 Task: Find connections with filter location Sarrià-Sant Gervasi with filter topic #retailwith filter profile language French with filter current company Dunnhumby with filter school Easwari Engineering College with filter industry Wholesale Petroleum and Petroleum Products with filter service category Insurance with filter keywords title Founder
Action: Mouse moved to (165, 248)
Screenshot: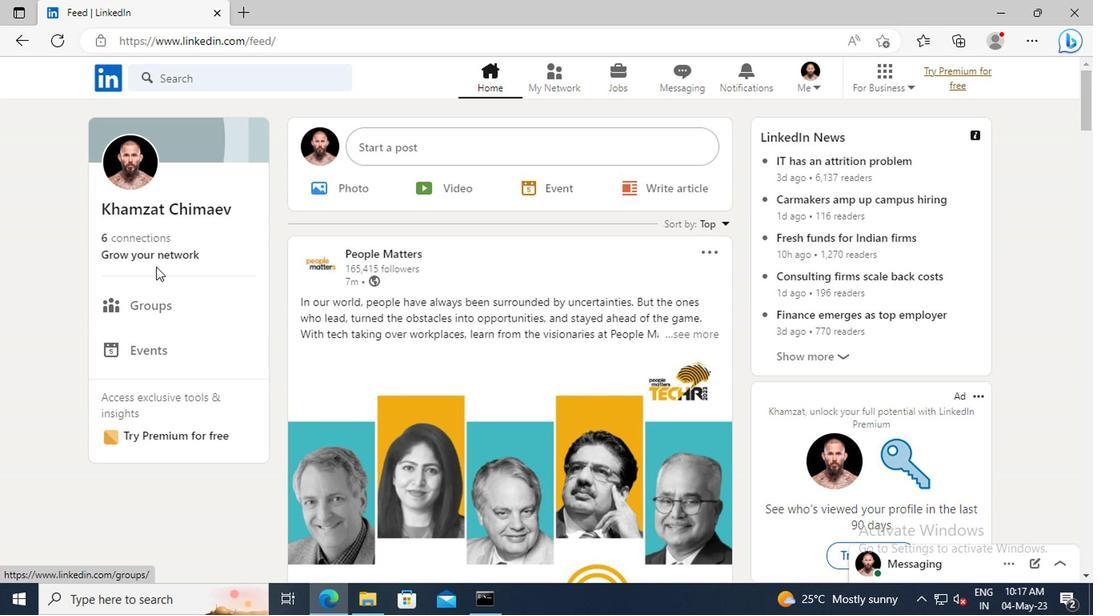 
Action: Mouse pressed left at (165, 248)
Screenshot: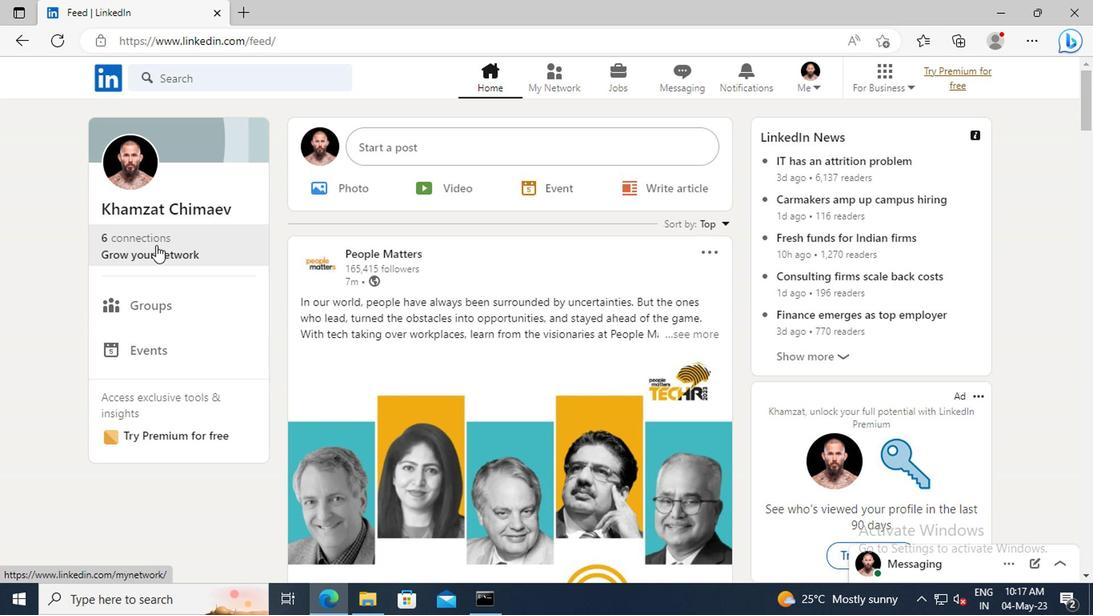 
Action: Mouse moved to (173, 176)
Screenshot: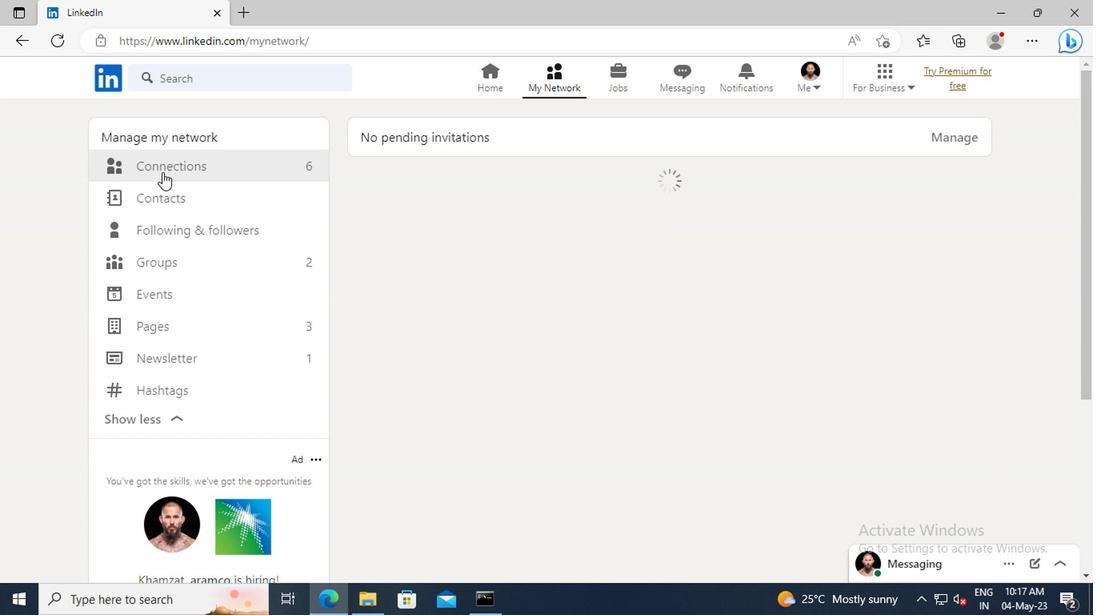 
Action: Mouse pressed left at (173, 176)
Screenshot: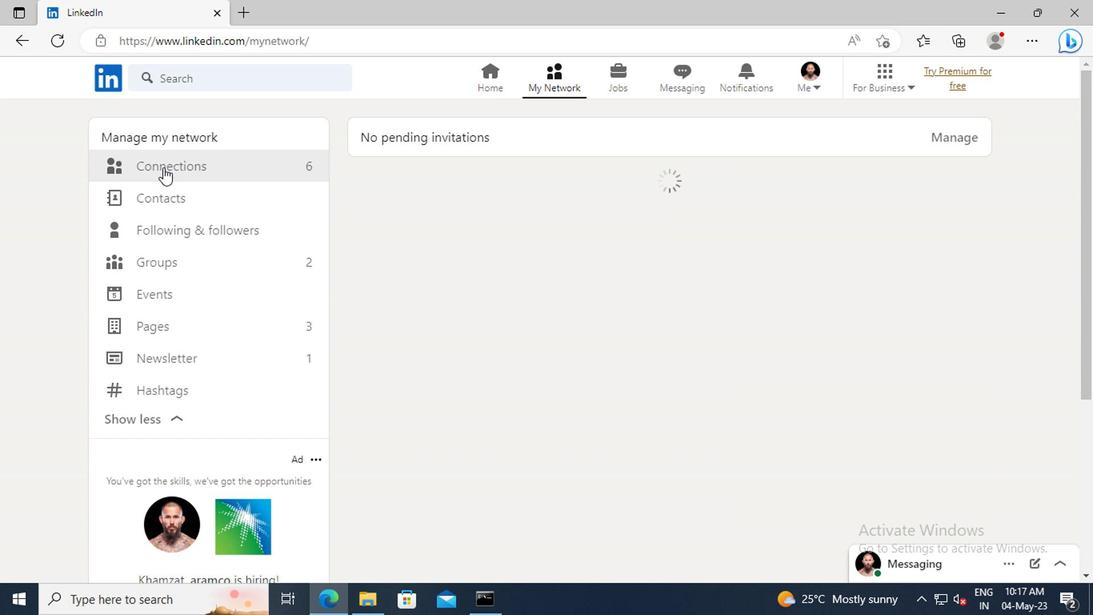 
Action: Mouse moved to (637, 179)
Screenshot: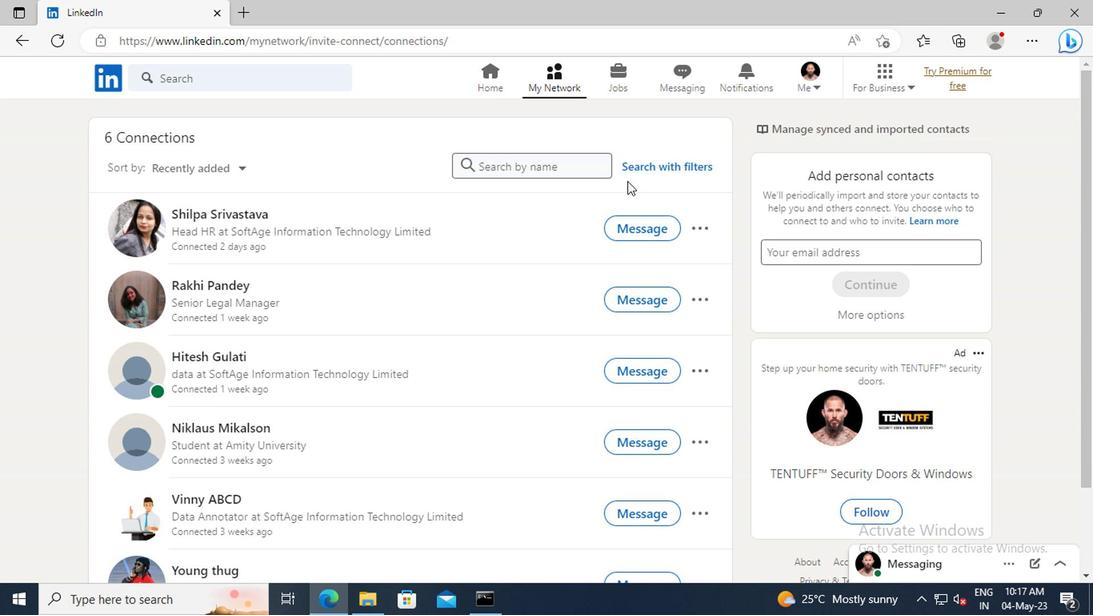 
Action: Mouse pressed left at (637, 179)
Screenshot: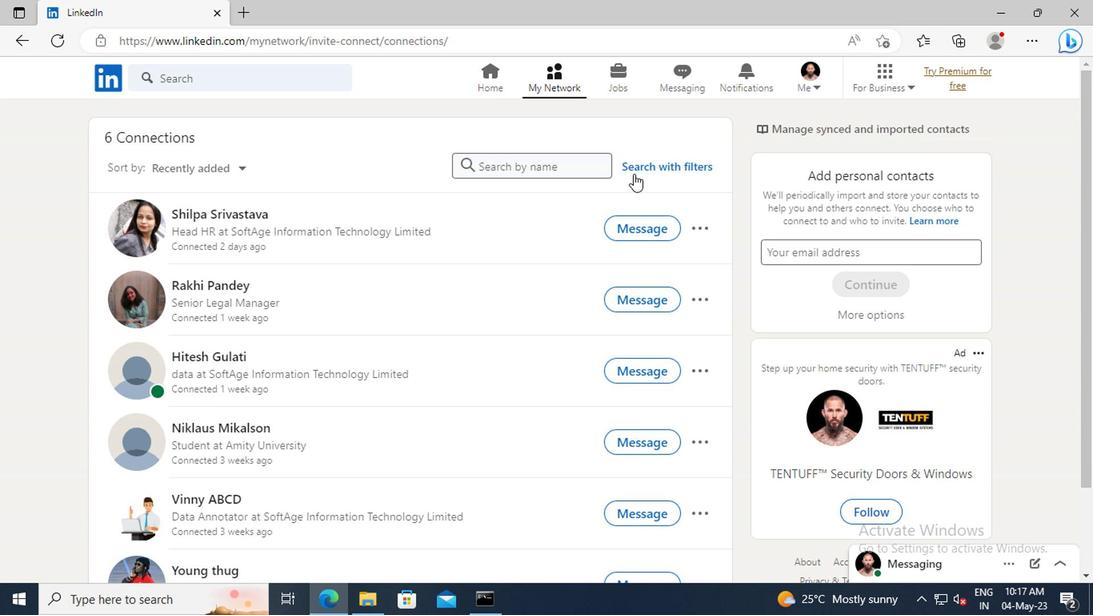 
Action: Mouse moved to (603, 136)
Screenshot: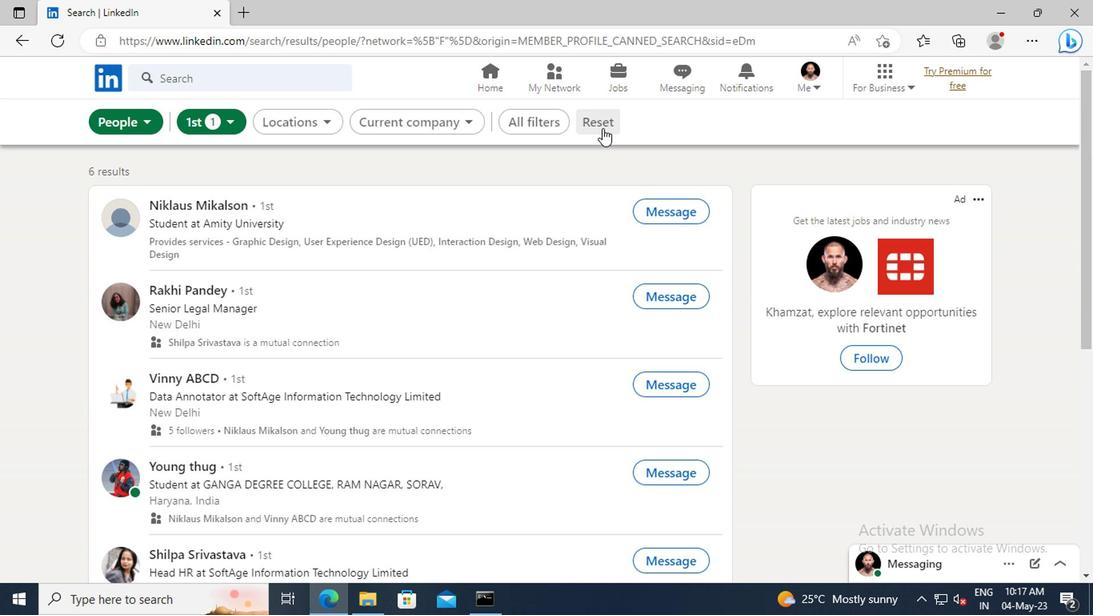 
Action: Mouse pressed left at (603, 136)
Screenshot: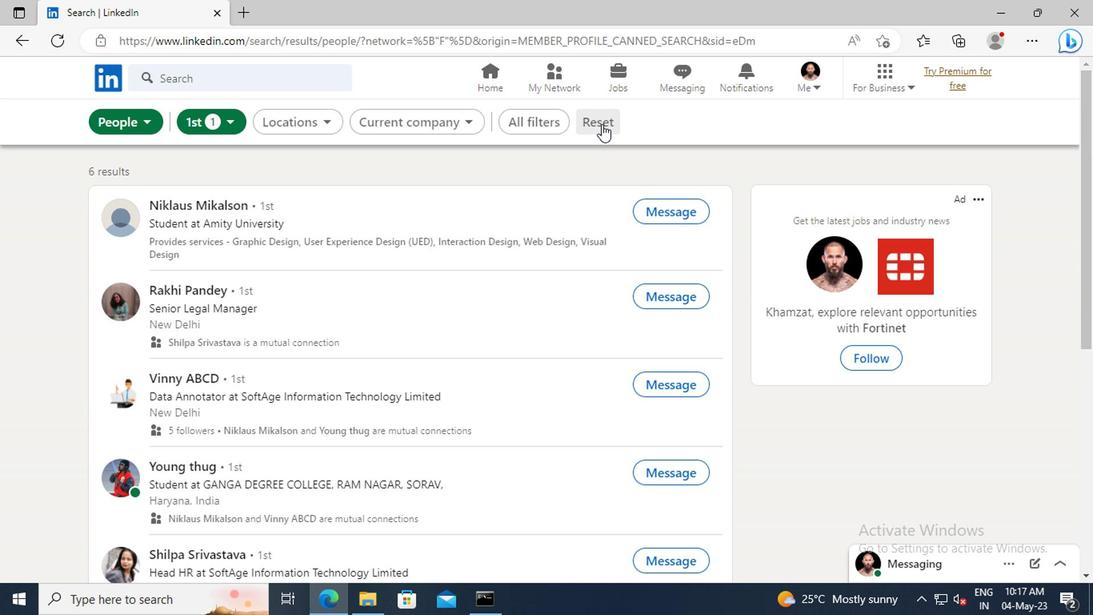 
Action: Mouse moved to (583, 135)
Screenshot: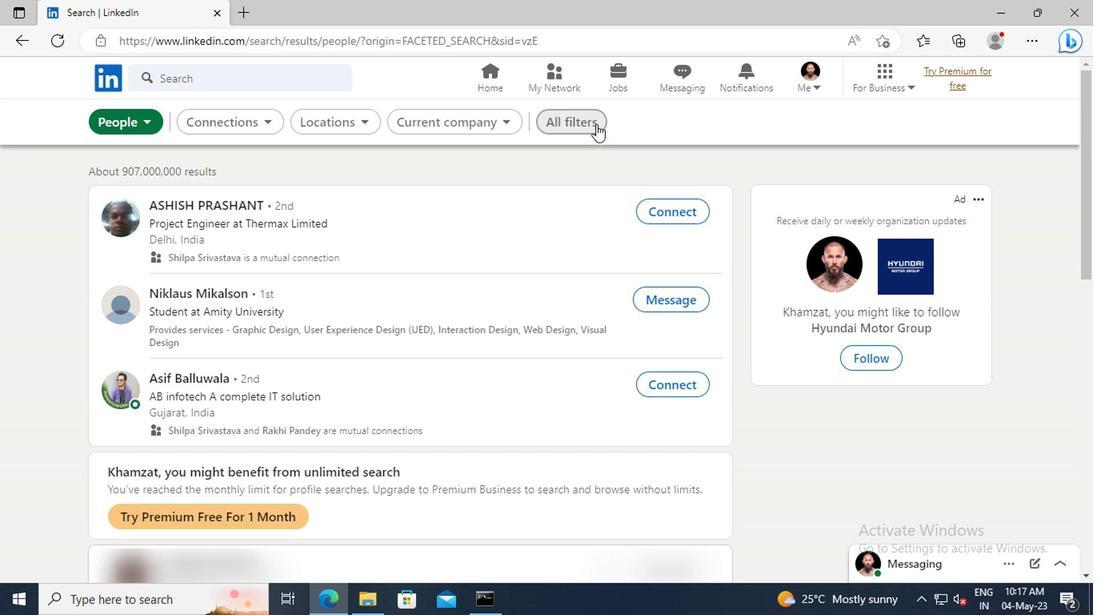
Action: Mouse pressed left at (583, 135)
Screenshot: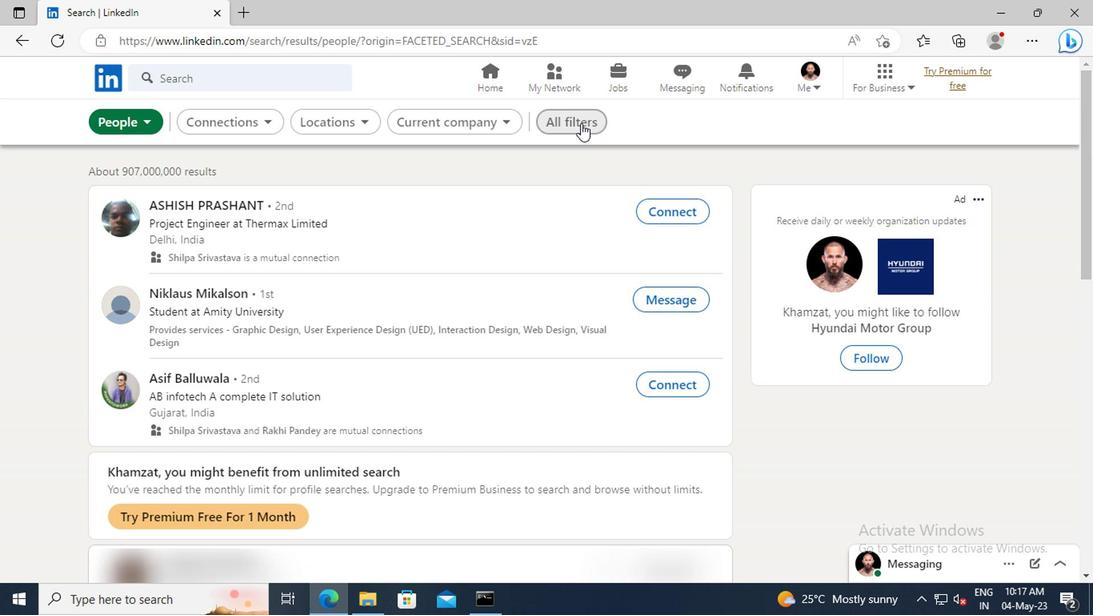 
Action: Mouse moved to (881, 335)
Screenshot: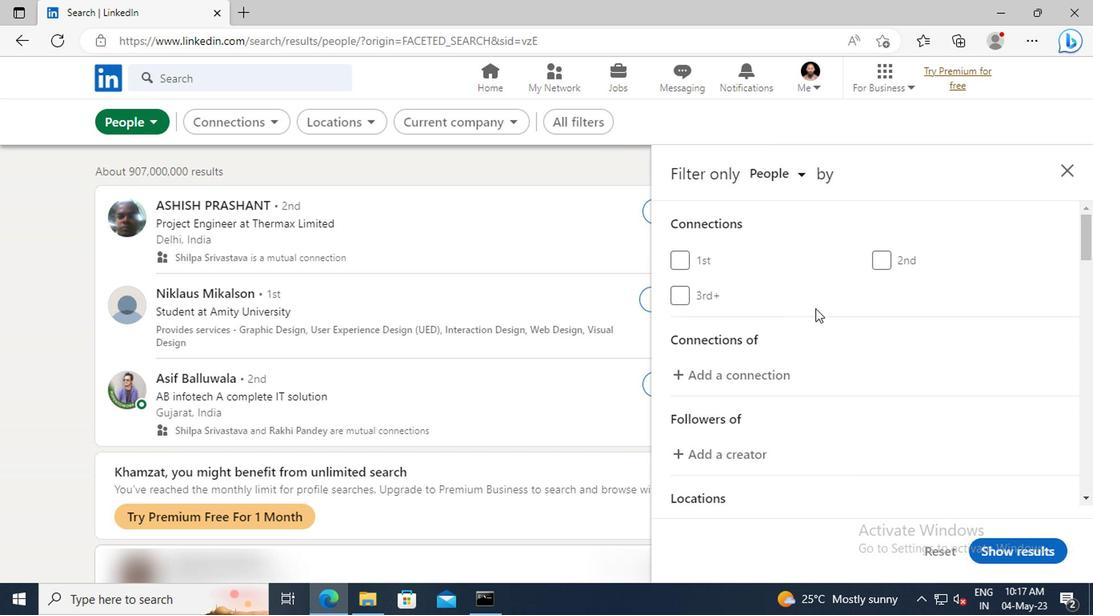 
Action: Mouse scrolled (881, 334) with delta (0, -1)
Screenshot: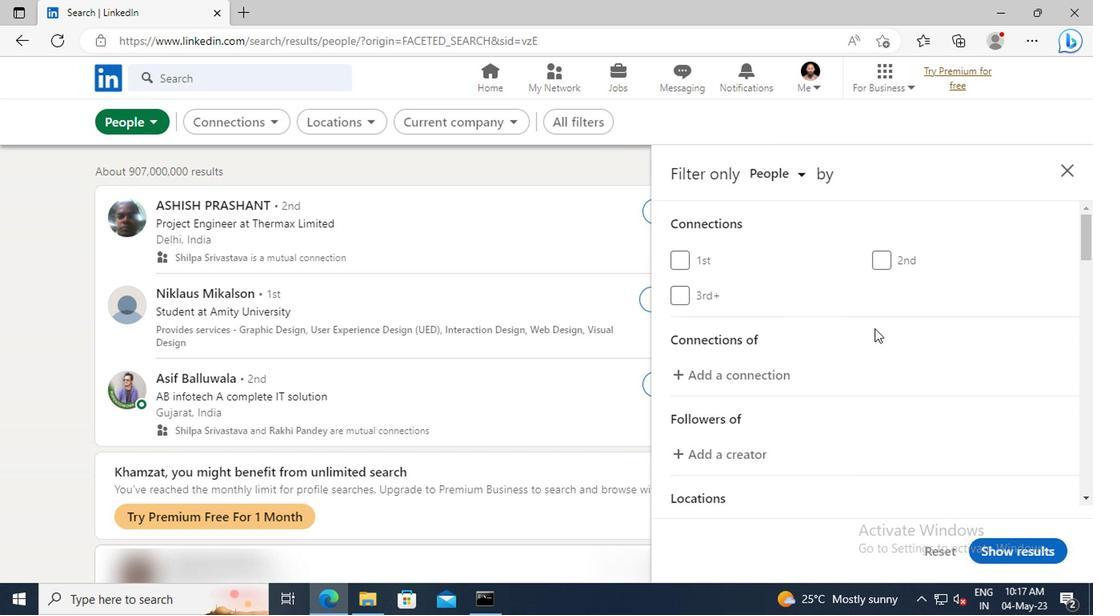 
Action: Mouse scrolled (881, 334) with delta (0, -1)
Screenshot: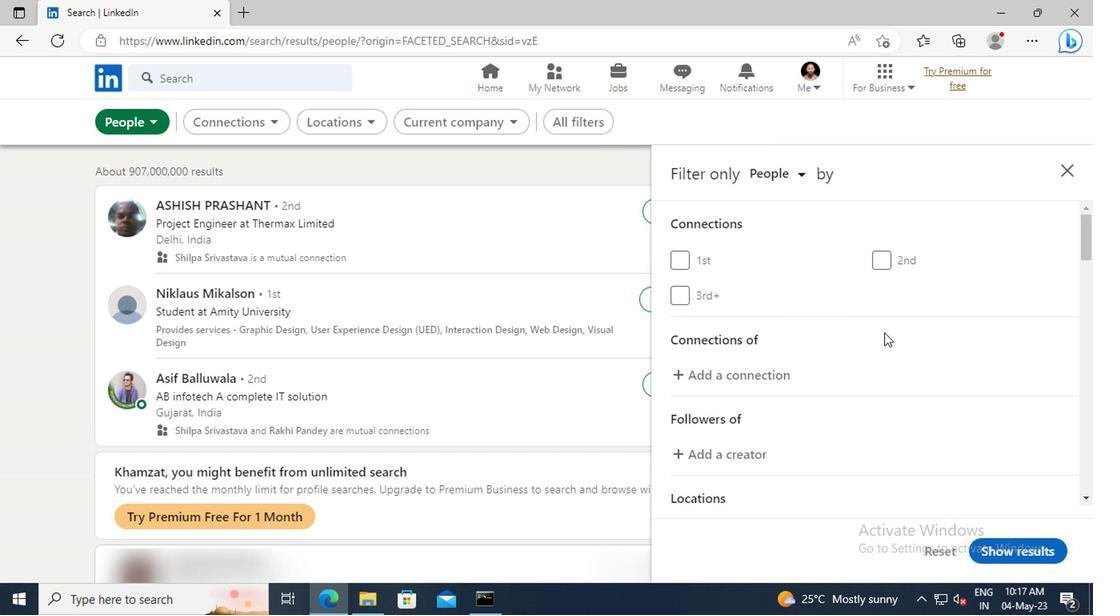 
Action: Mouse scrolled (881, 334) with delta (0, -1)
Screenshot: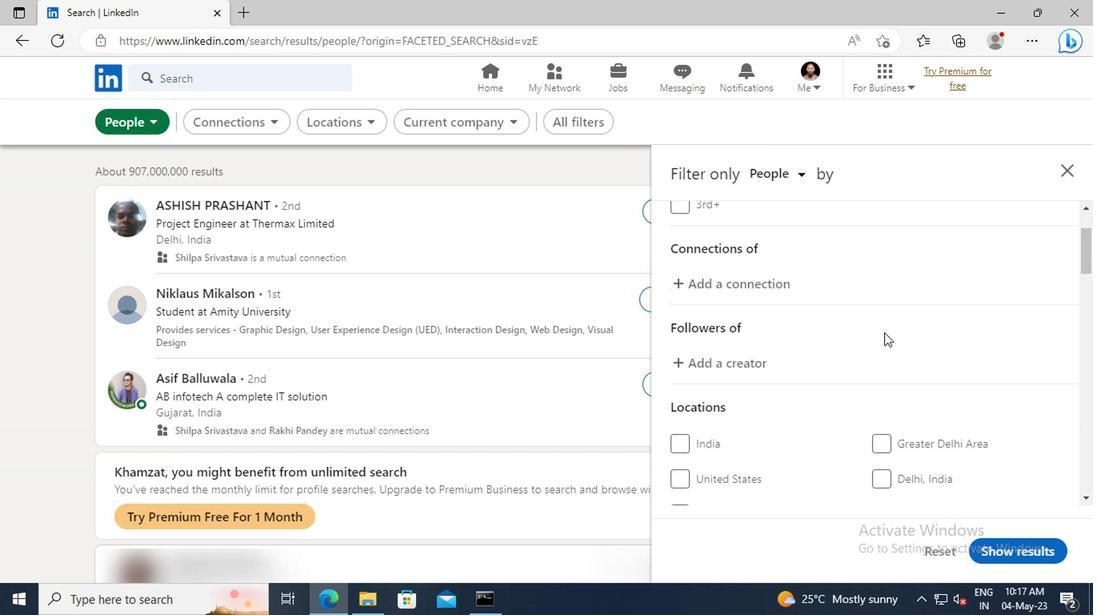 
Action: Mouse scrolled (881, 334) with delta (0, -1)
Screenshot: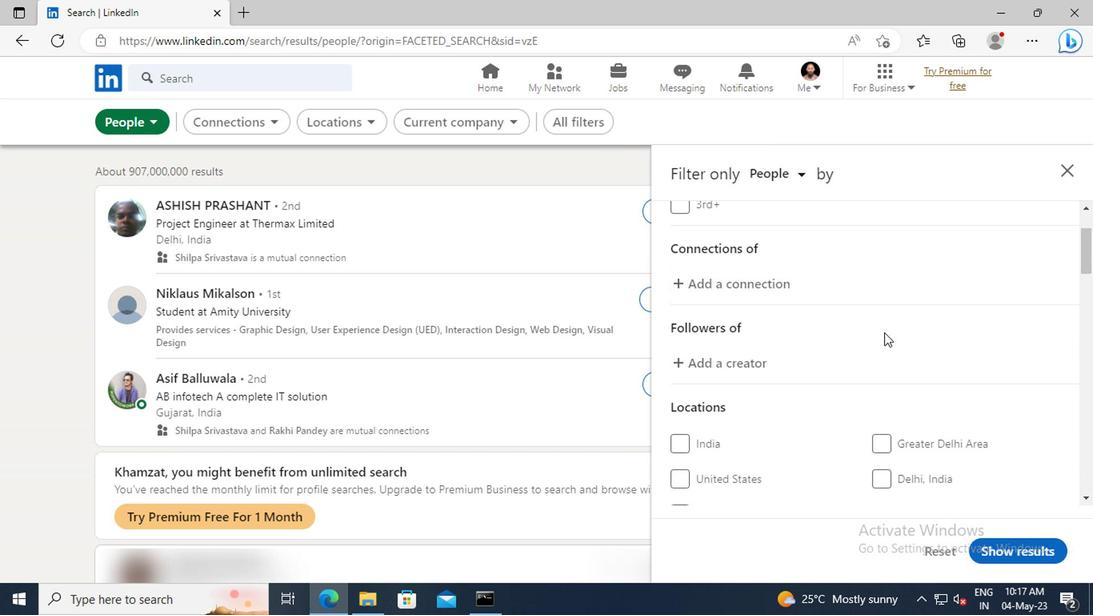 
Action: Mouse scrolled (881, 334) with delta (0, -1)
Screenshot: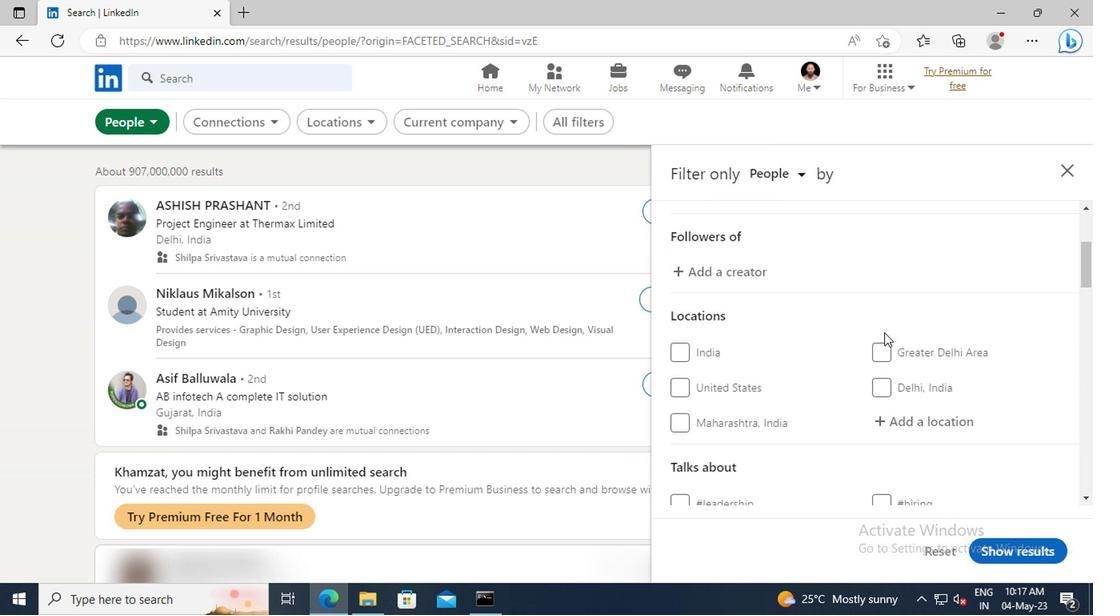 
Action: Mouse moved to (892, 375)
Screenshot: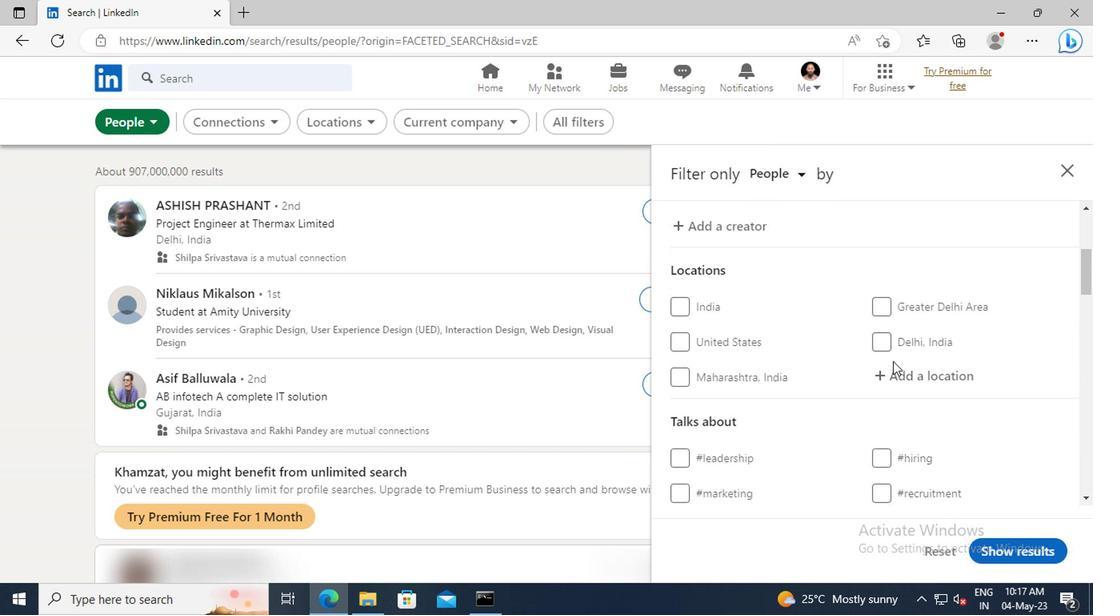 
Action: Mouse pressed left at (892, 375)
Screenshot: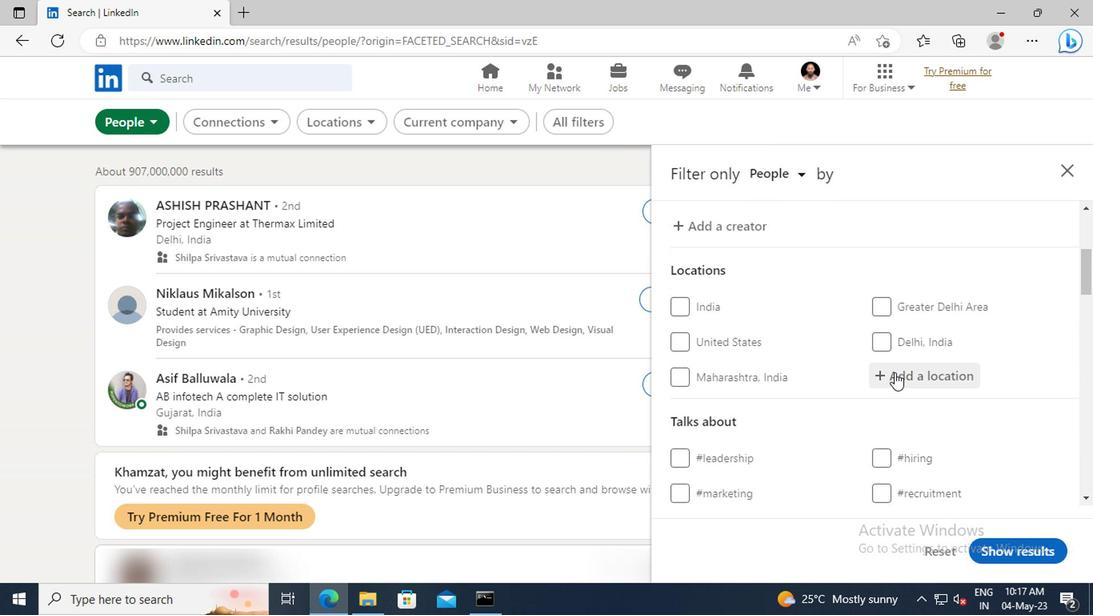 
Action: Key pressed <Key.shift>SARRIA-<Key.shift>SANT<Key.space><Key.shift>GERVASI<Key.enter>
Screenshot: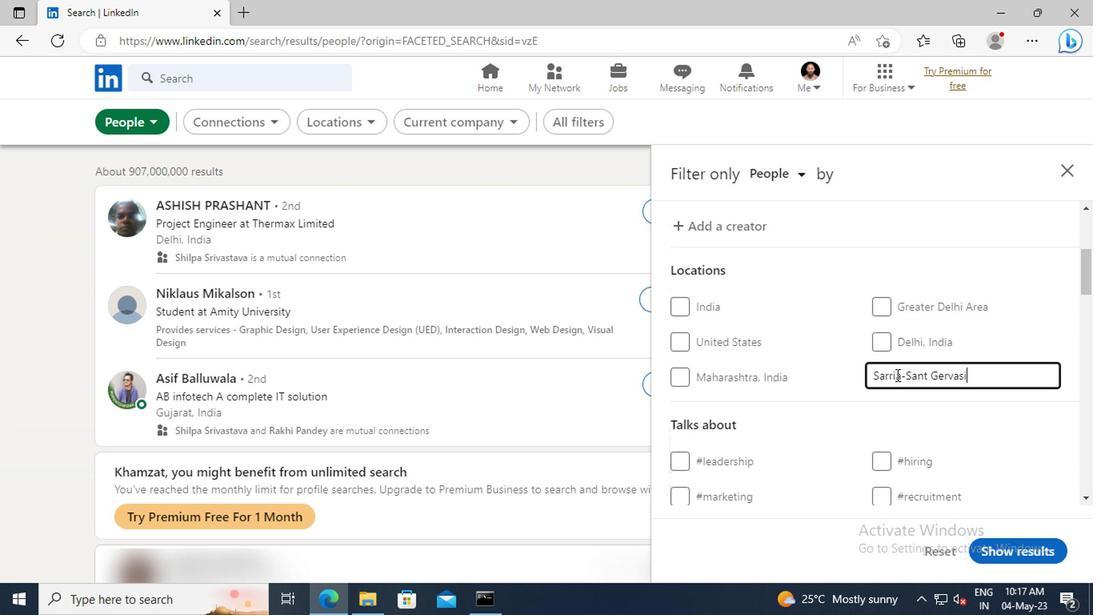 
Action: Mouse scrolled (892, 374) with delta (0, -1)
Screenshot: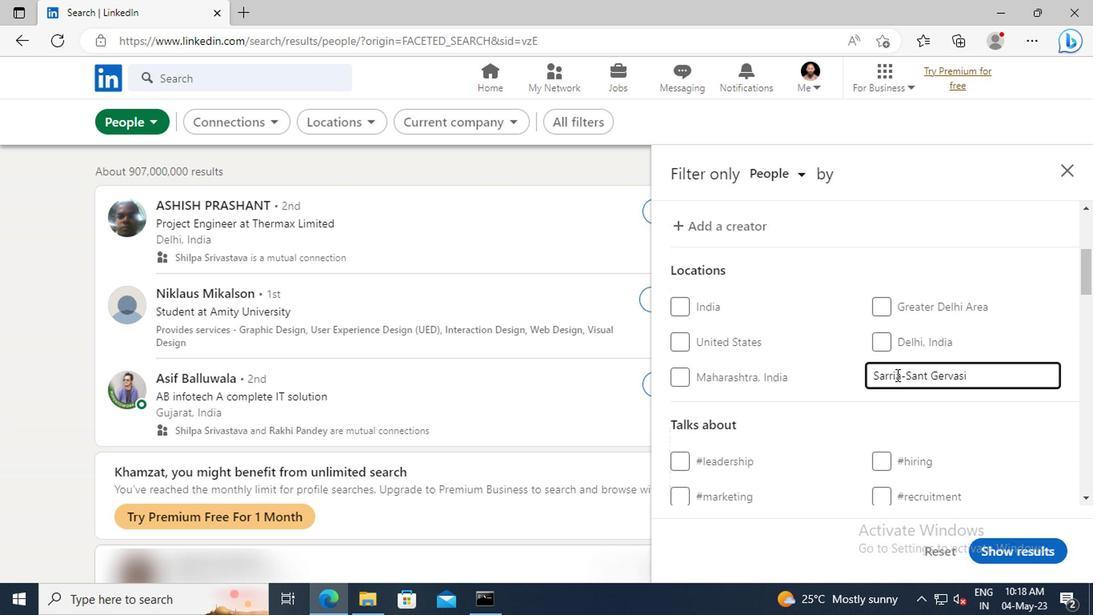 
Action: Mouse scrolled (892, 374) with delta (0, -1)
Screenshot: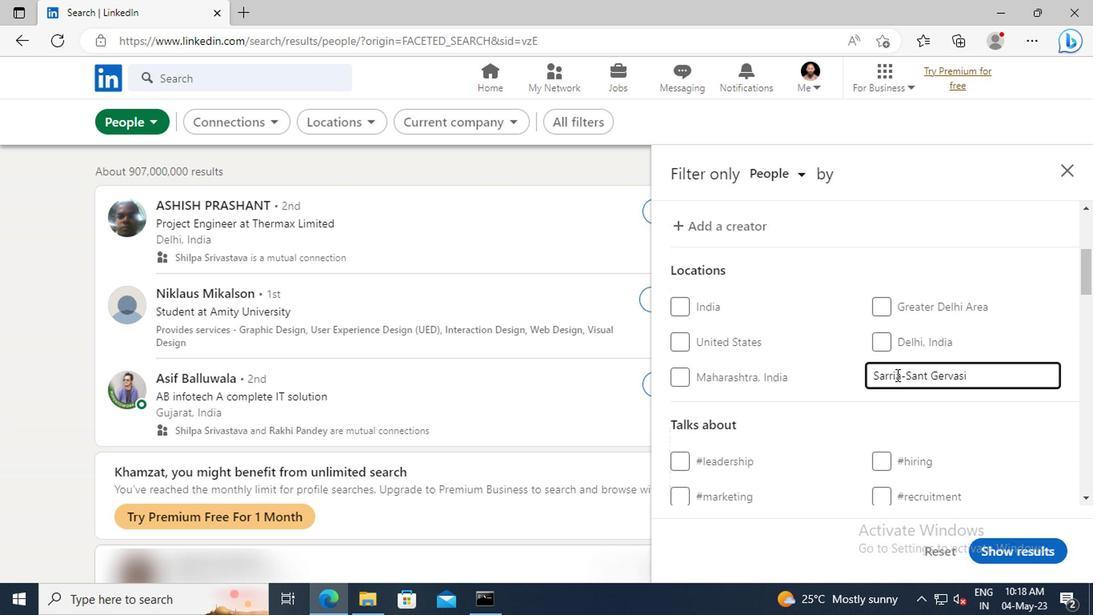
Action: Mouse scrolled (892, 374) with delta (0, -1)
Screenshot: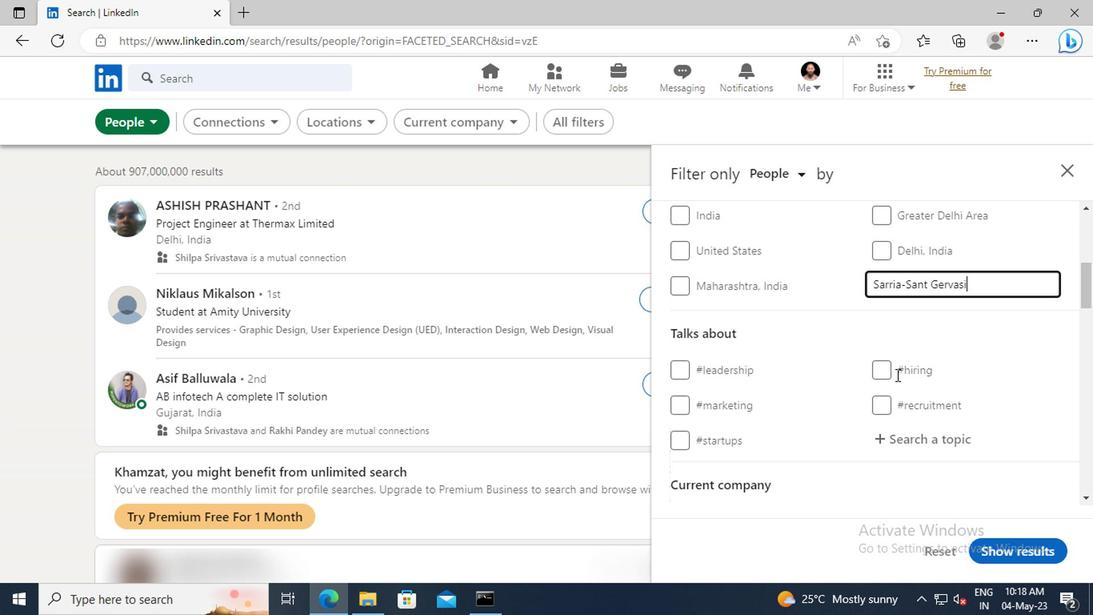 
Action: Mouse moved to (900, 393)
Screenshot: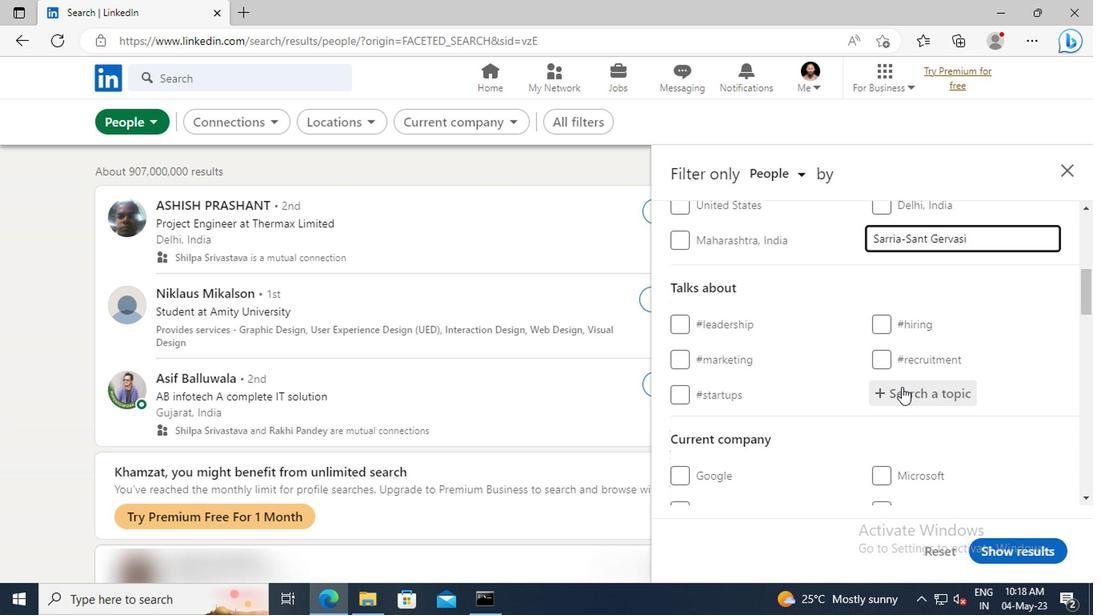 
Action: Mouse pressed left at (900, 393)
Screenshot: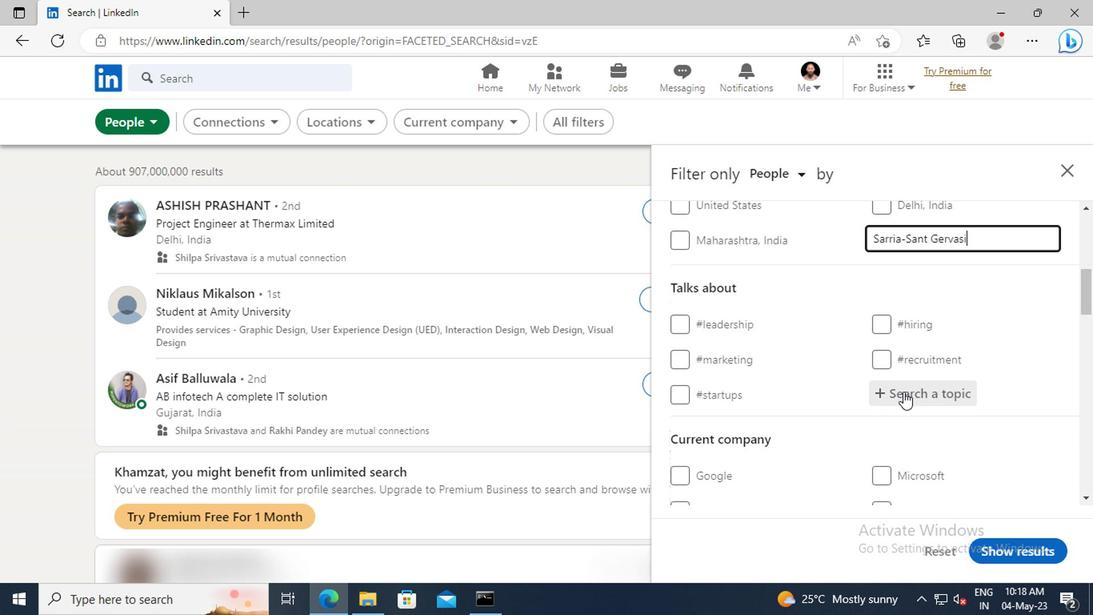 
Action: Mouse moved to (900, 394)
Screenshot: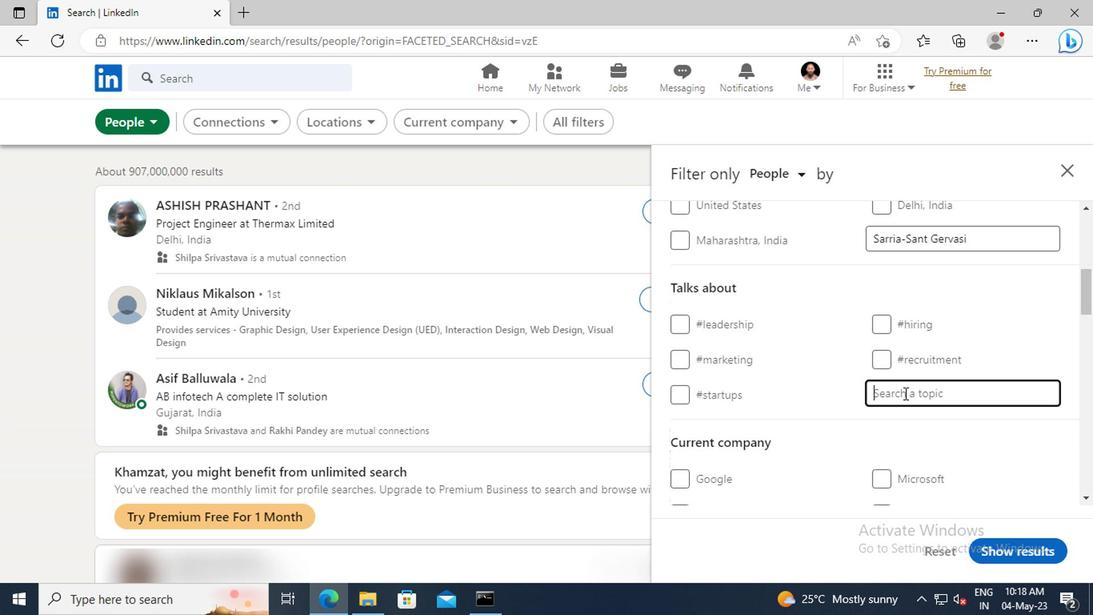 
Action: Key pressed RET
Screenshot: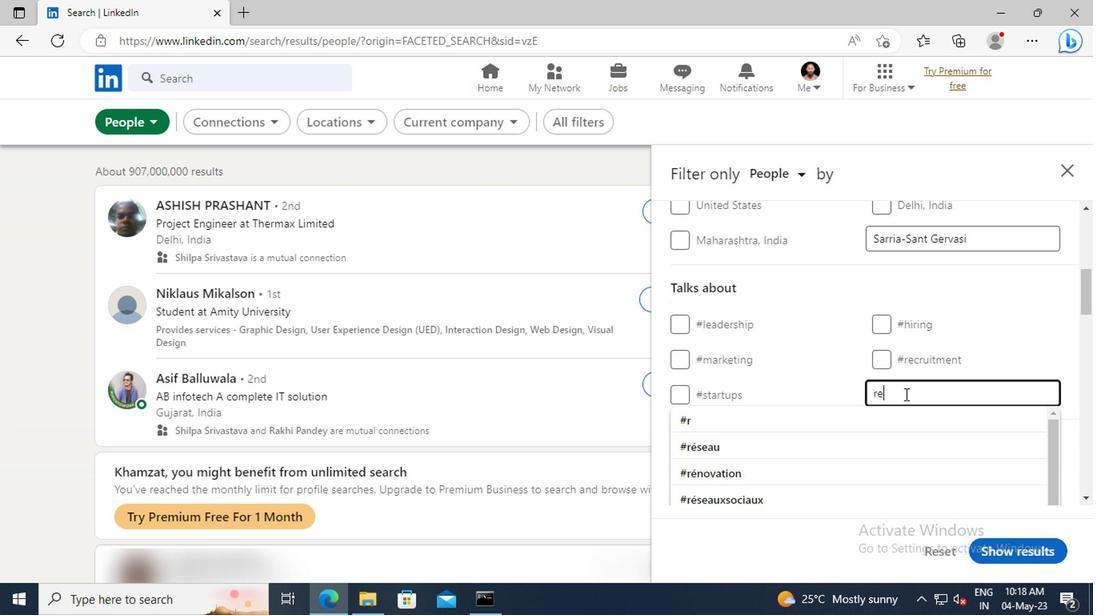 
Action: Mouse moved to (910, 411)
Screenshot: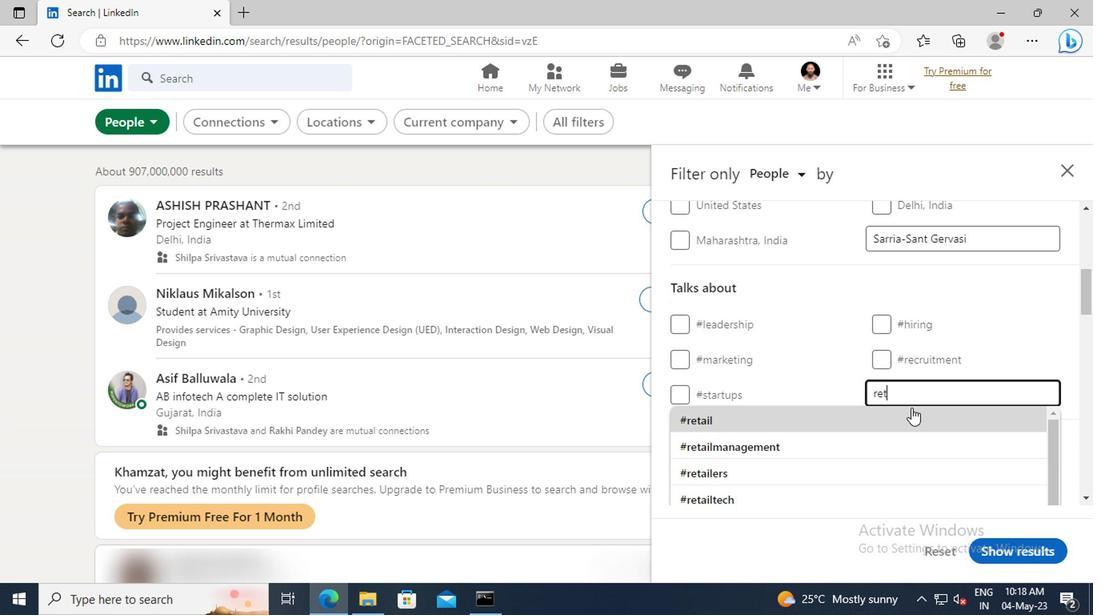 
Action: Mouse pressed left at (910, 411)
Screenshot: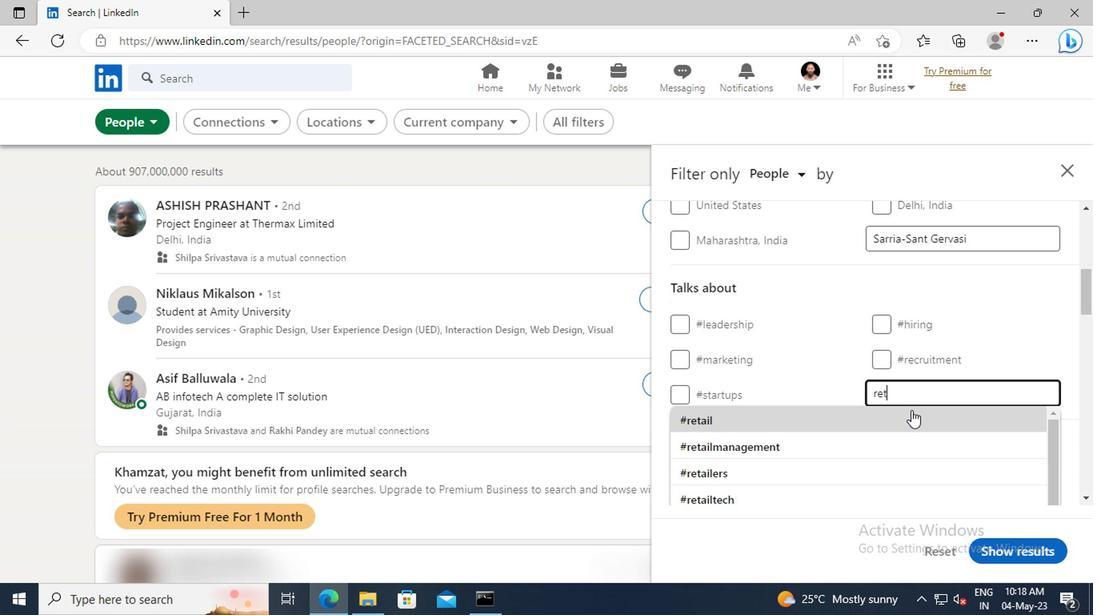 
Action: Mouse scrolled (910, 411) with delta (0, 0)
Screenshot: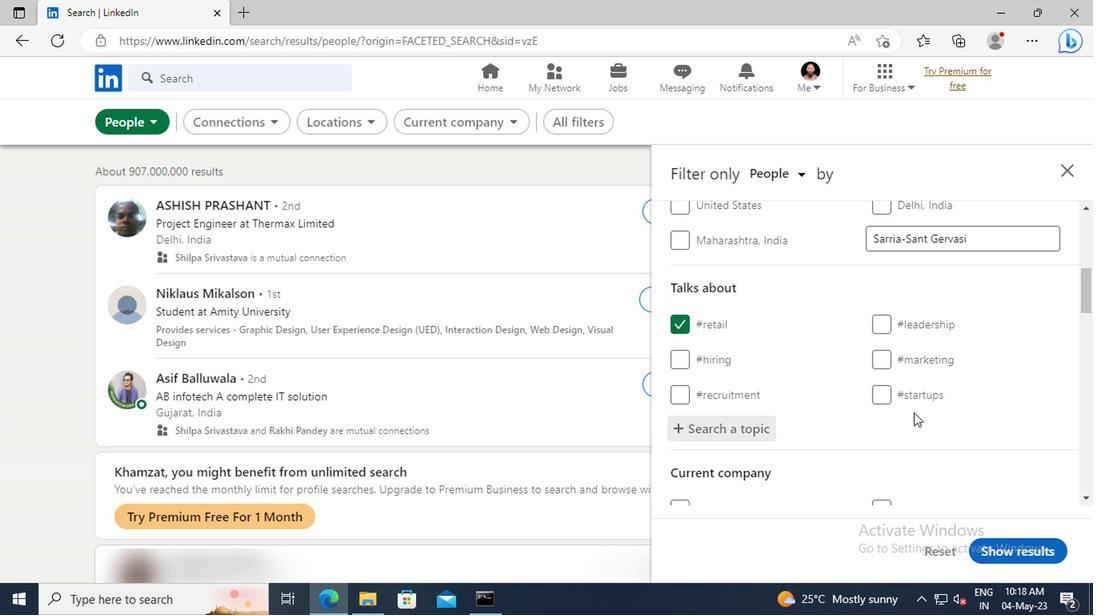 
Action: Mouse scrolled (910, 411) with delta (0, 0)
Screenshot: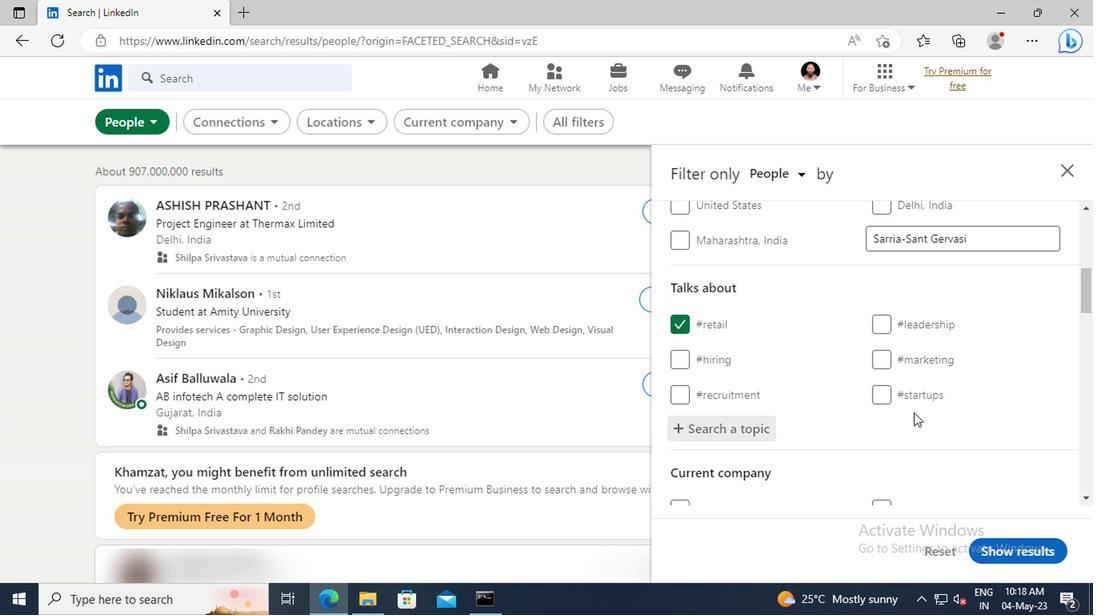 
Action: Mouse scrolled (910, 411) with delta (0, 0)
Screenshot: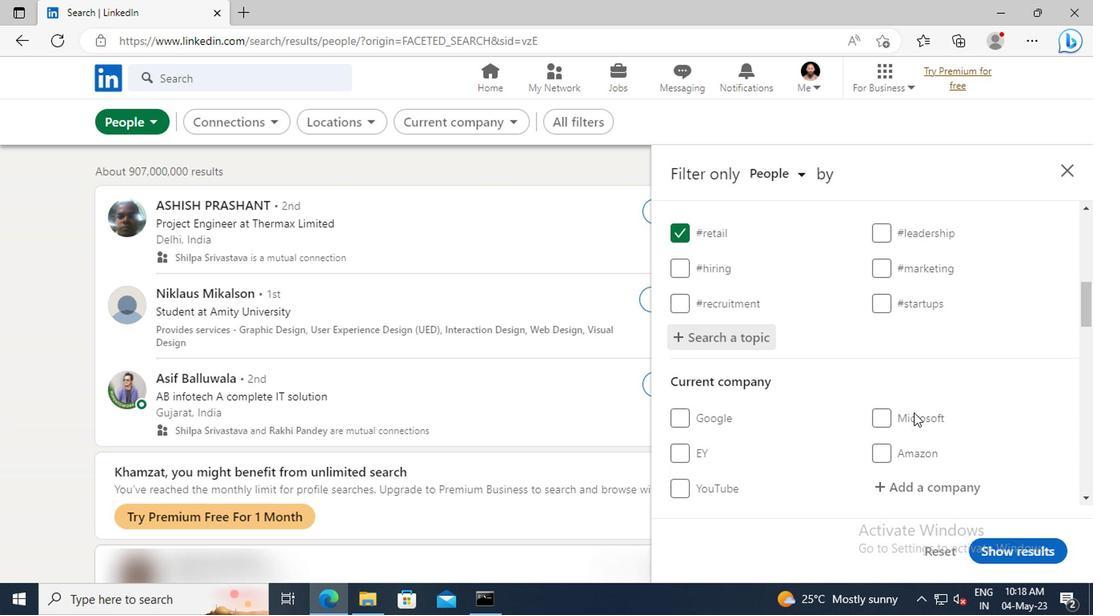 
Action: Mouse scrolled (910, 411) with delta (0, 0)
Screenshot: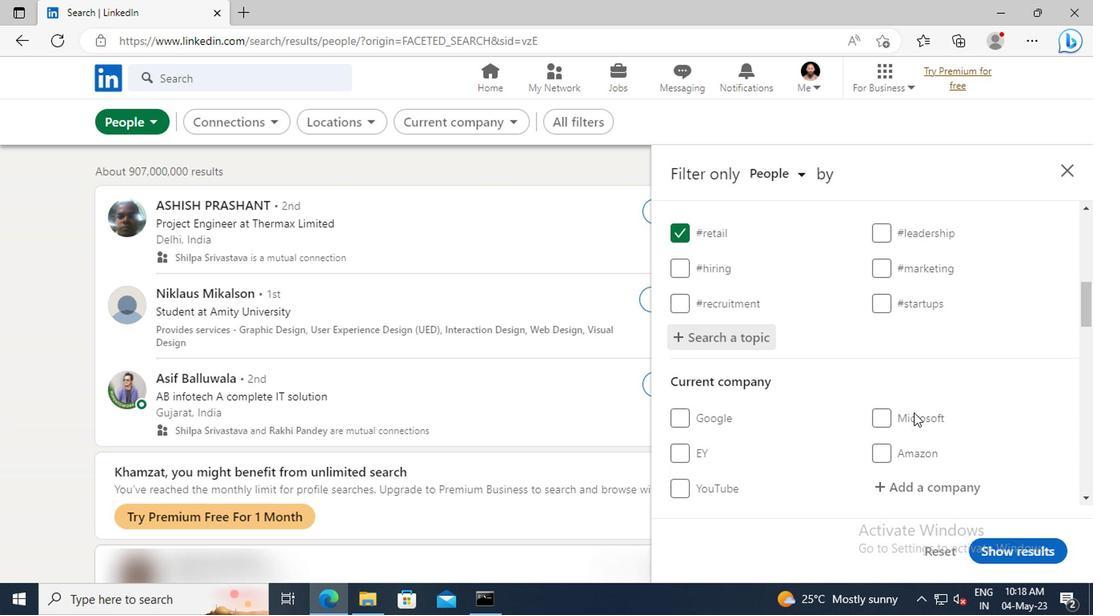 
Action: Mouse moved to (904, 379)
Screenshot: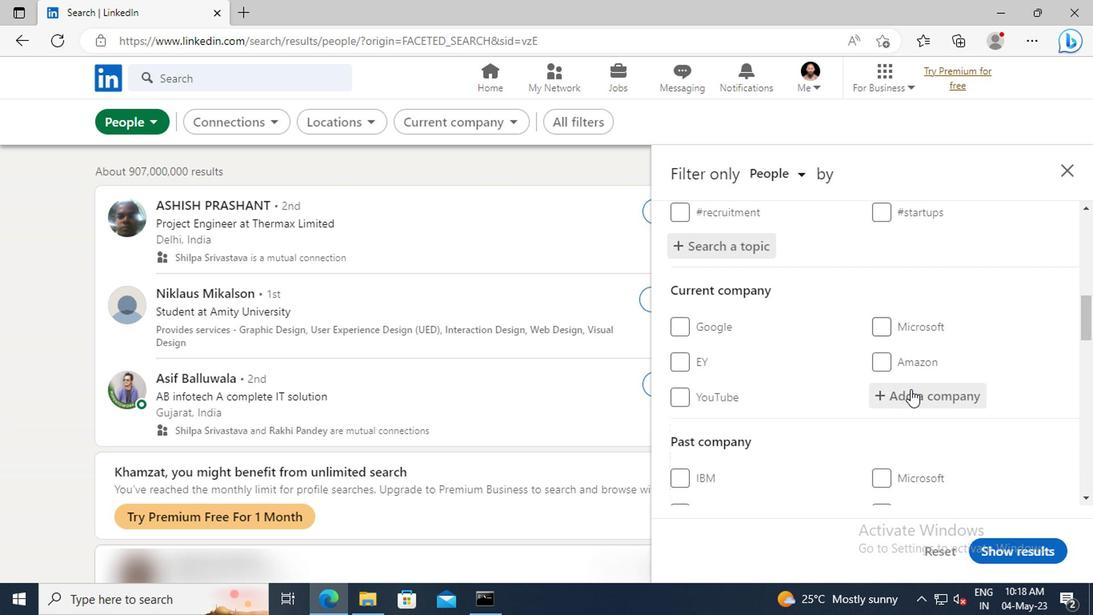 
Action: Mouse scrolled (904, 378) with delta (0, -1)
Screenshot: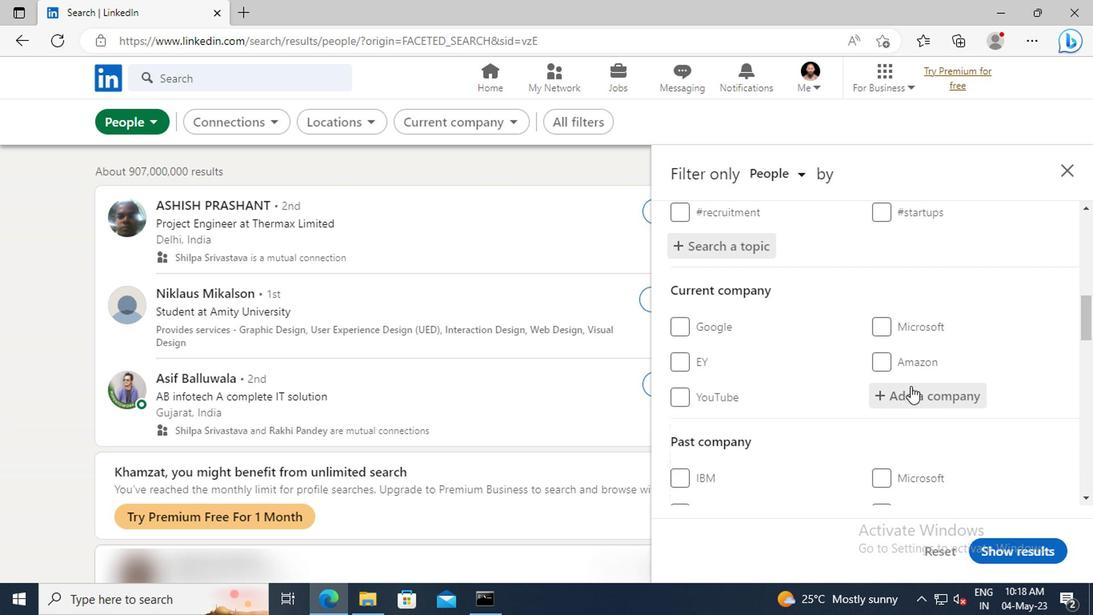 
Action: Mouse moved to (904, 379)
Screenshot: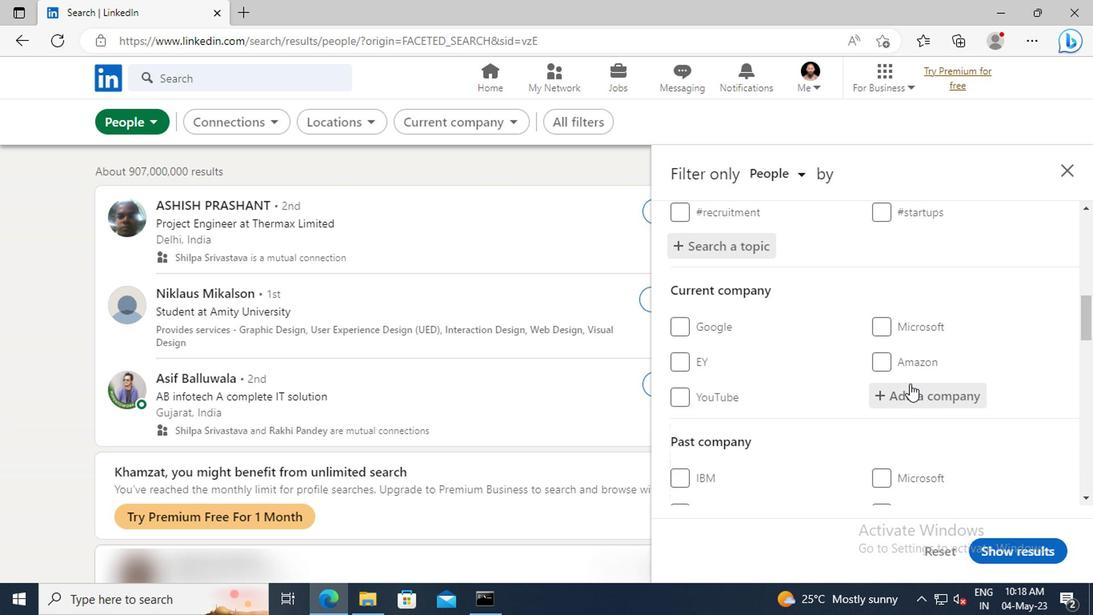 
Action: Mouse scrolled (904, 378) with delta (0, -1)
Screenshot: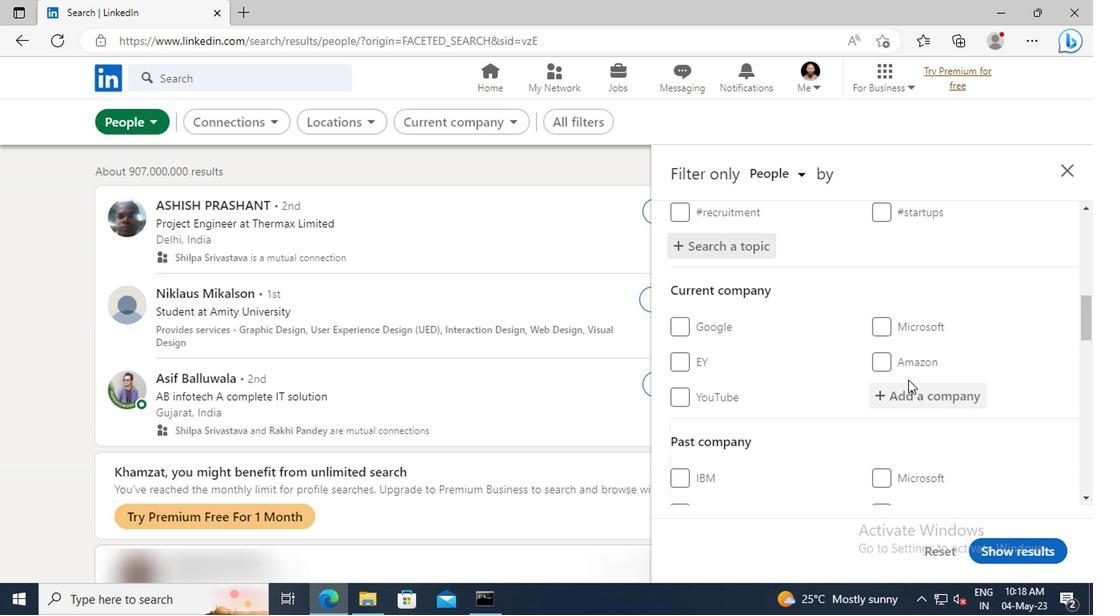 
Action: Mouse moved to (904, 378)
Screenshot: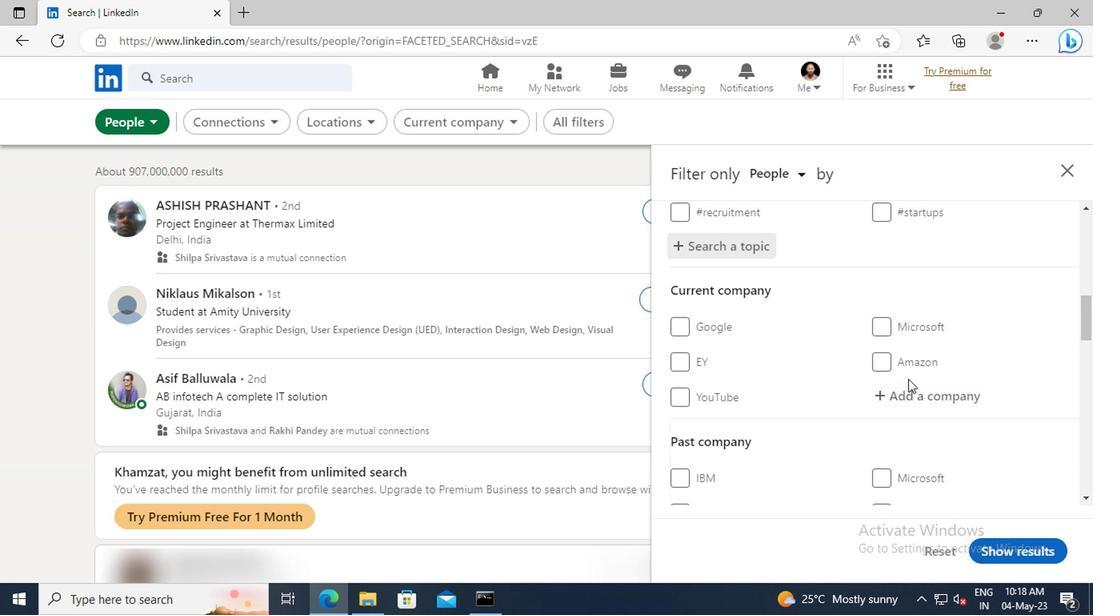 
Action: Mouse scrolled (904, 377) with delta (0, -1)
Screenshot: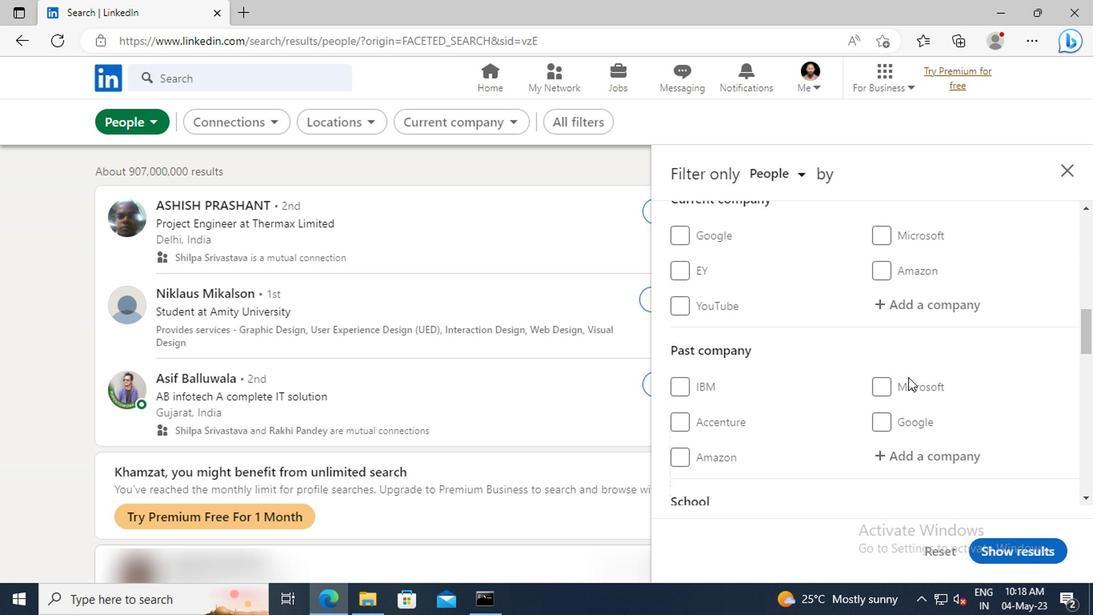 
Action: Mouse scrolled (904, 377) with delta (0, -1)
Screenshot: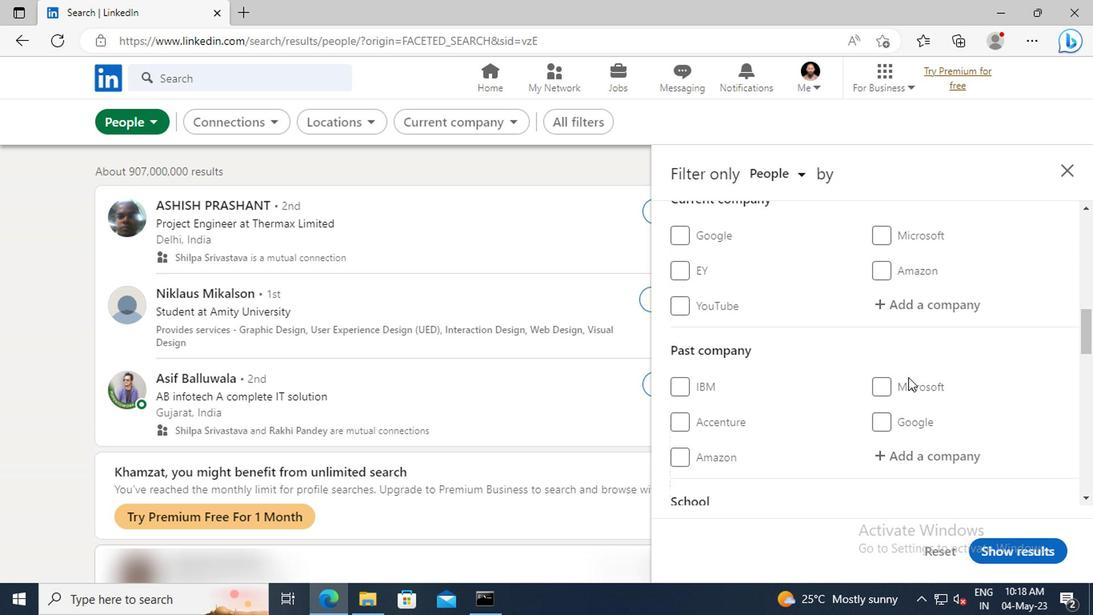 
Action: Mouse scrolled (904, 377) with delta (0, -1)
Screenshot: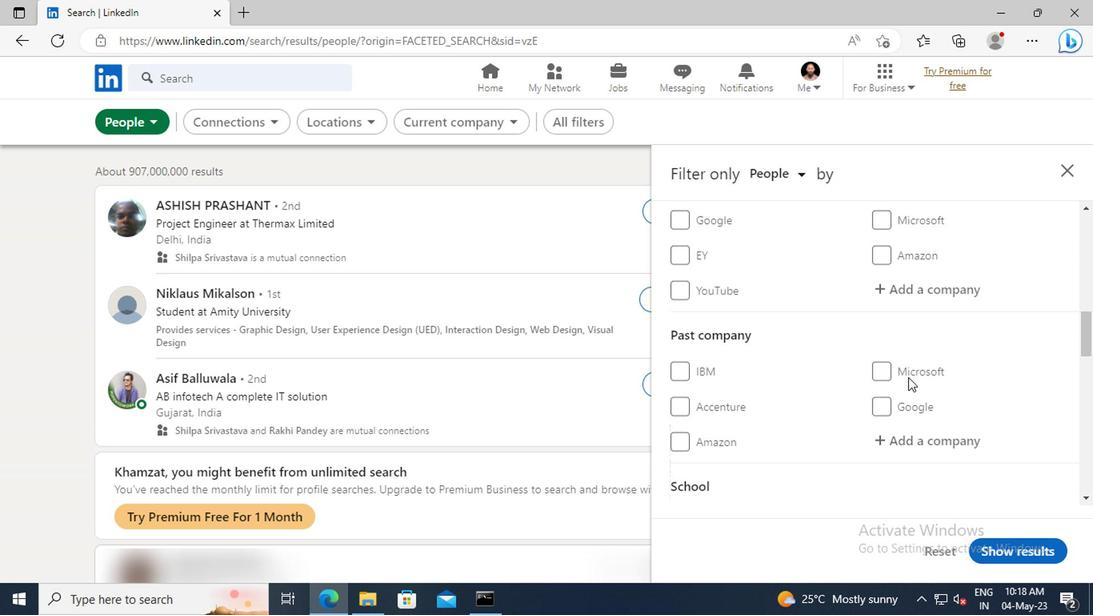 
Action: Mouse scrolled (904, 377) with delta (0, -1)
Screenshot: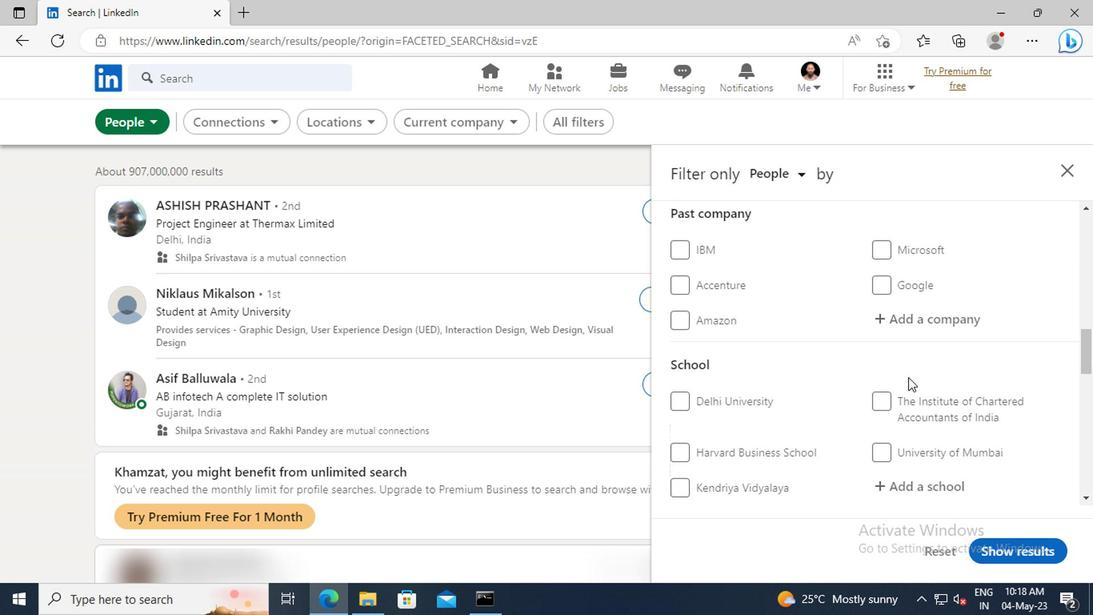 
Action: Mouse scrolled (904, 377) with delta (0, -1)
Screenshot: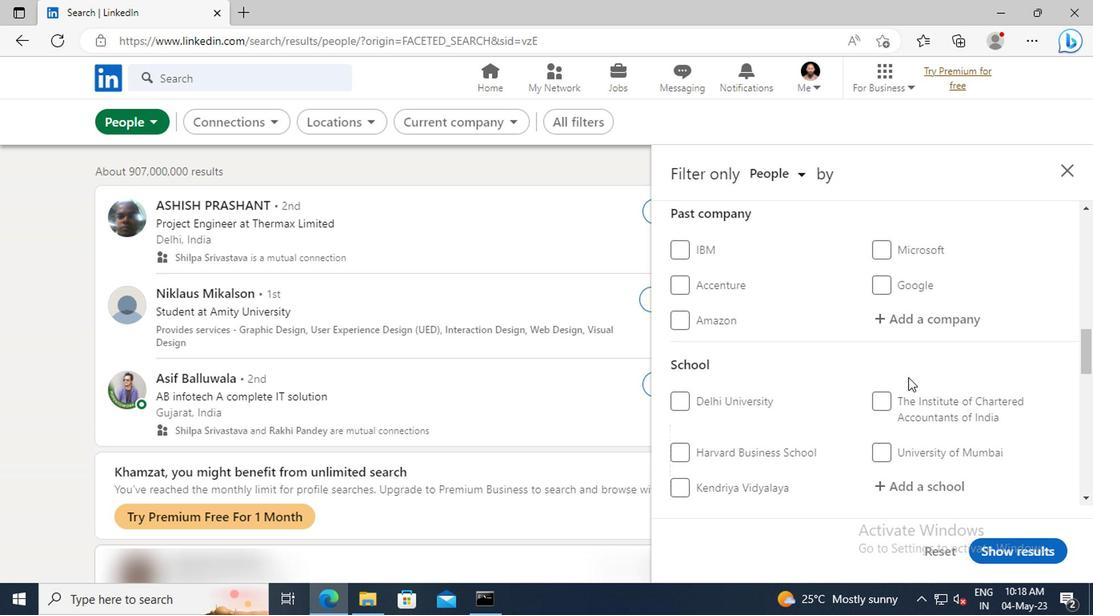 
Action: Mouse scrolled (904, 377) with delta (0, -1)
Screenshot: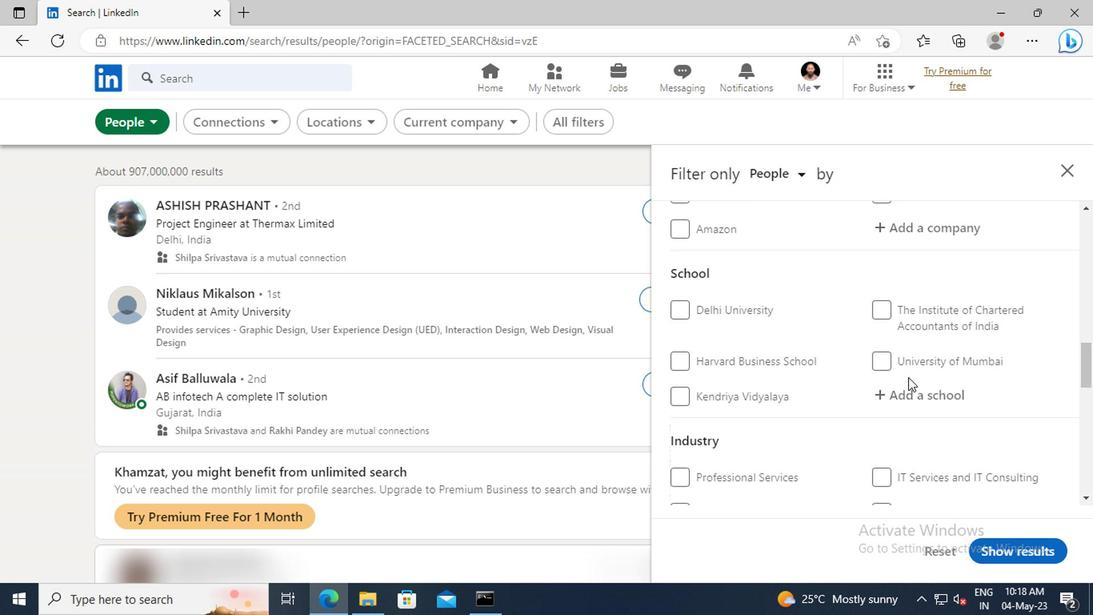 
Action: Mouse scrolled (904, 377) with delta (0, -1)
Screenshot: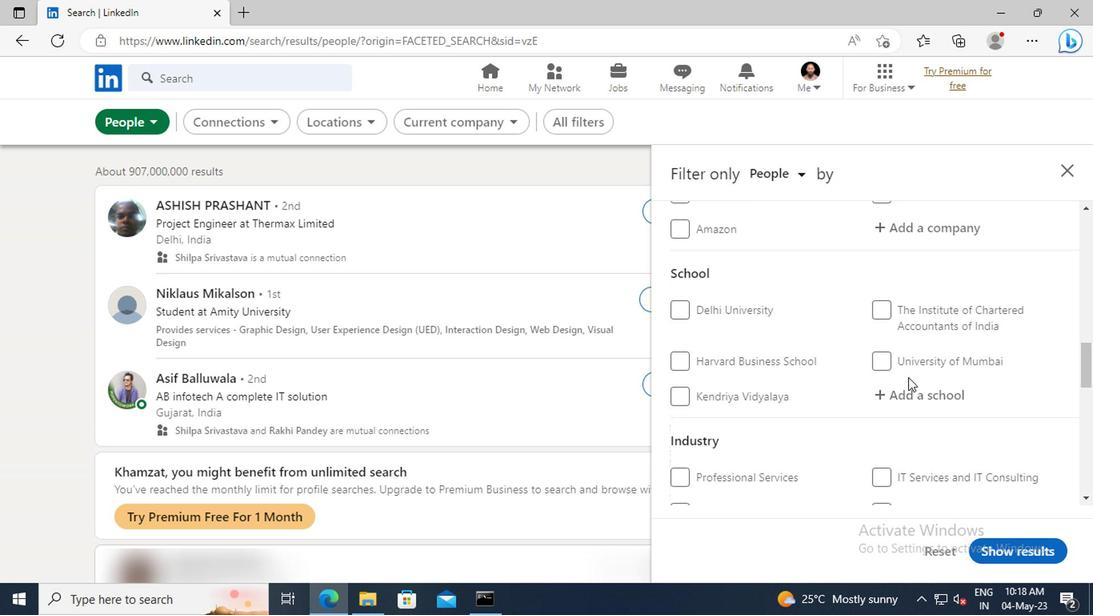 
Action: Mouse scrolled (904, 377) with delta (0, -1)
Screenshot: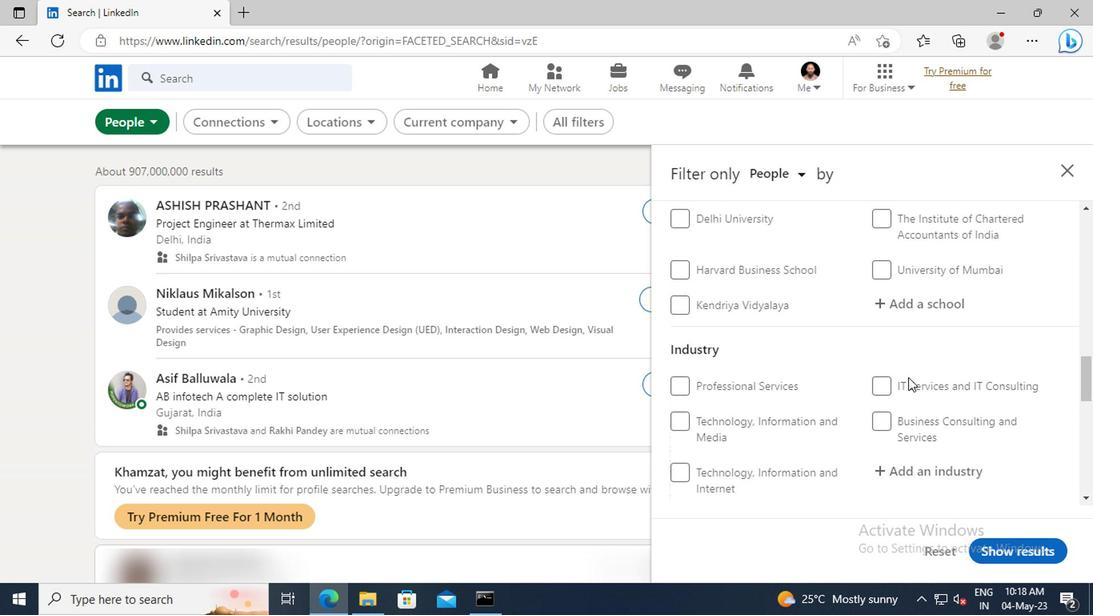 
Action: Mouse scrolled (904, 377) with delta (0, -1)
Screenshot: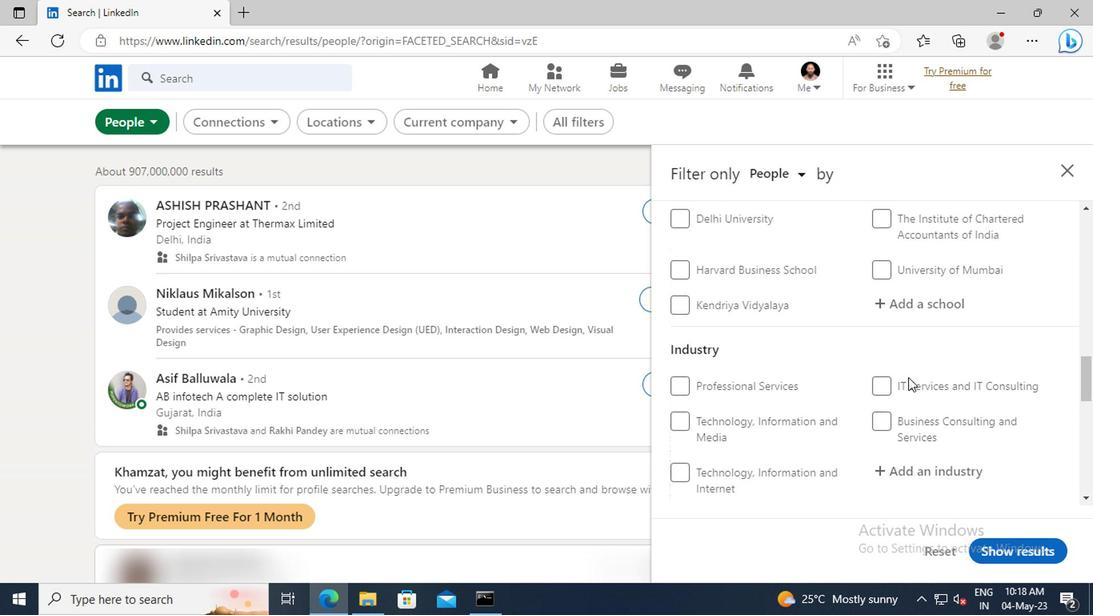 
Action: Mouse scrolled (904, 377) with delta (0, -1)
Screenshot: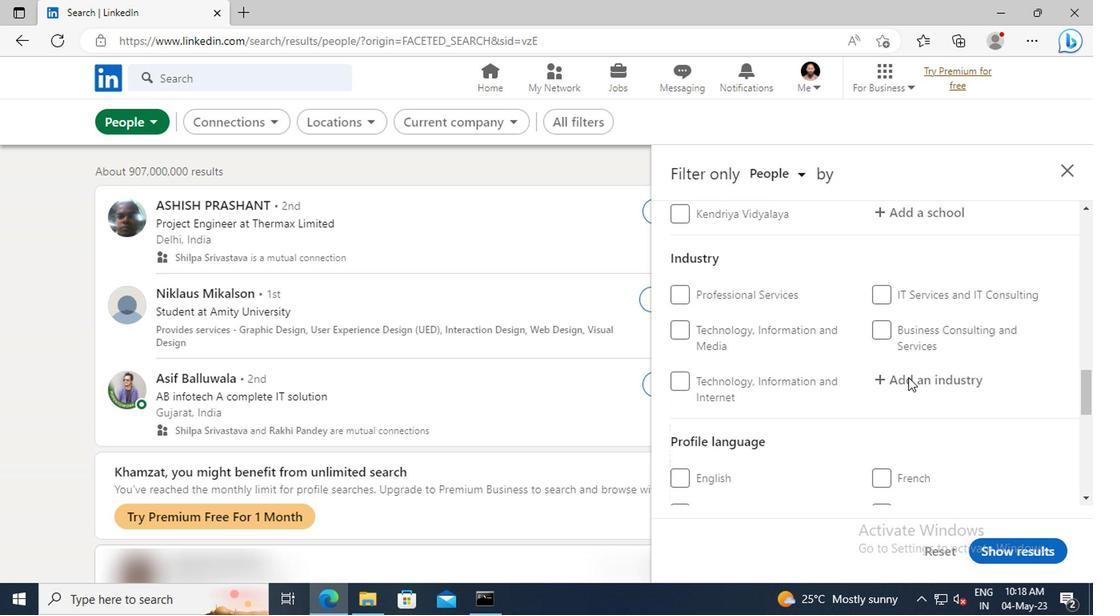 
Action: Mouse scrolled (904, 377) with delta (0, -1)
Screenshot: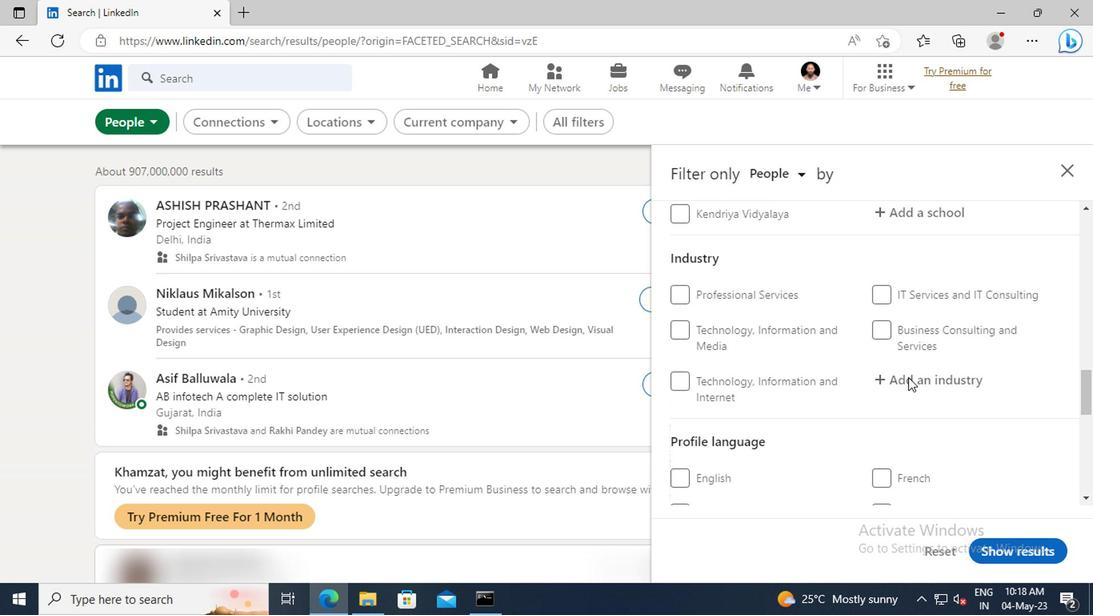 
Action: Mouse moved to (882, 388)
Screenshot: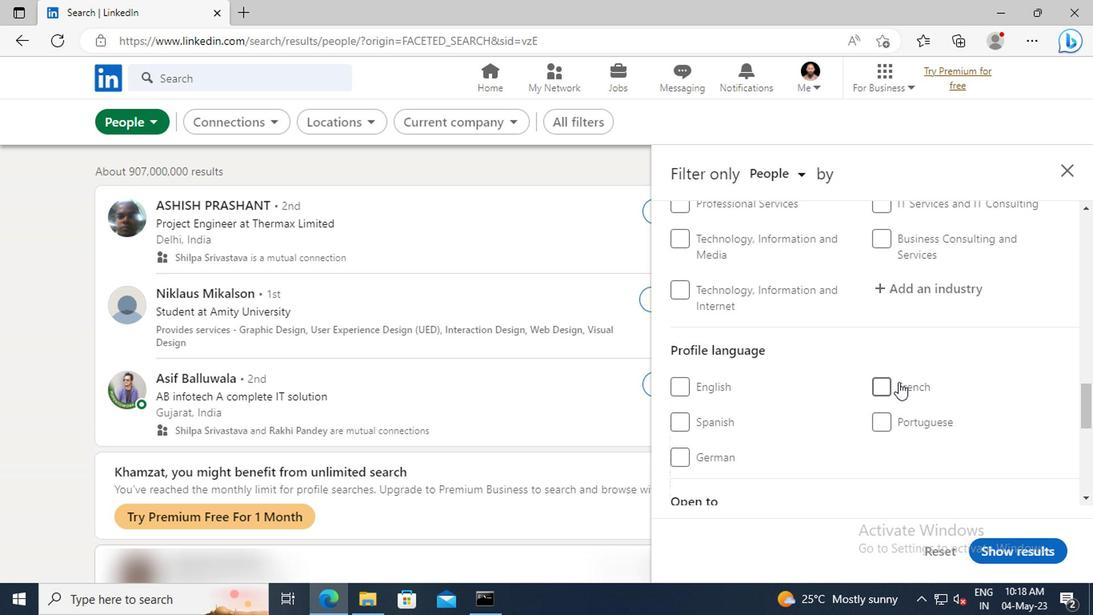 
Action: Mouse pressed left at (882, 388)
Screenshot: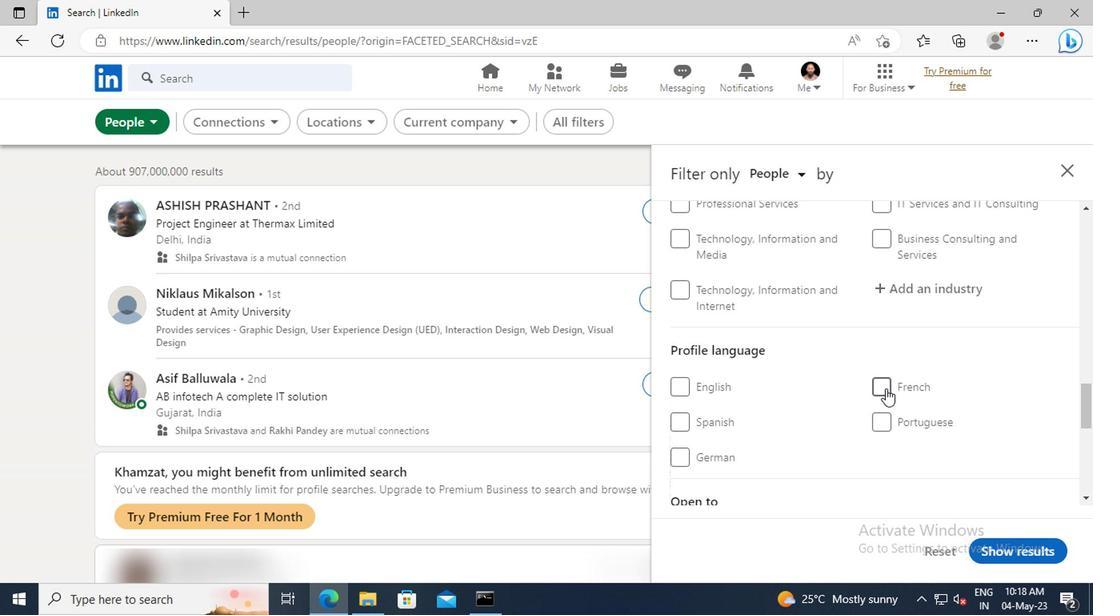 
Action: Mouse moved to (892, 349)
Screenshot: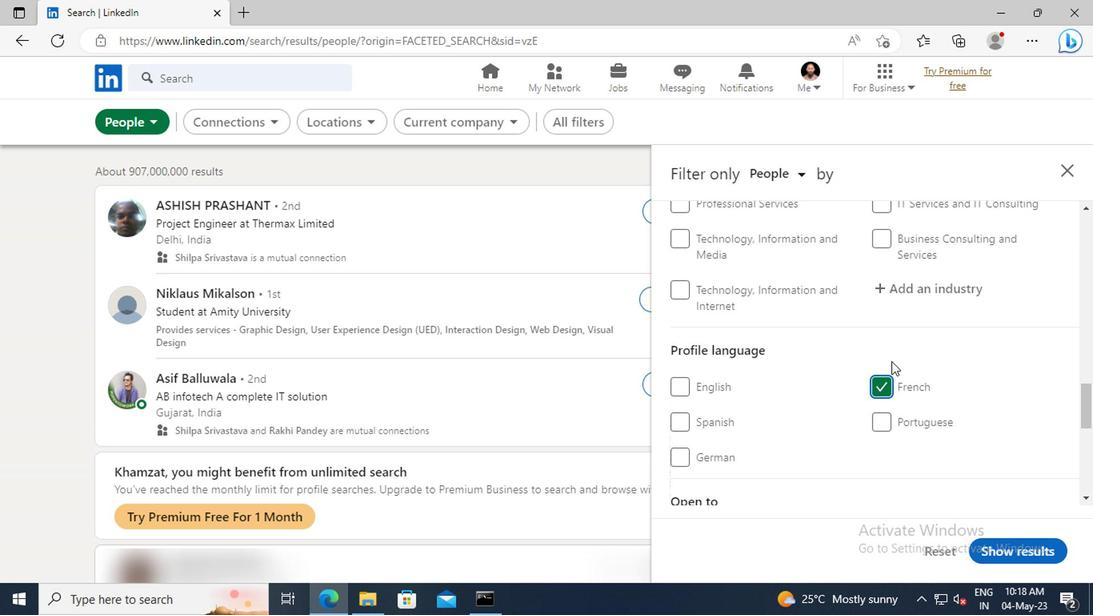 
Action: Mouse scrolled (892, 349) with delta (0, 0)
Screenshot: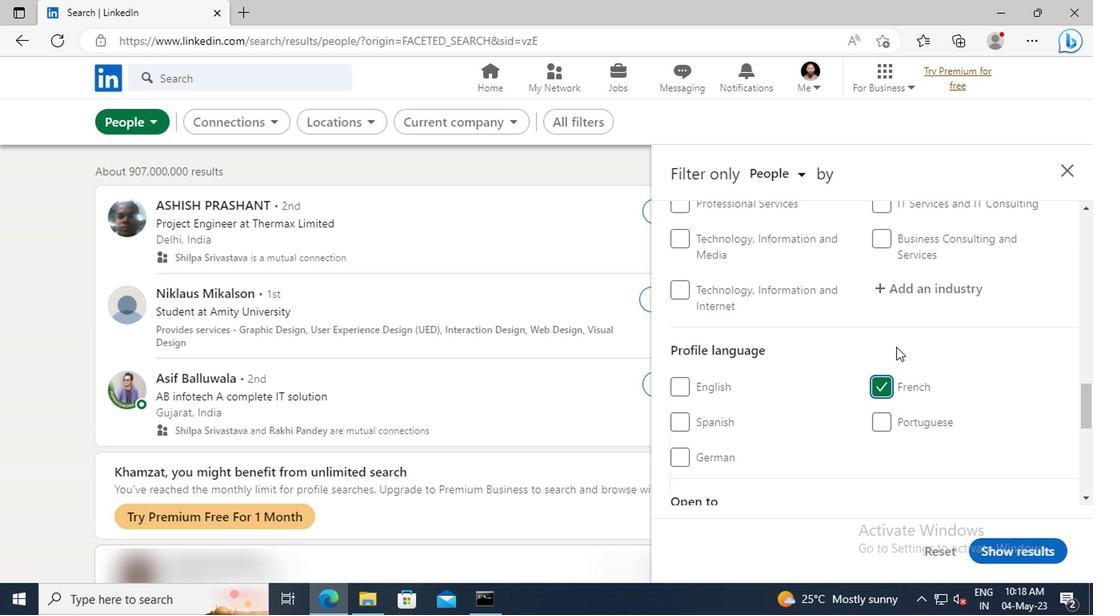 
Action: Mouse scrolled (892, 349) with delta (0, 0)
Screenshot: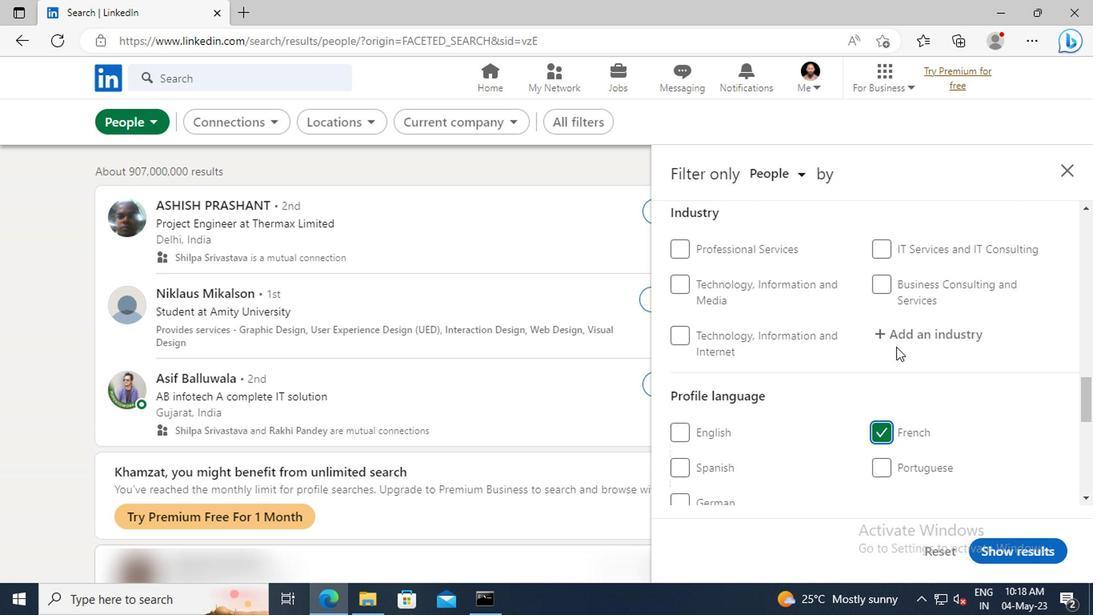 
Action: Mouse scrolled (892, 349) with delta (0, 0)
Screenshot: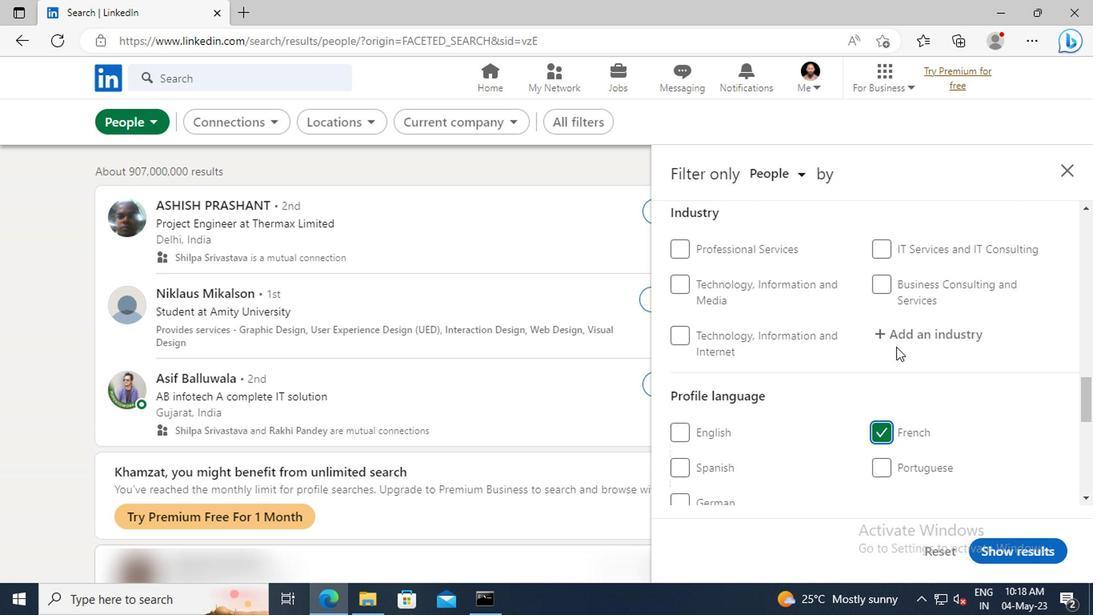 
Action: Mouse scrolled (892, 349) with delta (0, 0)
Screenshot: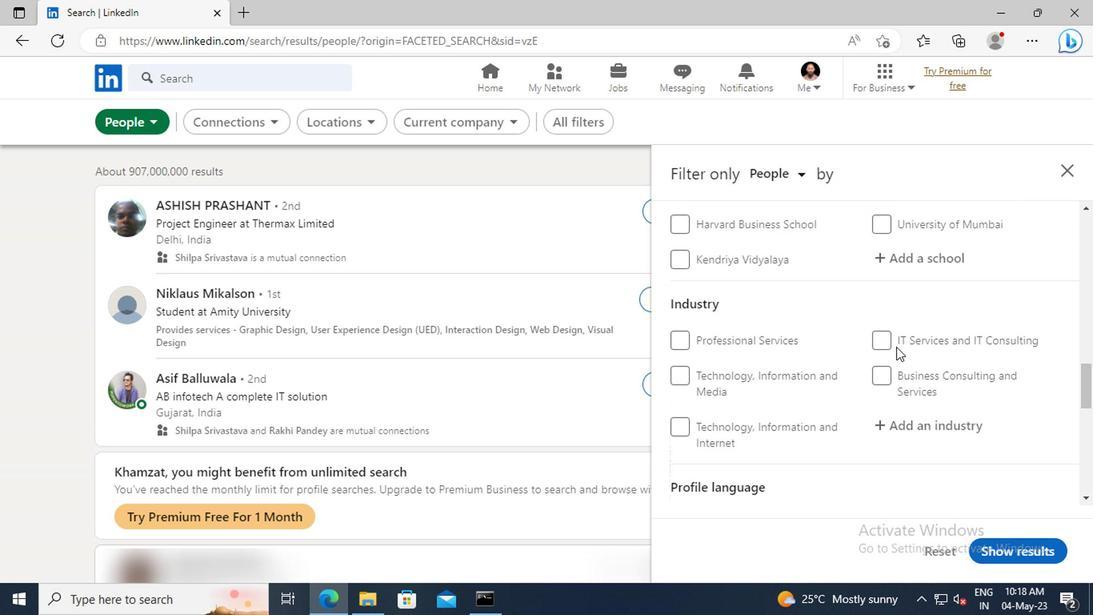 
Action: Mouse scrolled (892, 349) with delta (0, 0)
Screenshot: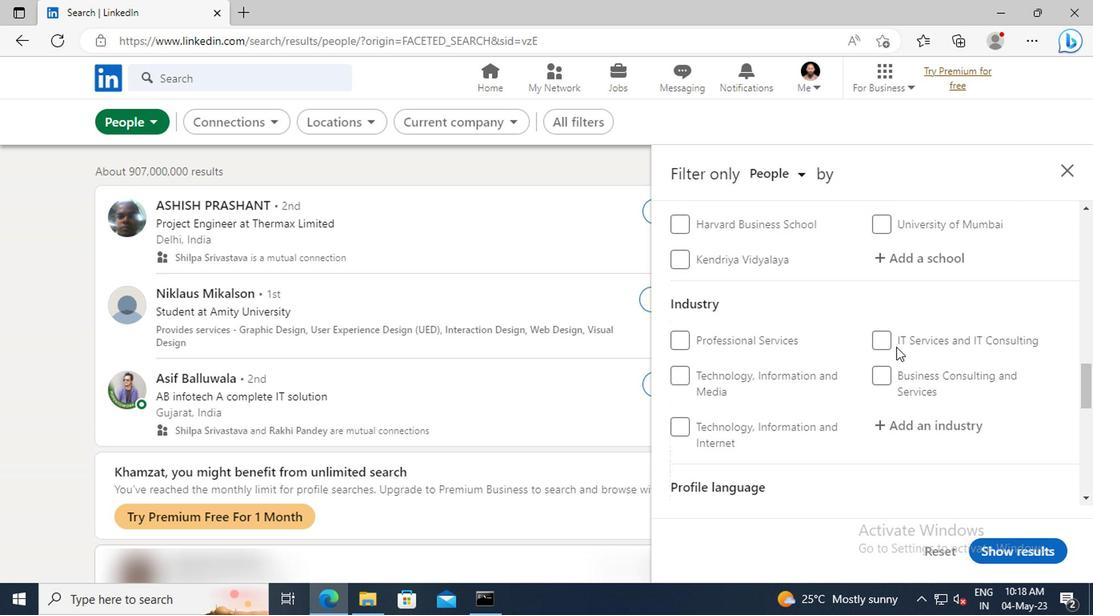 
Action: Mouse scrolled (892, 349) with delta (0, 0)
Screenshot: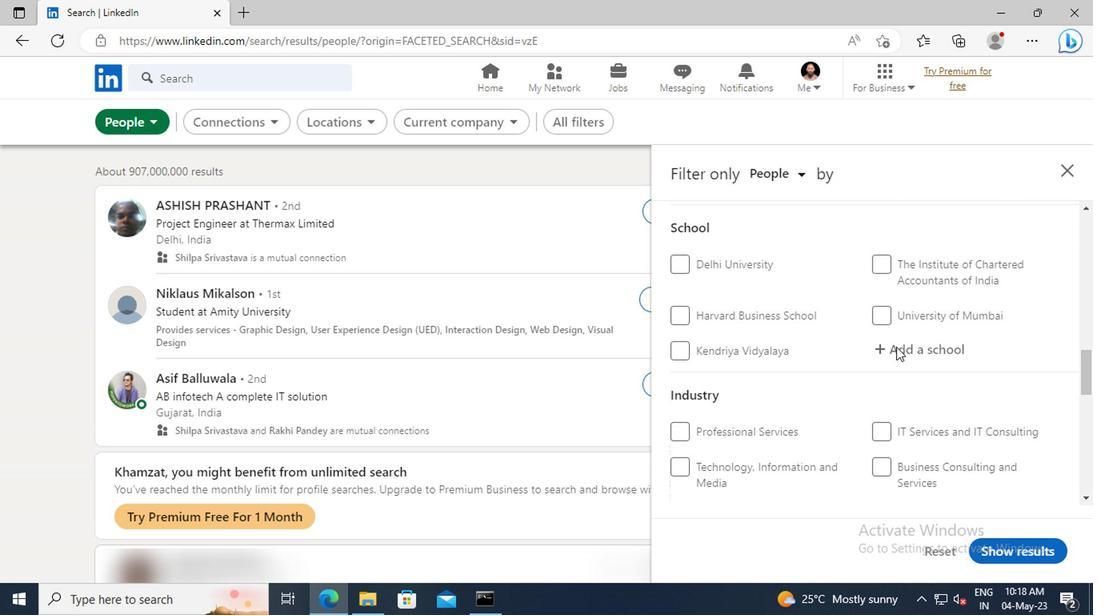 
Action: Mouse scrolled (892, 349) with delta (0, 0)
Screenshot: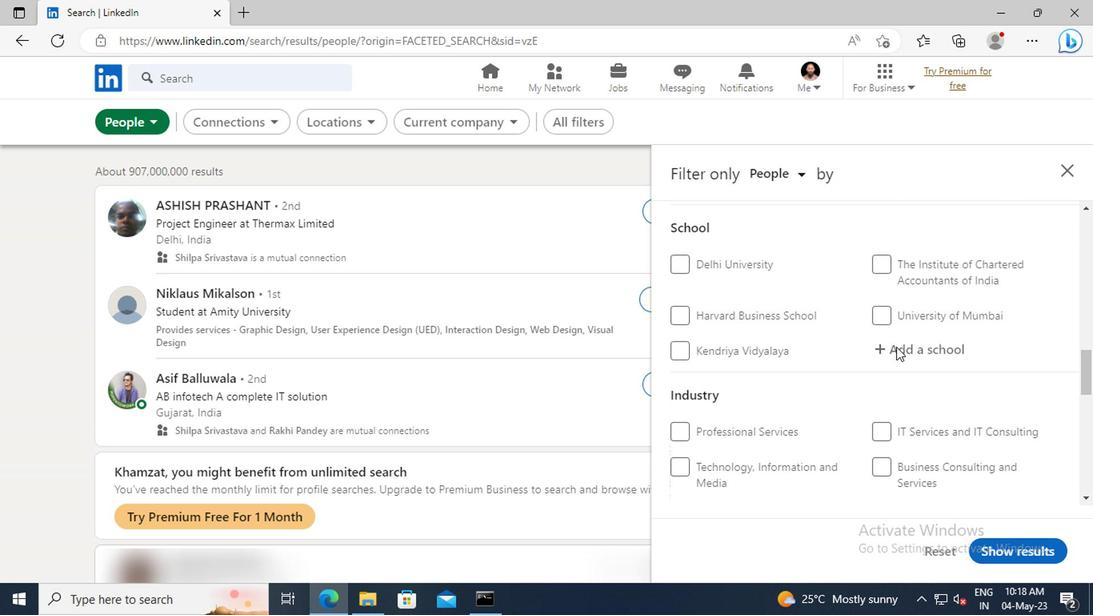 
Action: Mouse scrolled (892, 349) with delta (0, 0)
Screenshot: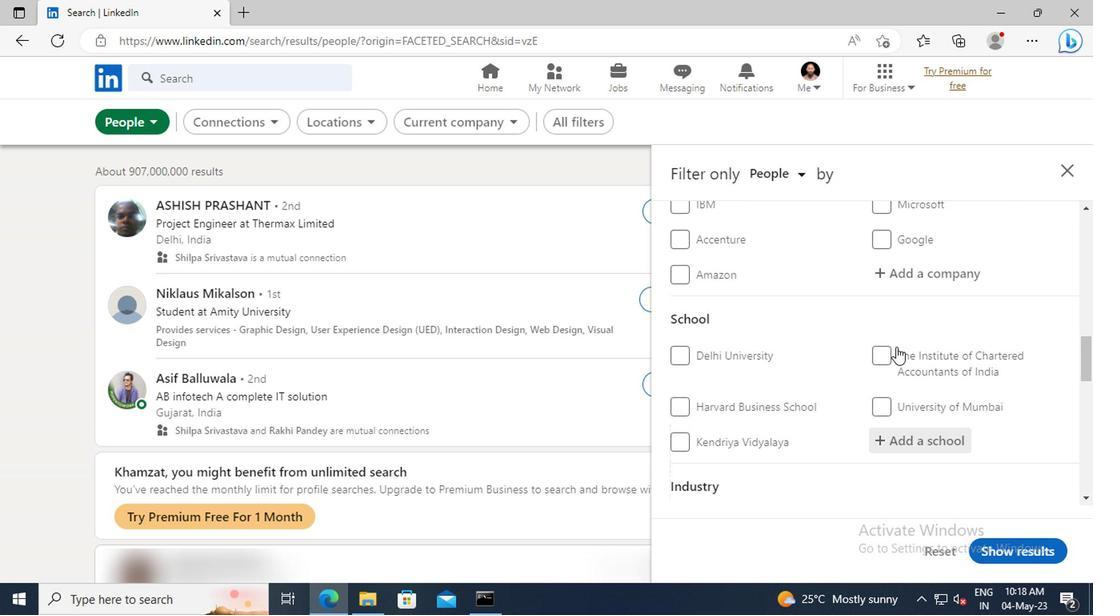
Action: Mouse scrolled (892, 349) with delta (0, 0)
Screenshot: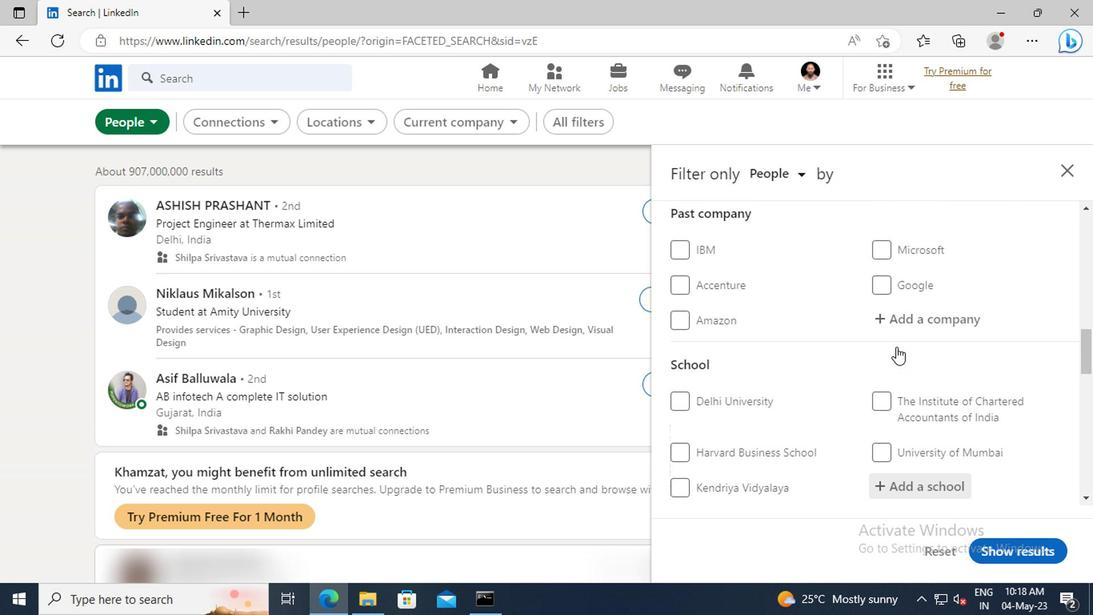 
Action: Mouse scrolled (892, 349) with delta (0, 0)
Screenshot: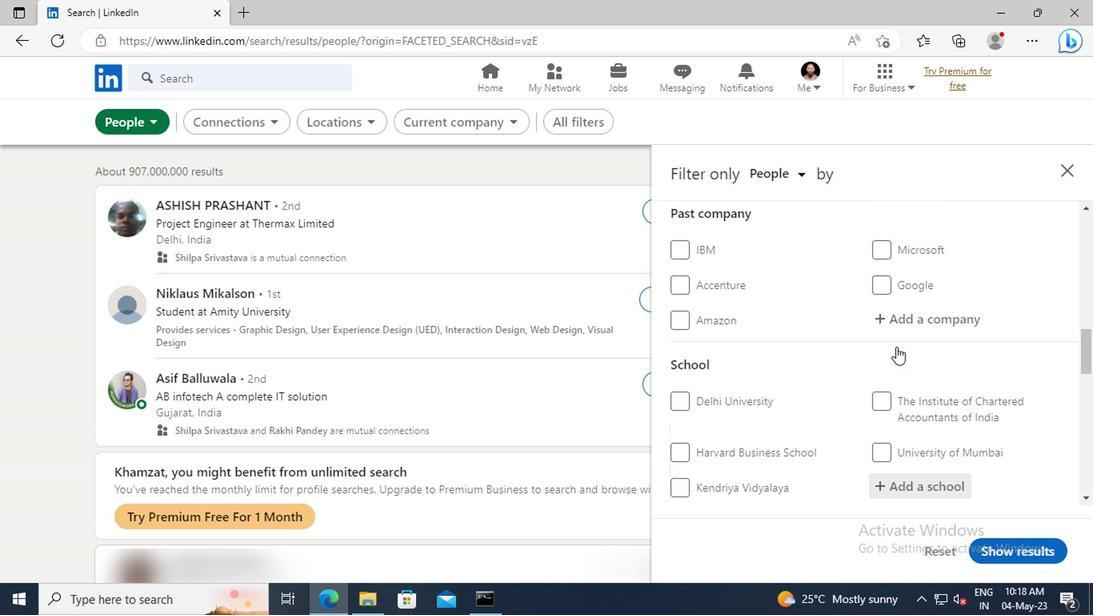 
Action: Mouse scrolled (892, 349) with delta (0, 0)
Screenshot: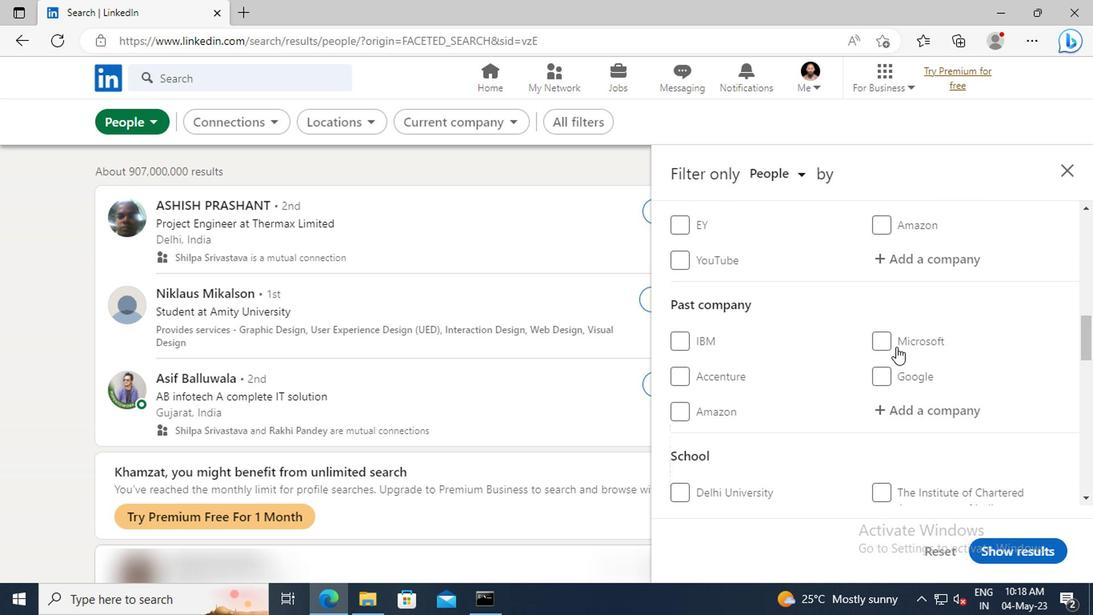 
Action: Mouse scrolled (892, 349) with delta (0, 0)
Screenshot: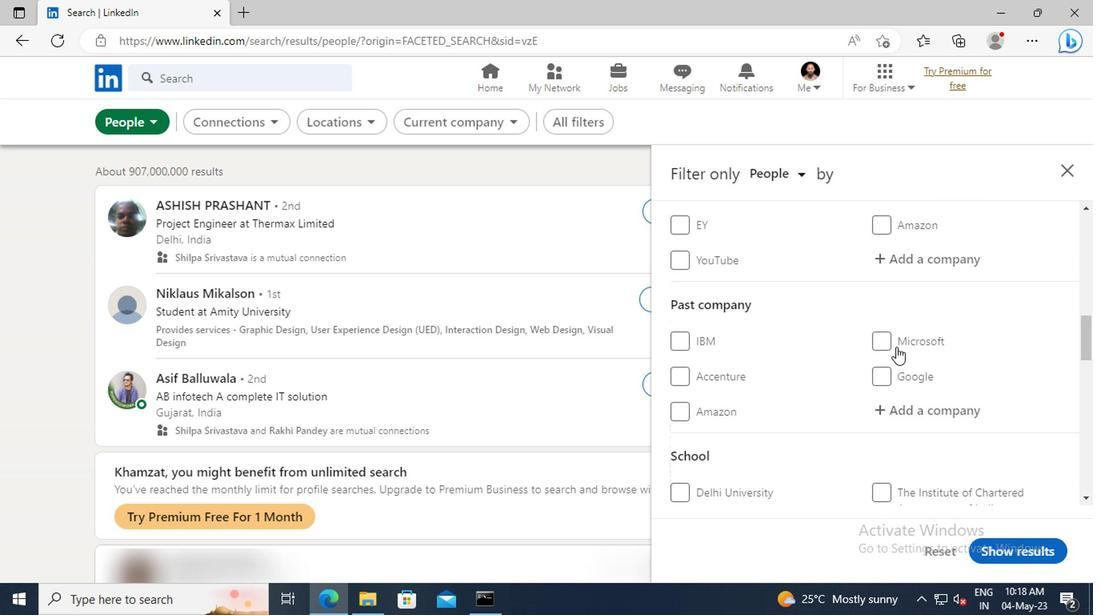 
Action: Mouse pressed left at (892, 349)
Screenshot: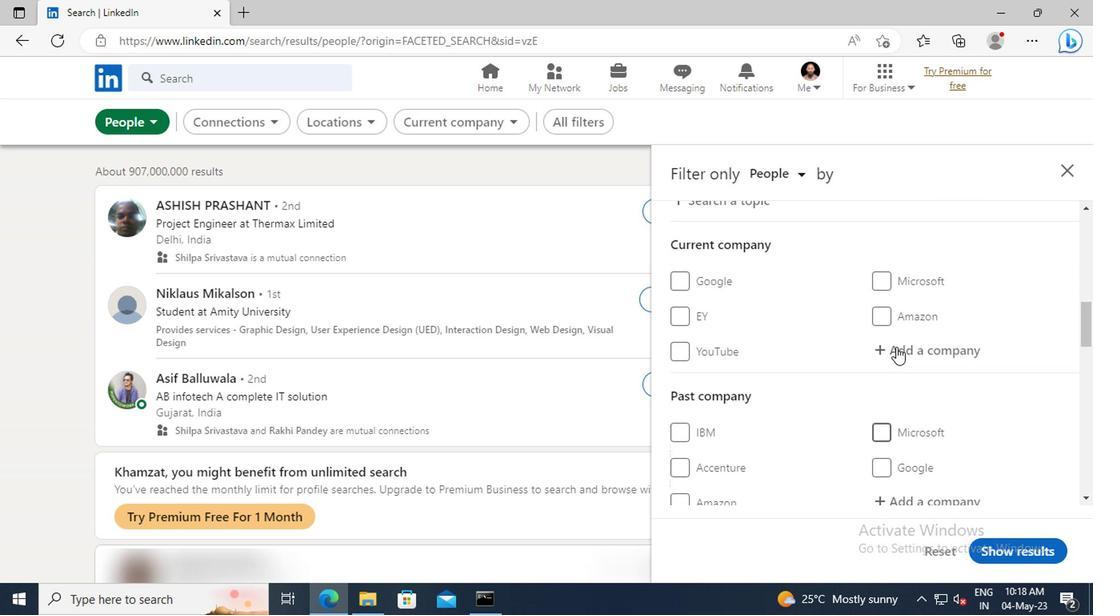 
Action: Key pressed <Key.shift>DUNNHU
Screenshot: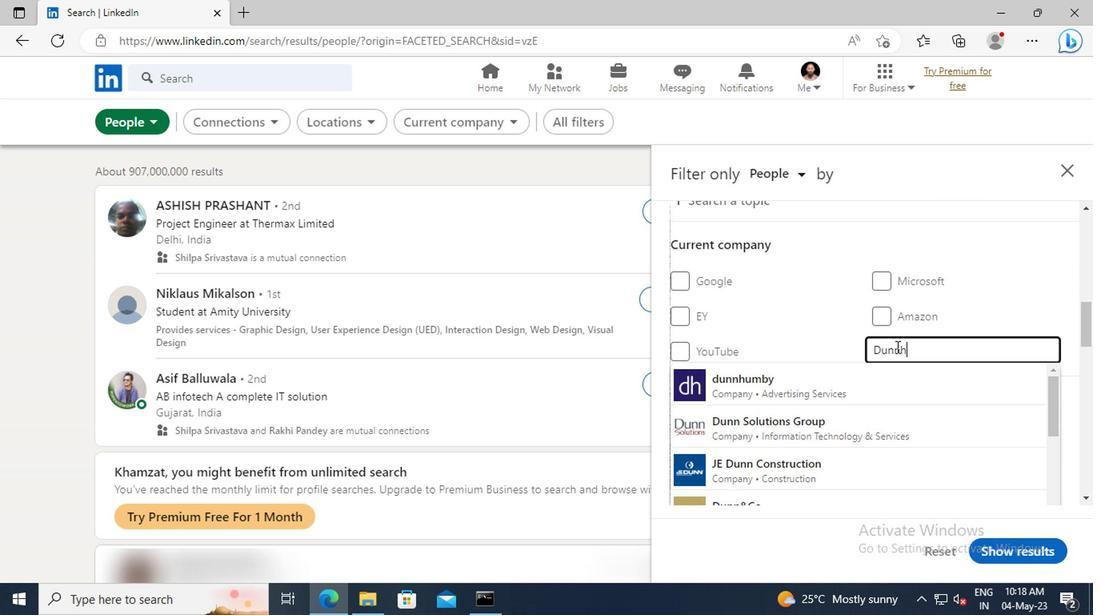 
Action: Mouse moved to (893, 375)
Screenshot: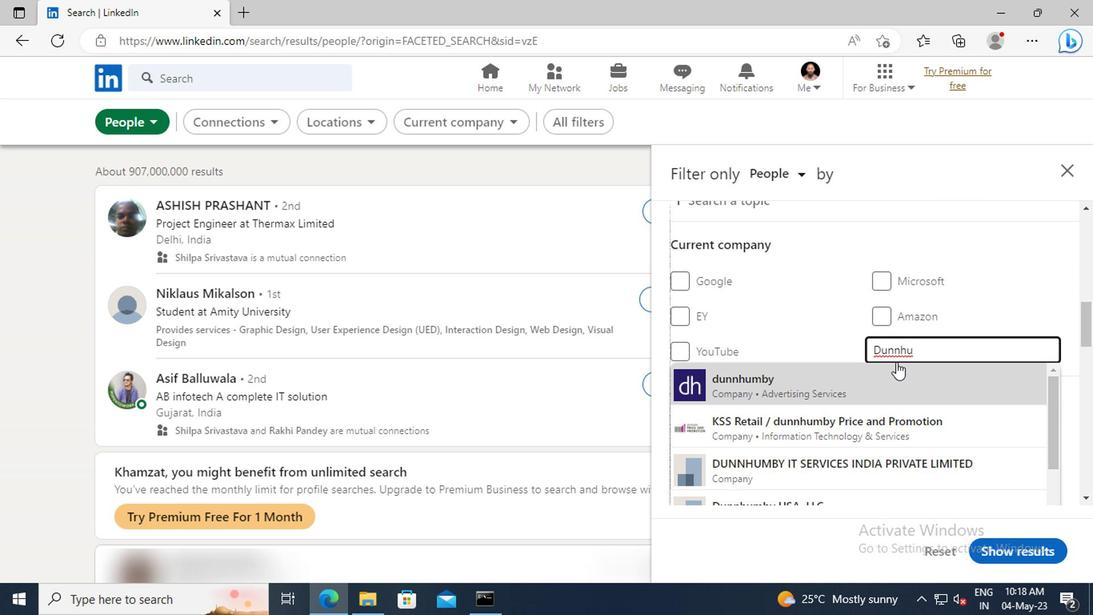 
Action: Mouse pressed left at (893, 375)
Screenshot: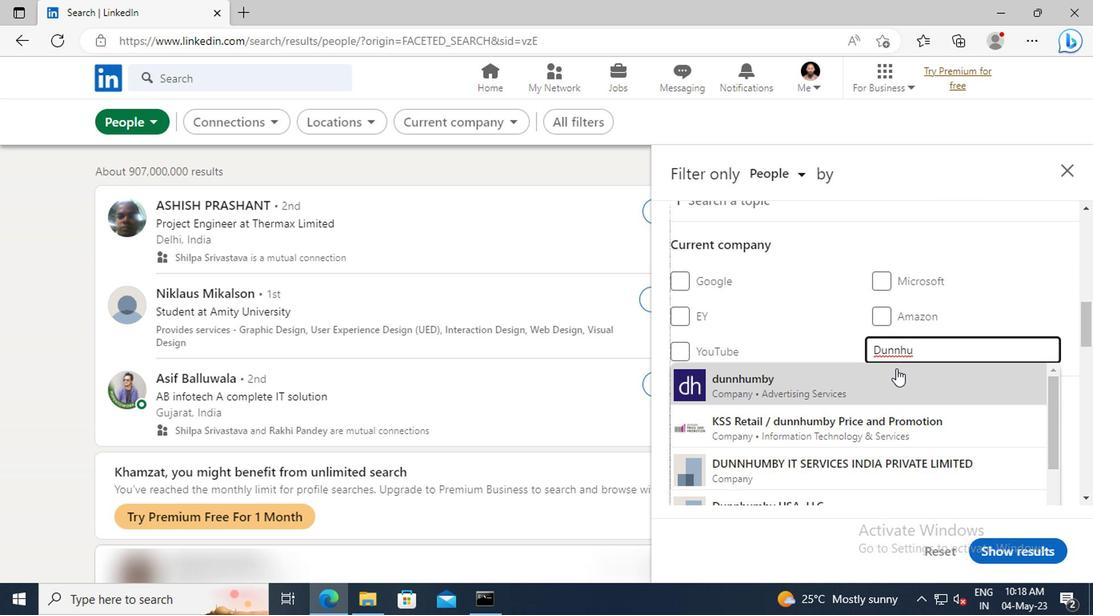
Action: Mouse scrolled (893, 374) with delta (0, -1)
Screenshot: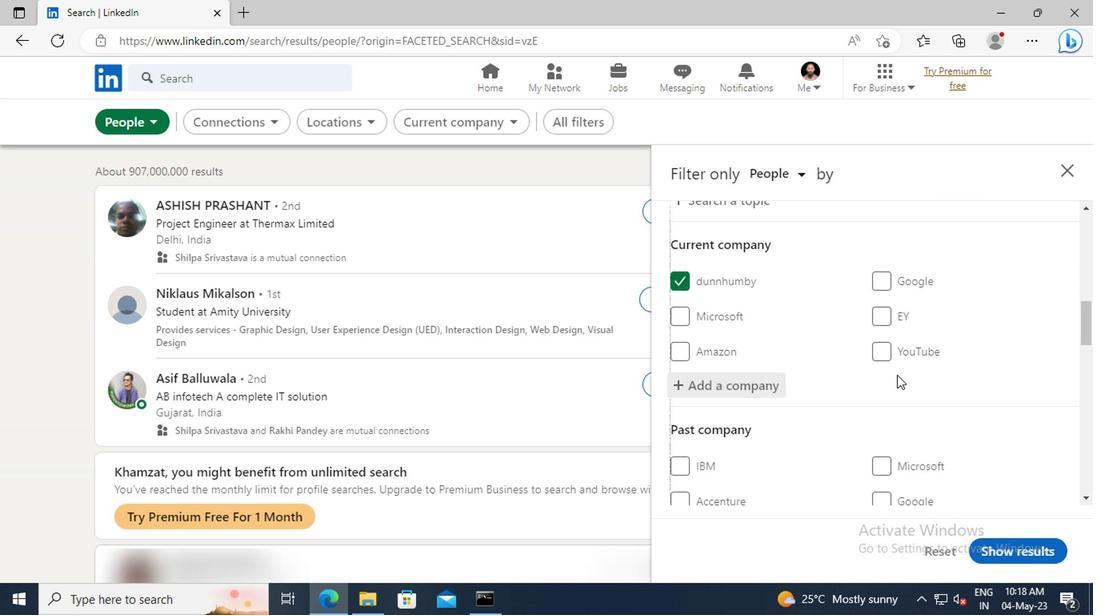 
Action: Mouse scrolled (893, 374) with delta (0, -1)
Screenshot: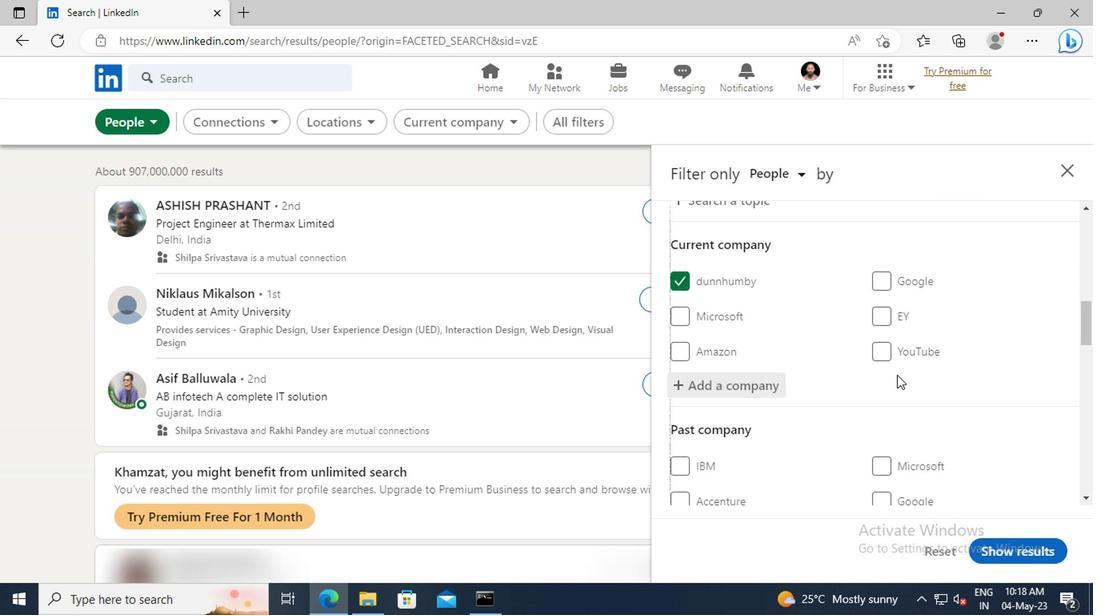 
Action: Mouse scrolled (893, 374) with delta (0, -1)
Screenshot: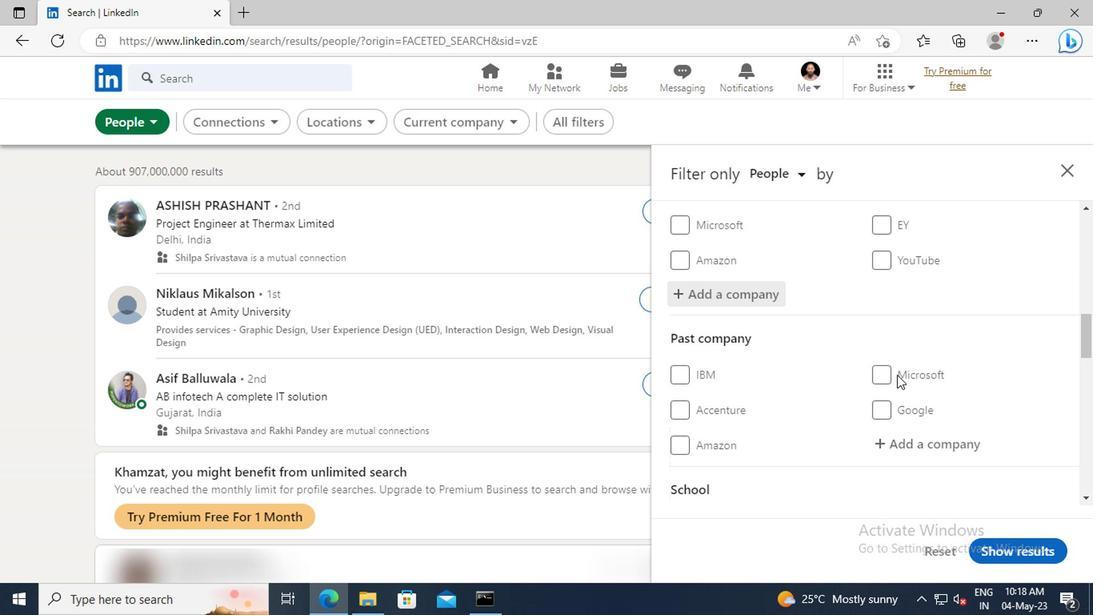 
Action: Mouse scrolled (893, 374) with delta (0, -1)
Screenshot: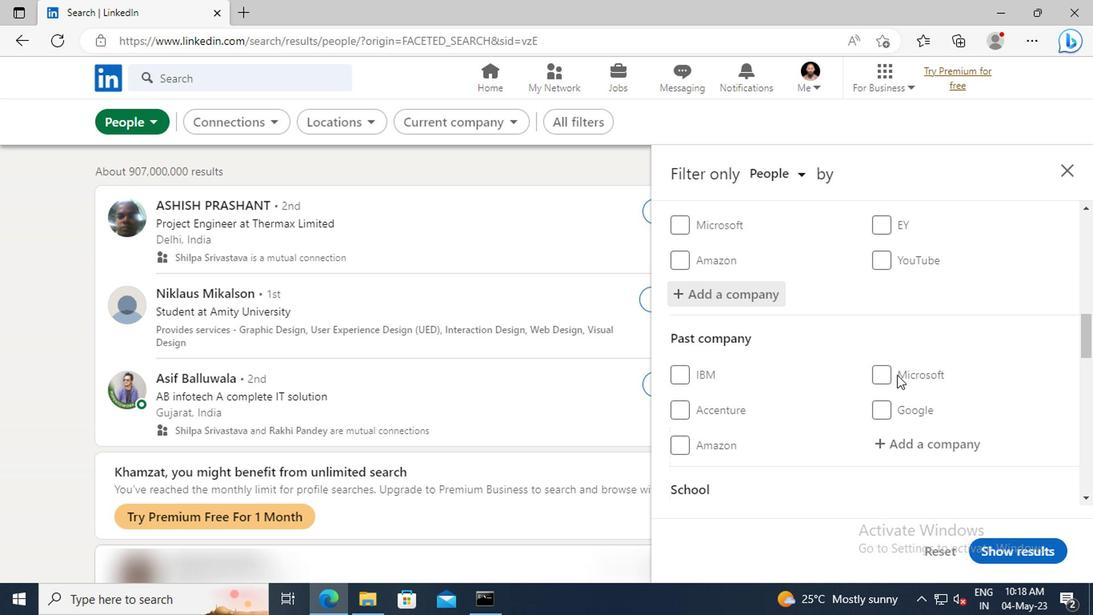 
Action: Mouse scrolled (893, 374) with delta (0, -1)
Screenshot: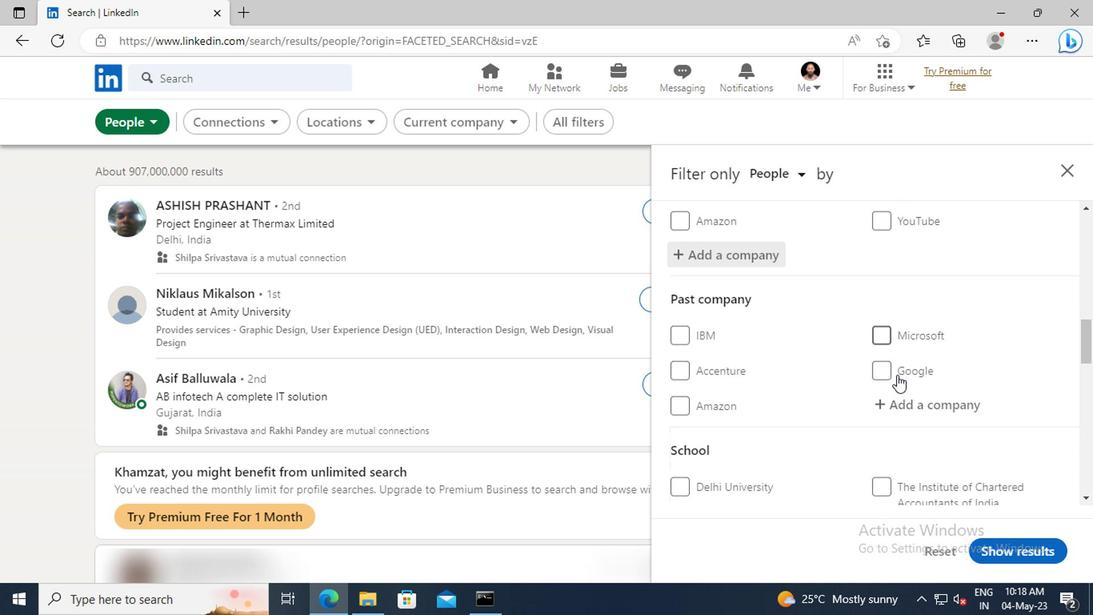 
Action: Mouse moved to (884, 359)
Screenshot: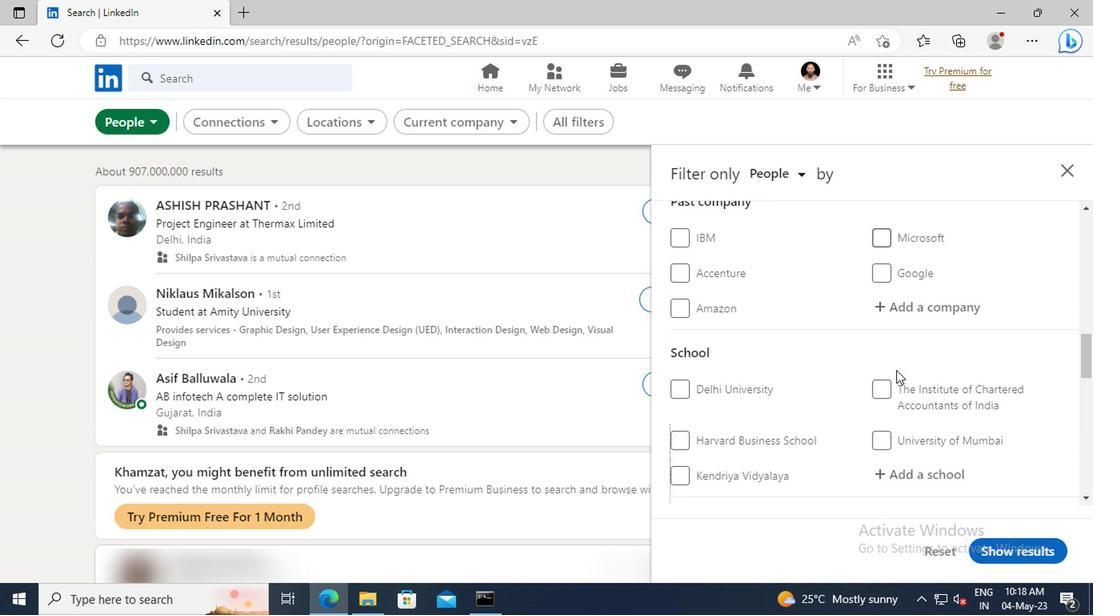 
Action: Mouse scrolled (884, 358) with delta (0, -1)
Screenshot: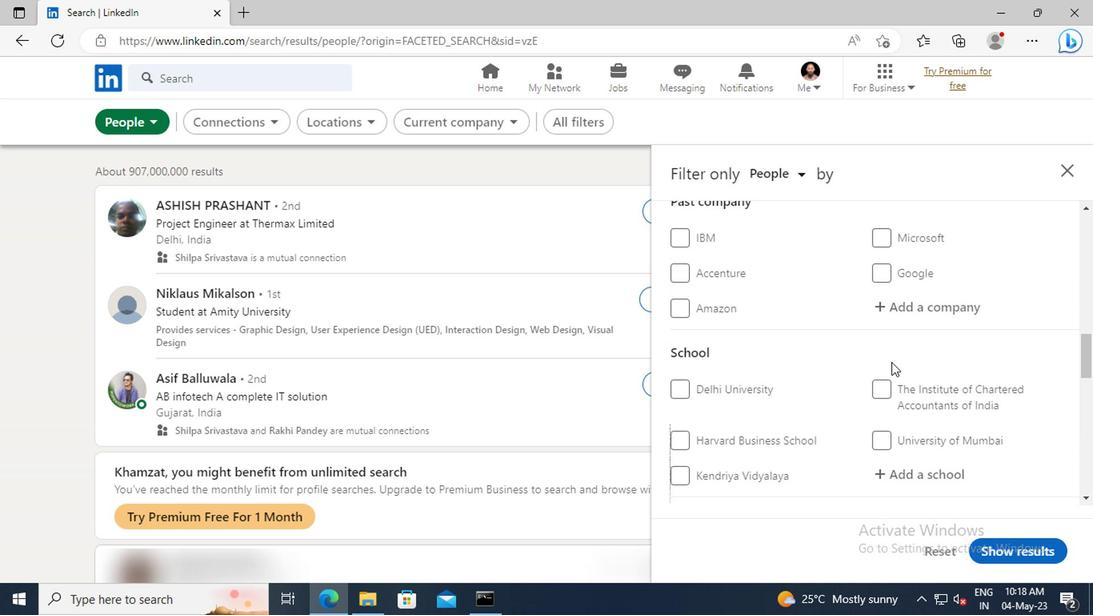 
Action: Mouse scrolled (884, 358) with delta (0, -1)
Screenshot: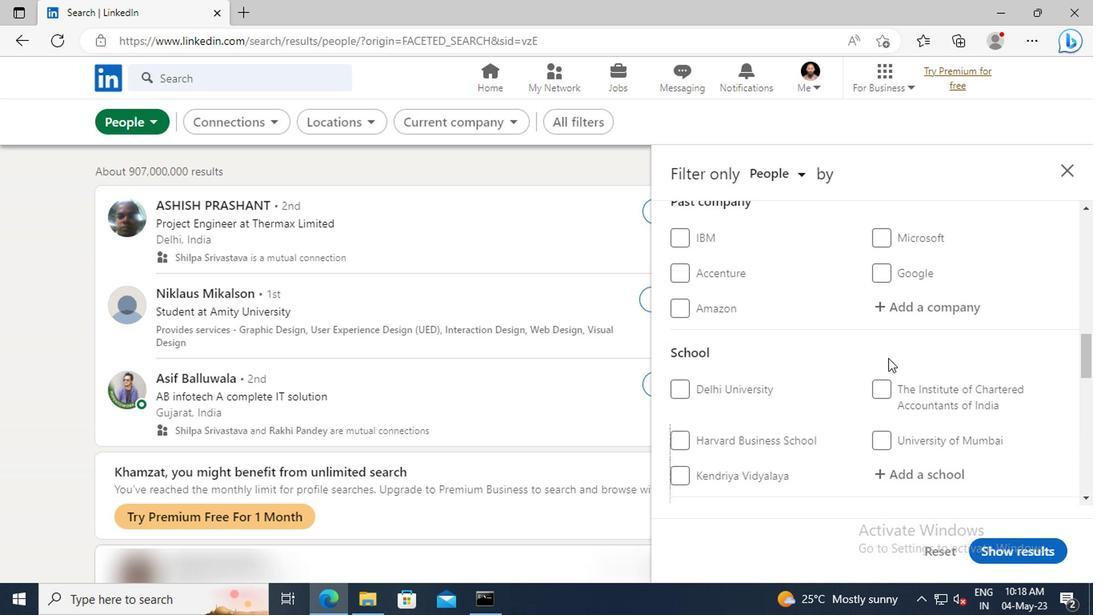 
Action: Mouse moved to (893, 382)
Screenshot: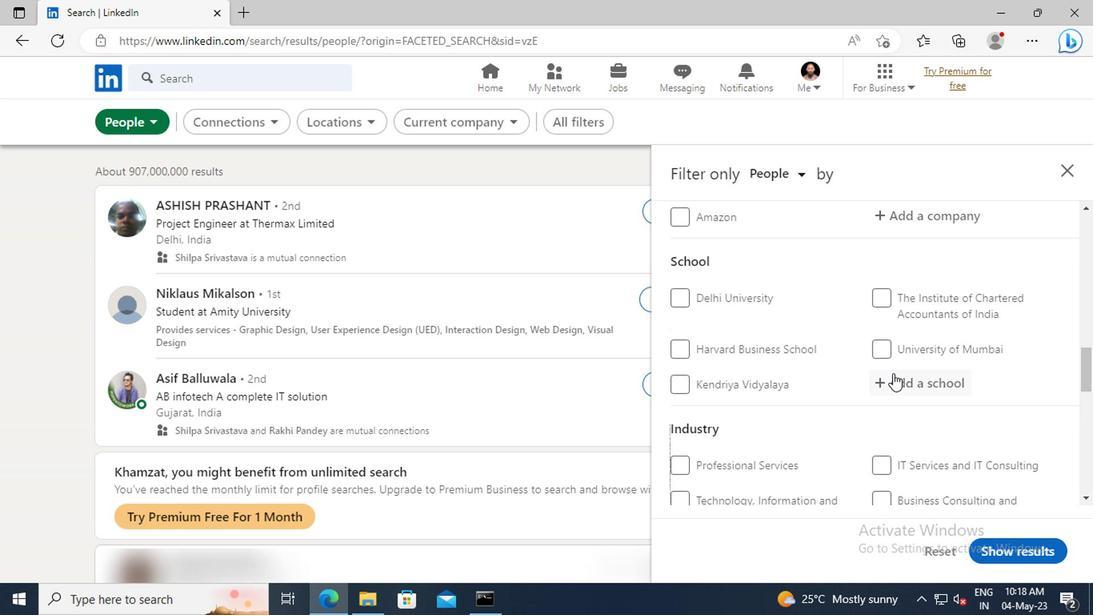 
Action: Mouse pressed left at (893, 382)
Screenshot: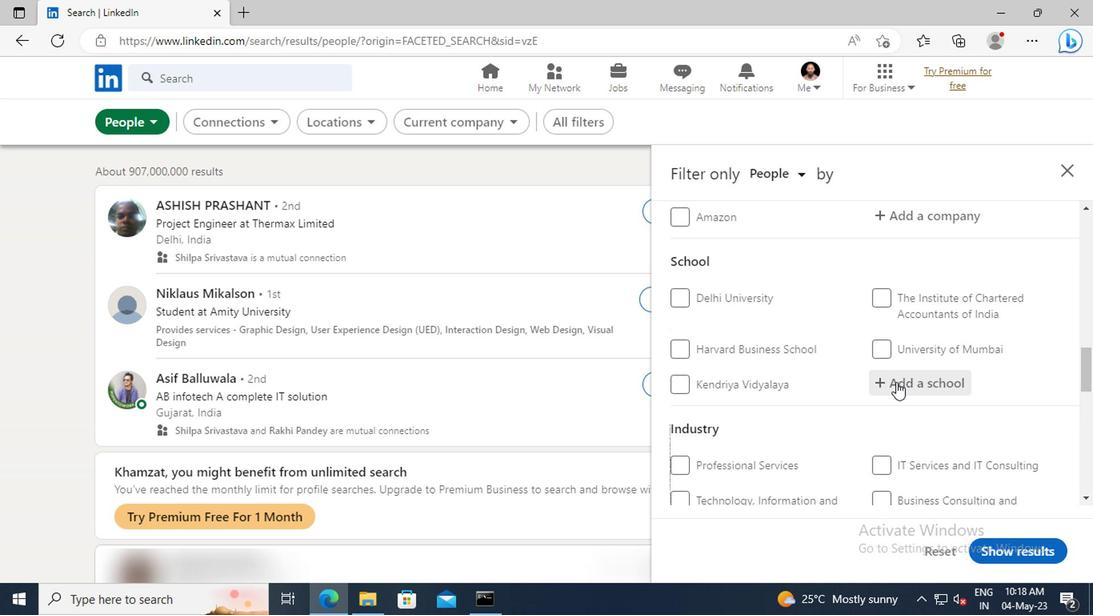 
Action: Key pressed <Key.shift>EASWARI<Key.space>
Screenshot: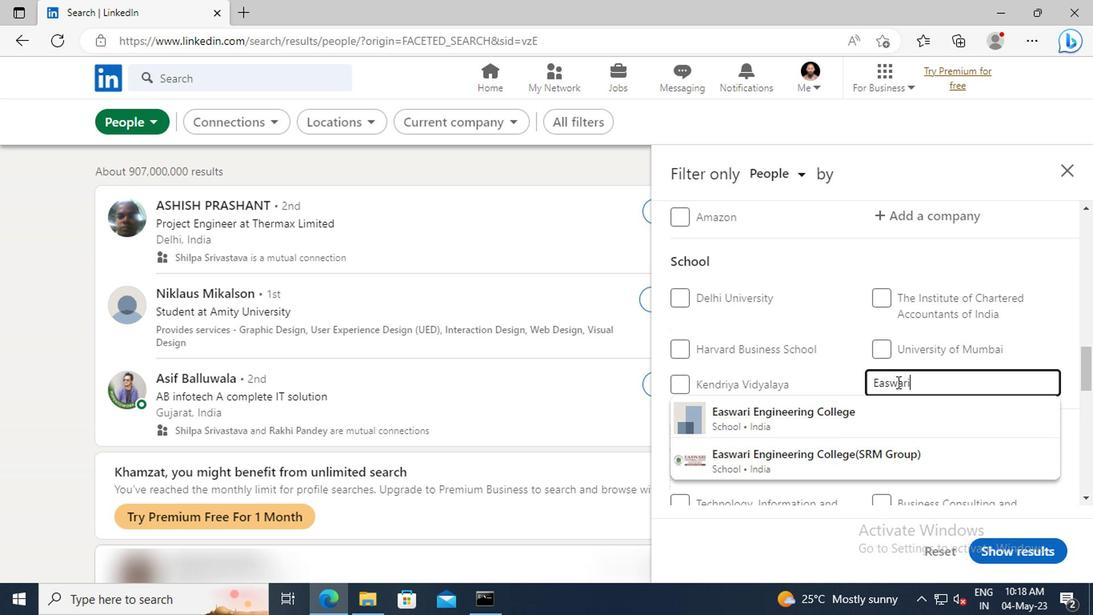 
Action: Mouse moved to (902, 413)
Screenshot: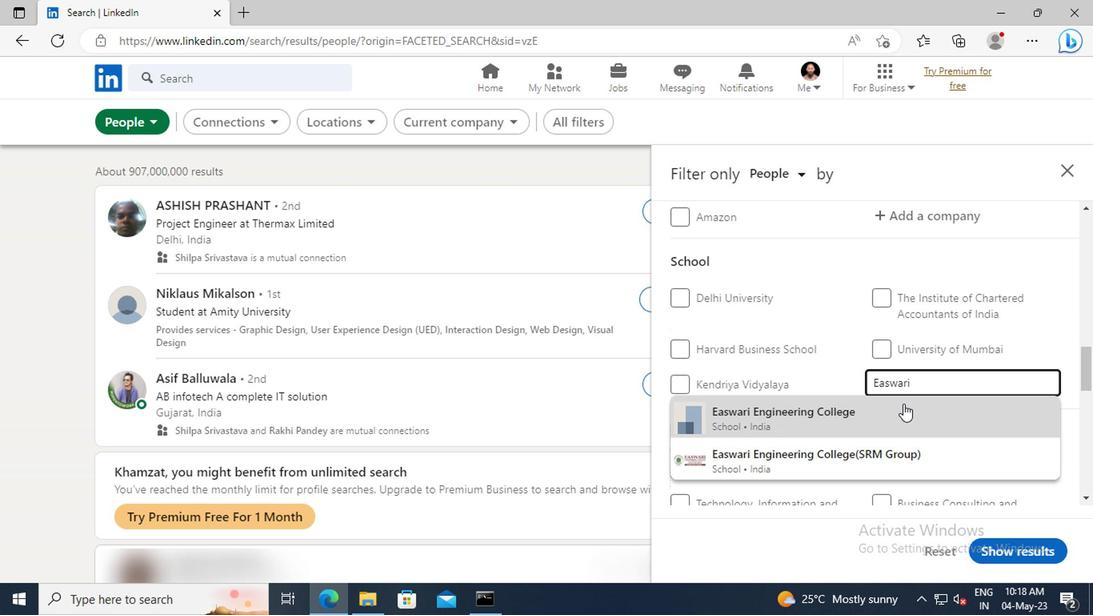
Action: Mouse pressed left at (902, 413)
Screenshot: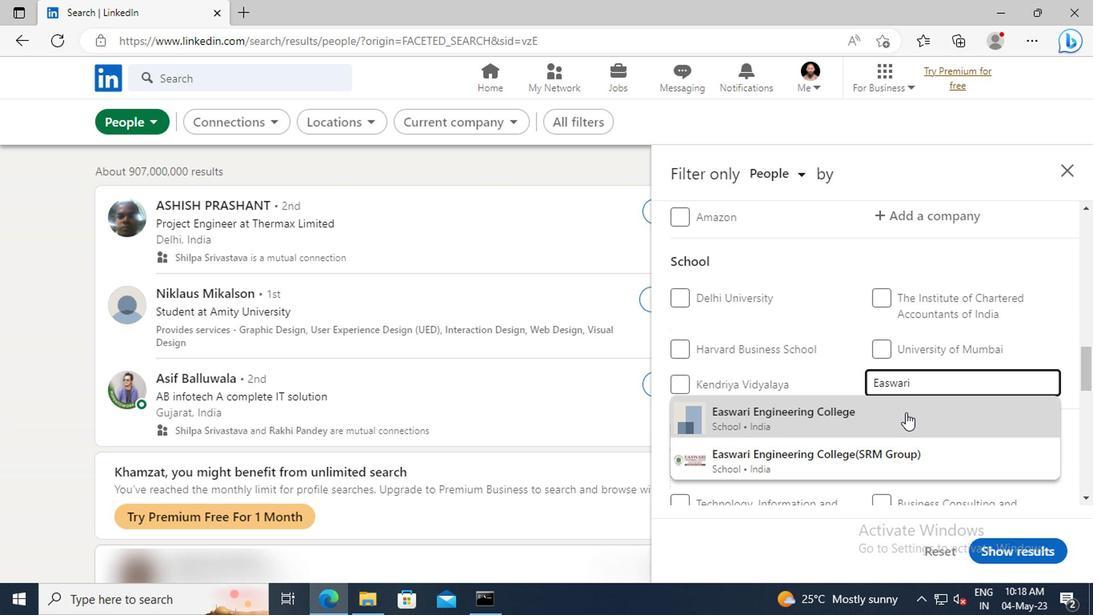 
Action: Mouse scrolled (902, 412) with delta (0, -1)
Screenshot: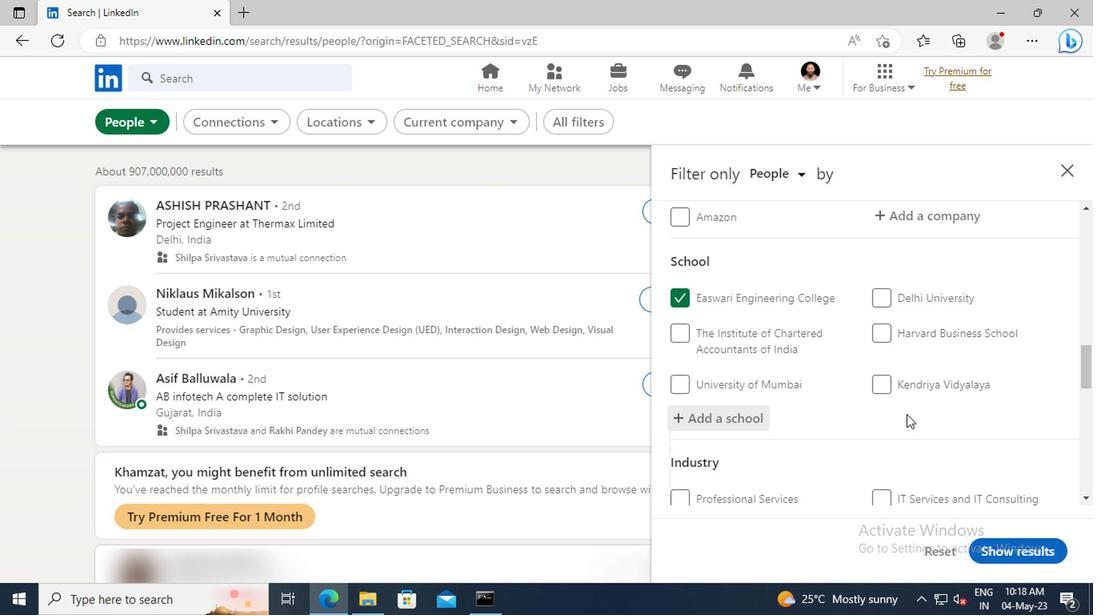 
Action: Mouse moved to (894, 402)
Screenshot: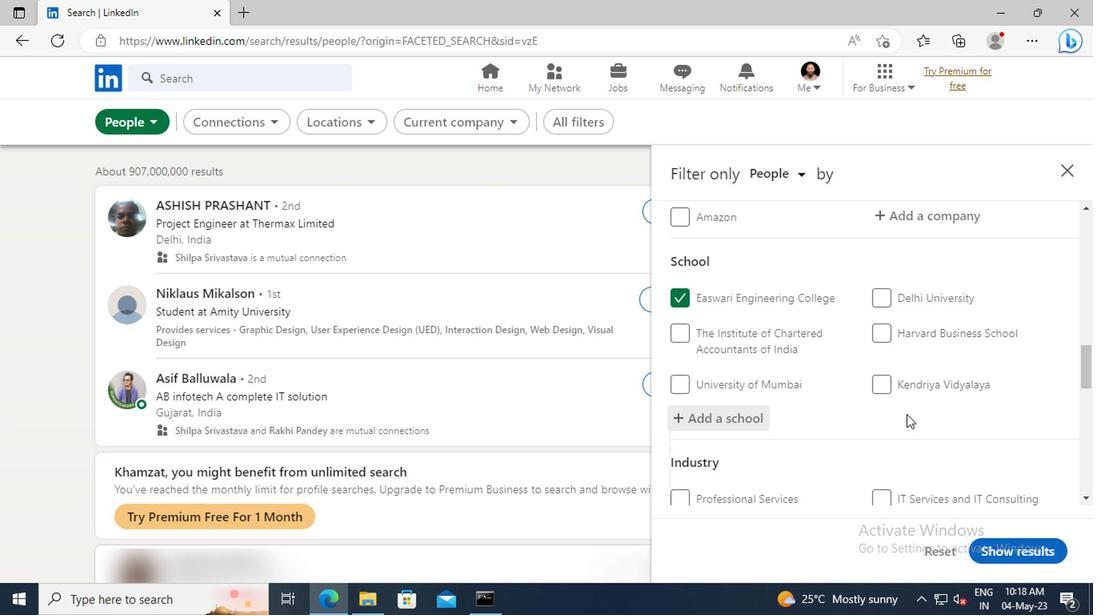 
Action: Mouse scrolled (894, 402) with delta (0, 0)
Screenshot: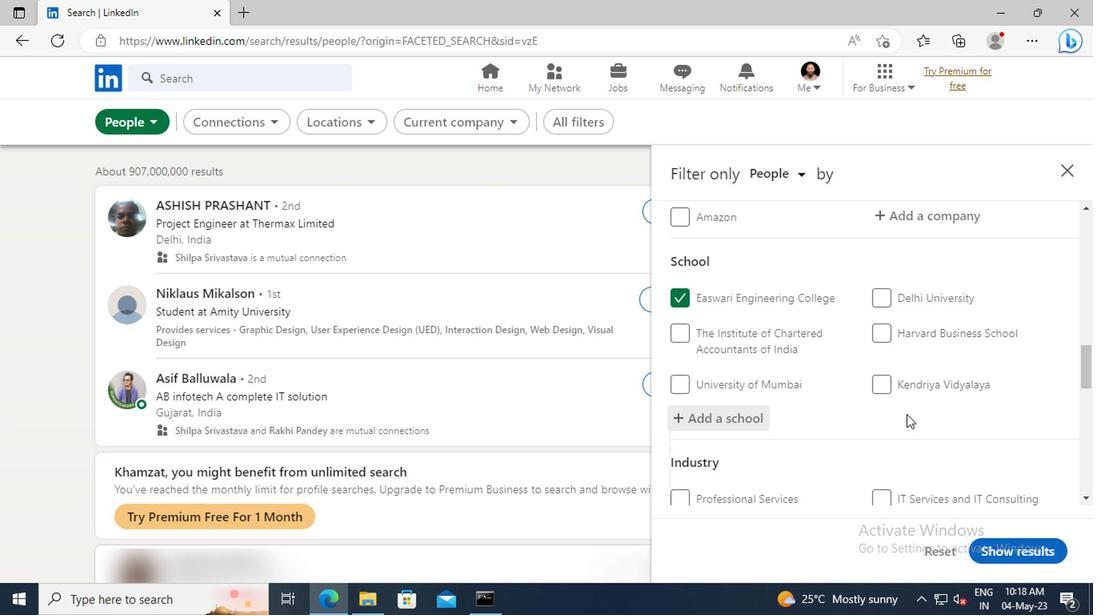 
Action: Mouse moved to (887, 395)
Screenshot: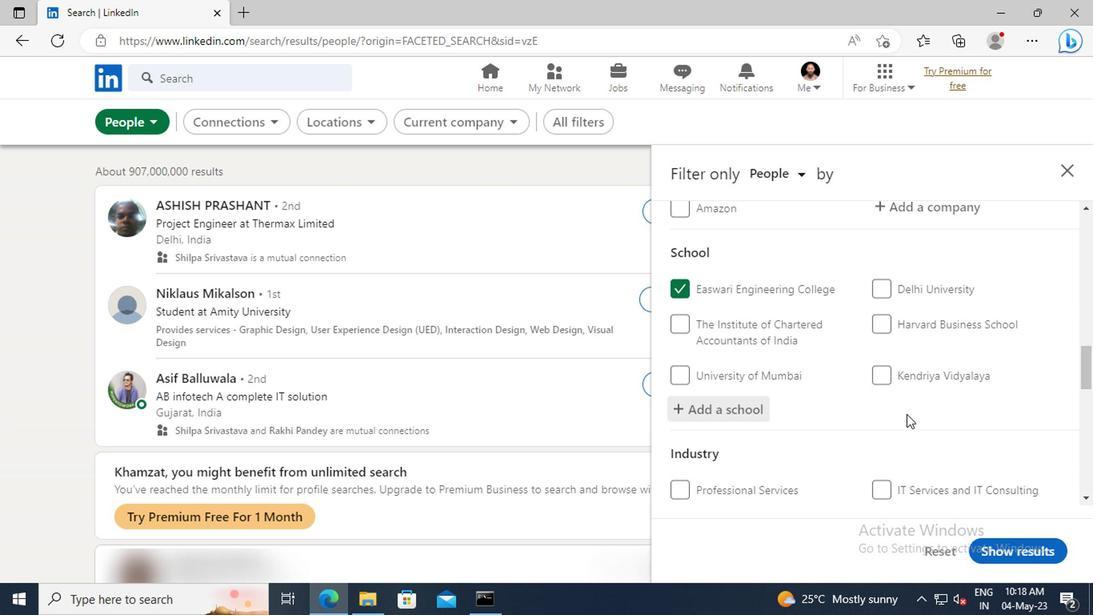 
Action: Mouse scrolled (887, 394) with delta (0, -1)
Screenshot: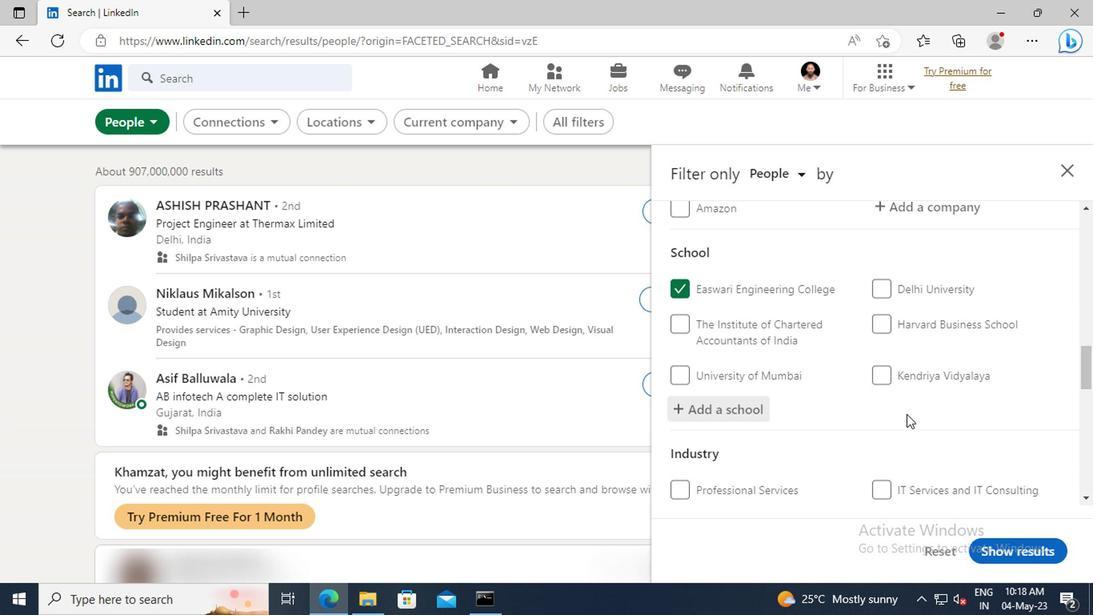 
Action: Mouse moved to (883, 374)
Screenshot: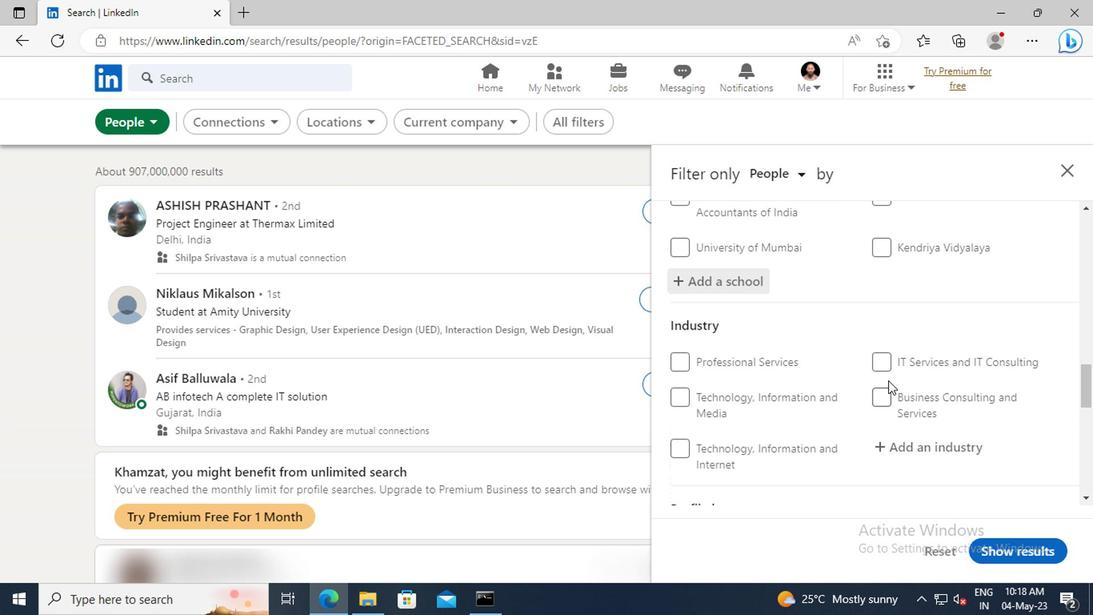 
Action: Mouse scrolled (883, 374) with delta (0, 0)
Screenshot: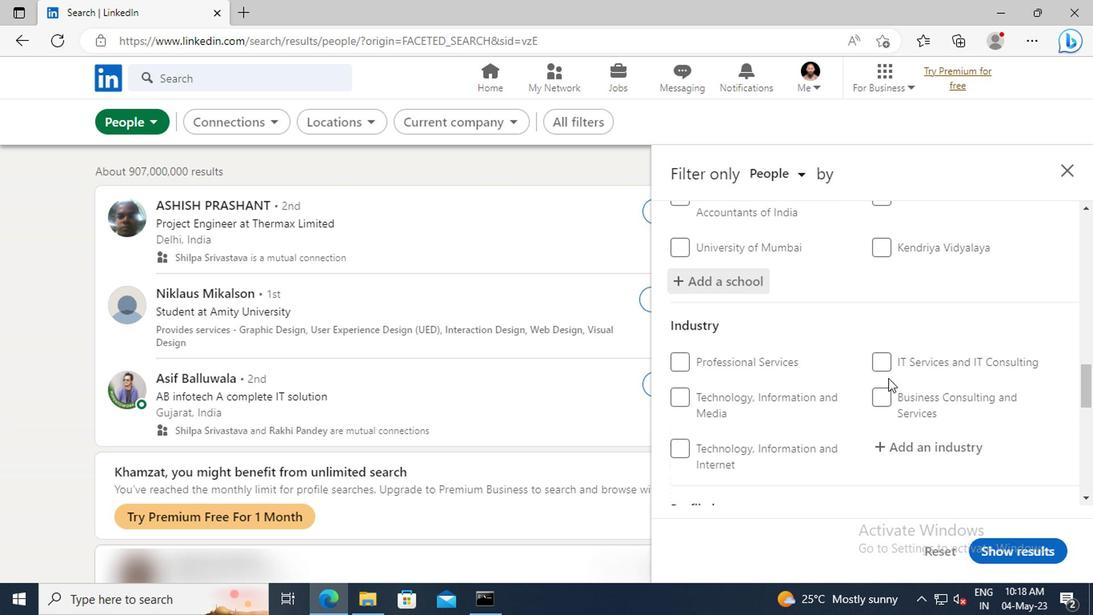 
Action: Mouse scrolled (883, 374) with delta (0, 0)
Screenshot: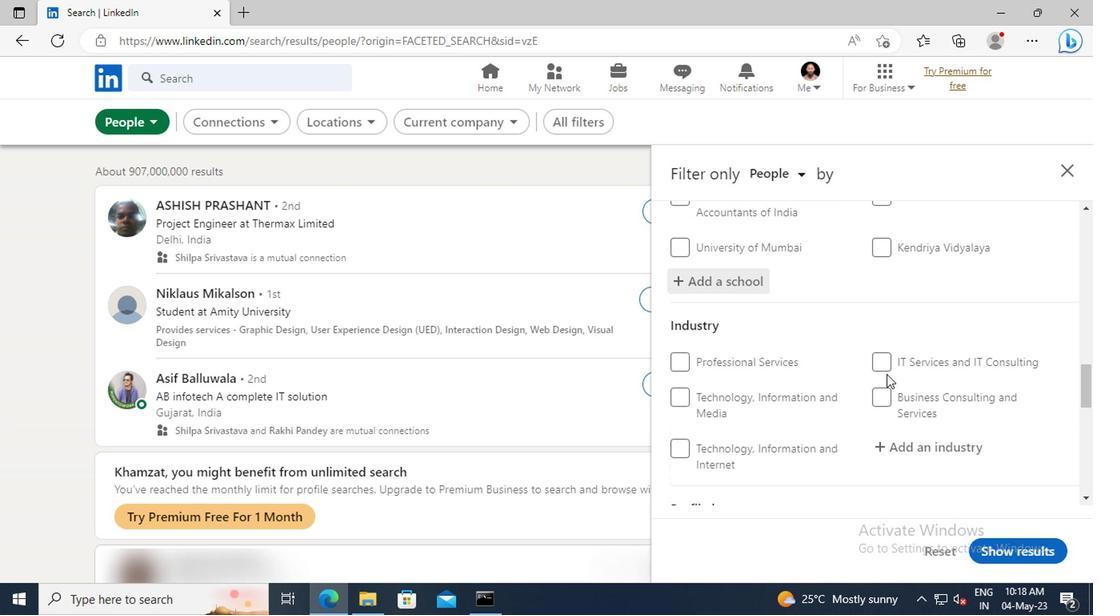 
Action: Mouse moved to (888, 361)
Screenshot: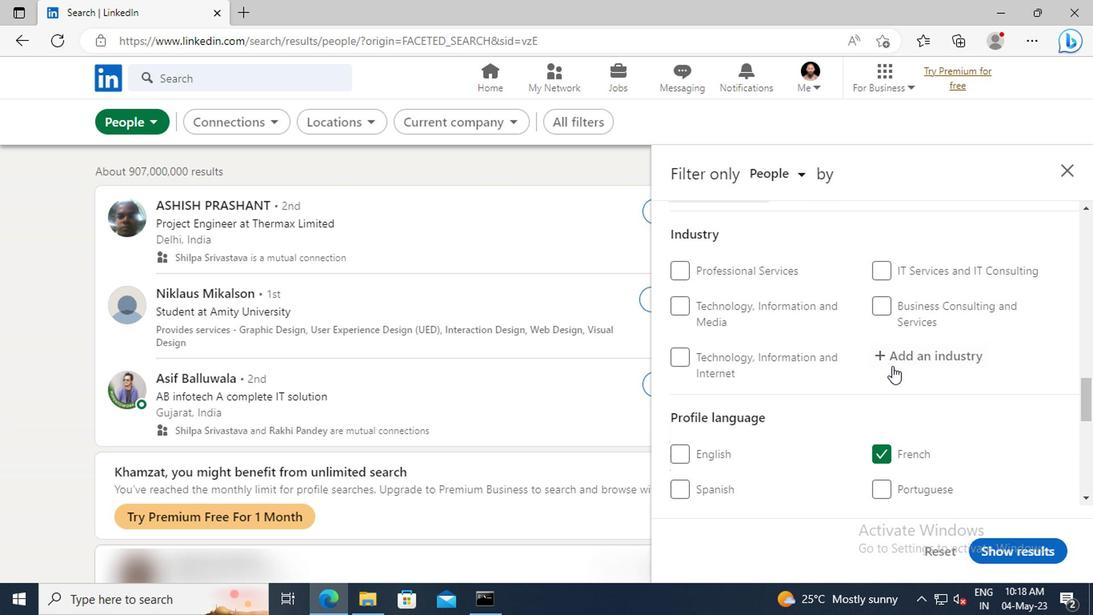 
Action: Mouse pressed left at (888, 361)
Screenshot: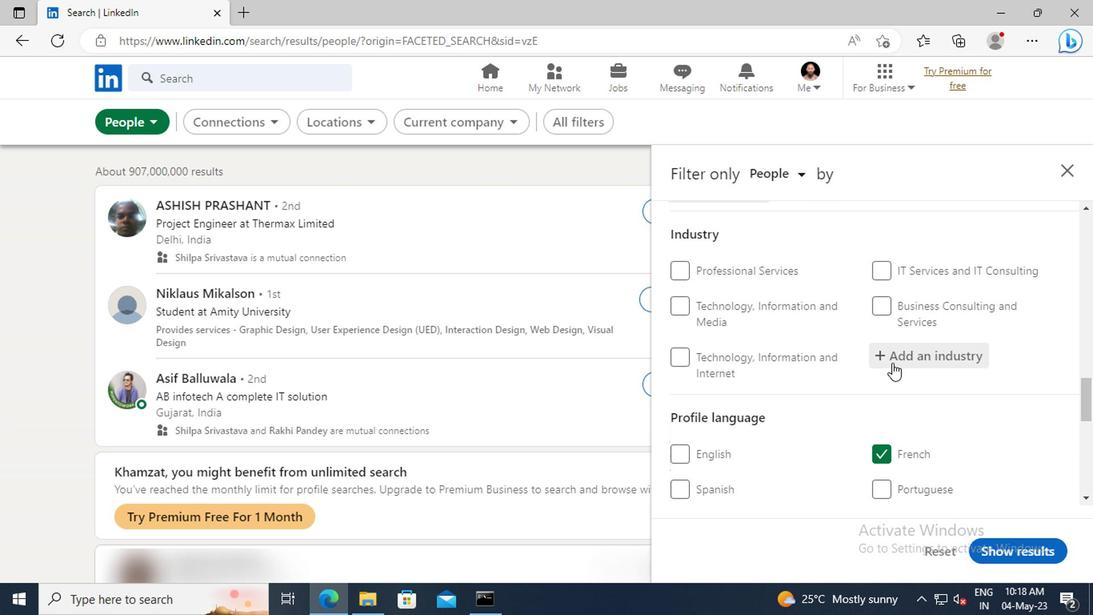 
Action: Key pressed <Key.shift>WHOLESALE<Key.space><Key.shift>PE
Screenshot: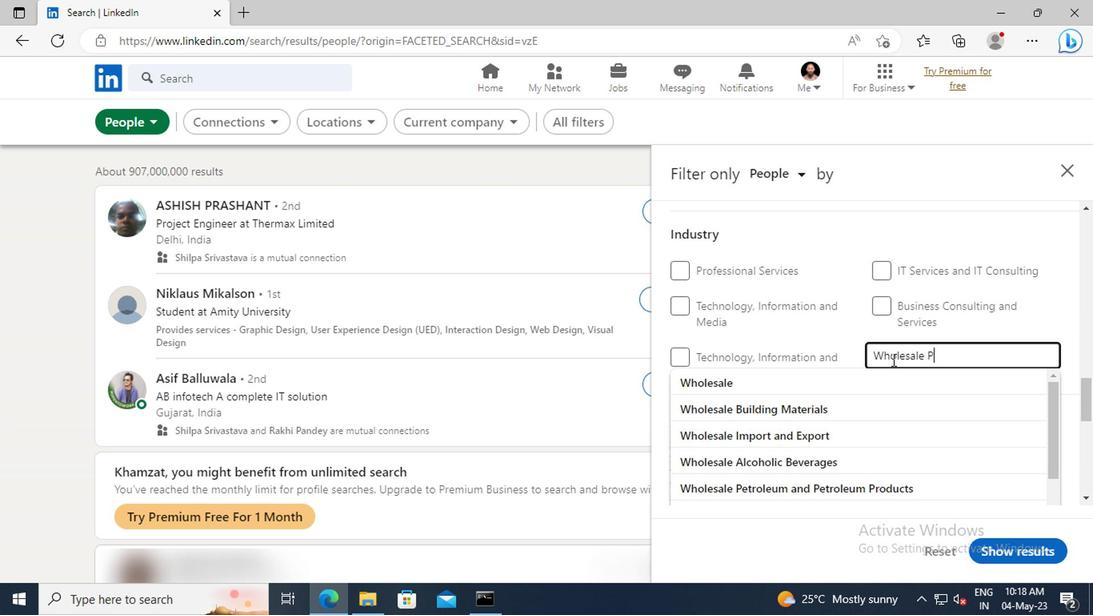 
Action: Mouse moved to (889, 379)
Screenshot: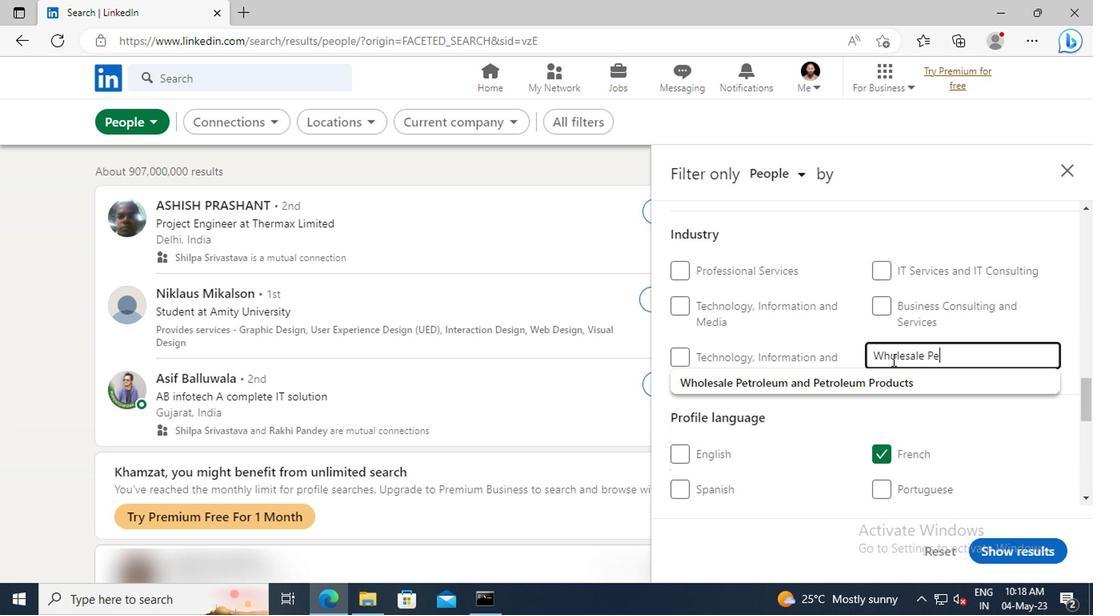 
Action: Mouse pressed left at (889, 379)
Screenshot: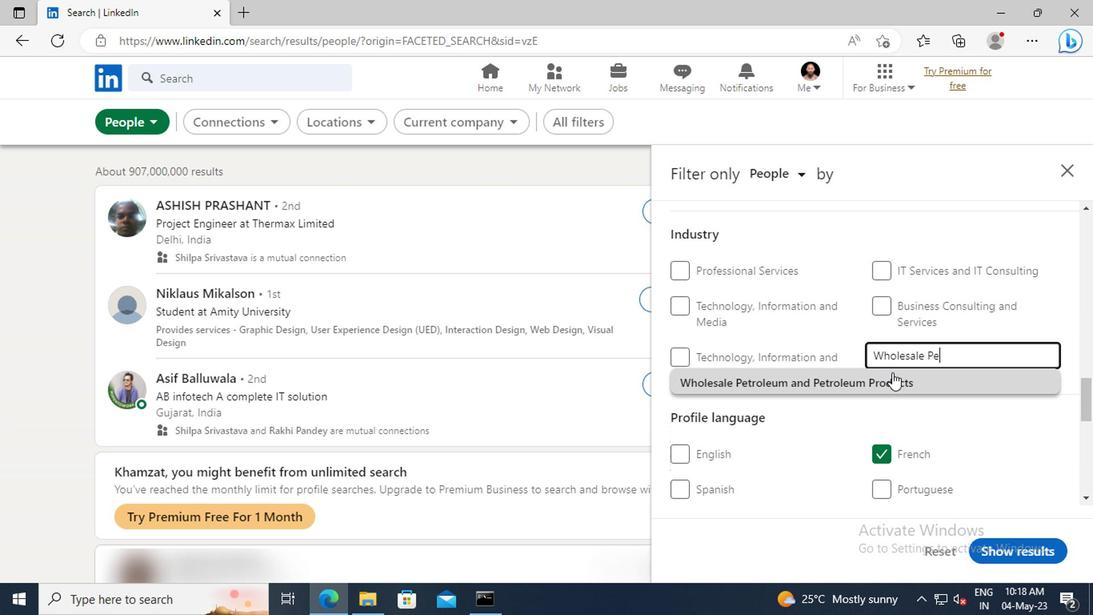 
Action: Mouse scrolled (889, 378) with delta (0, -1)
Screenshot: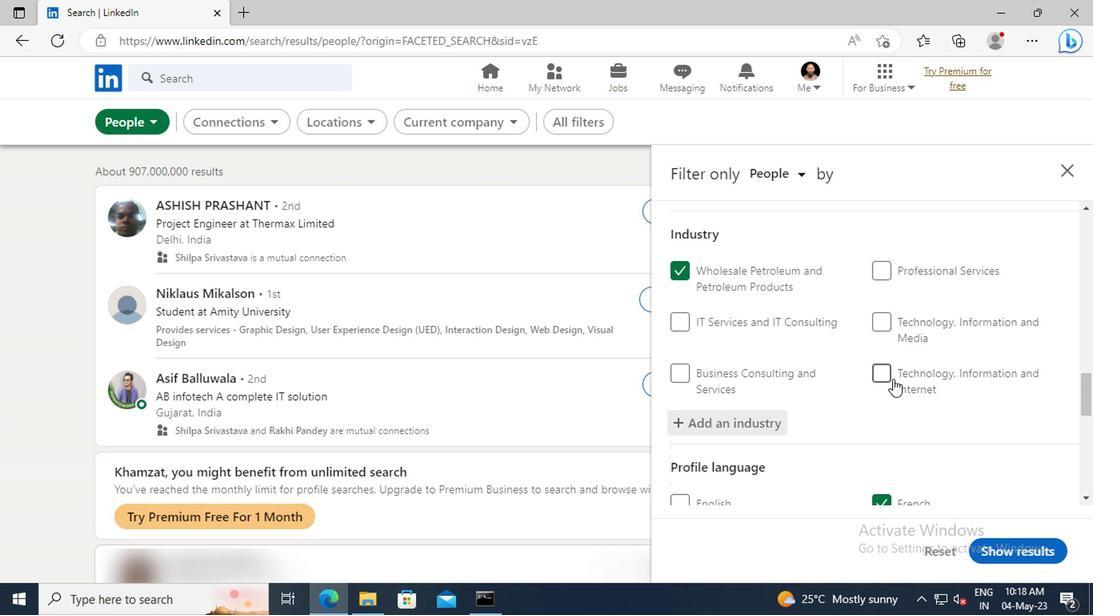 
Action: Mouse scrolled (889, 378) with delta (0, -1)
Screenshot: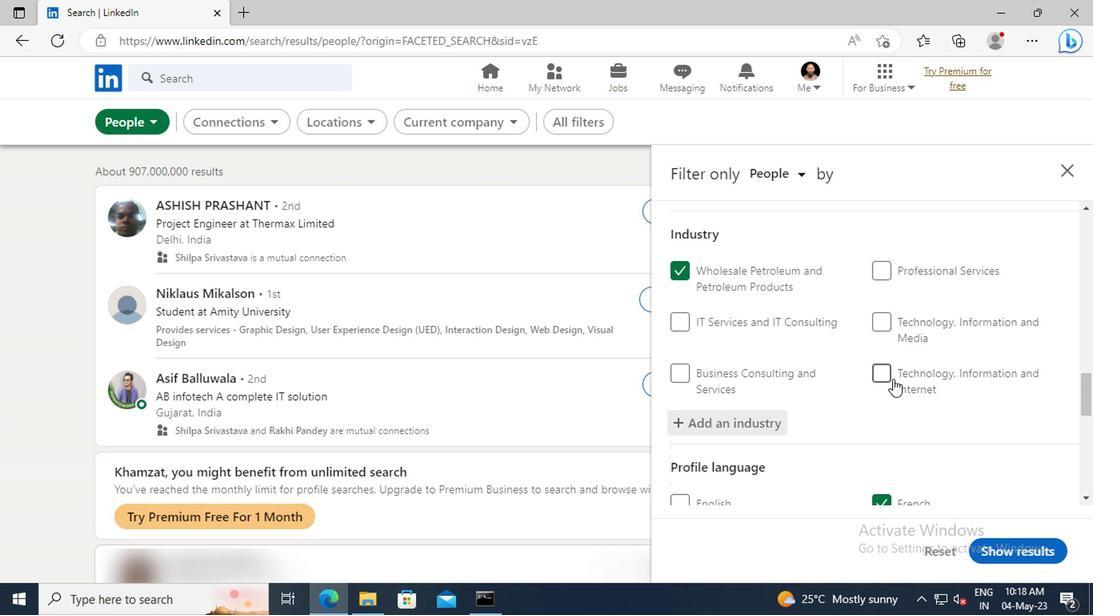 
Action: Mouse moved to (891, 361)
Screenshot: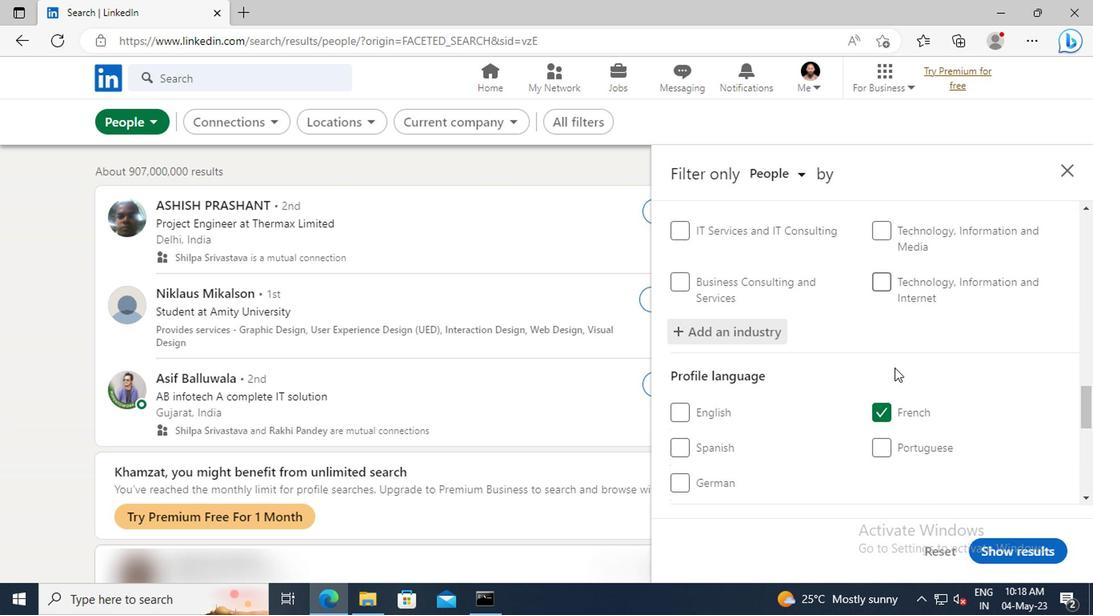 
Action: Mouse scrolled (891, 360) with delta (0, 0)
Screenshot: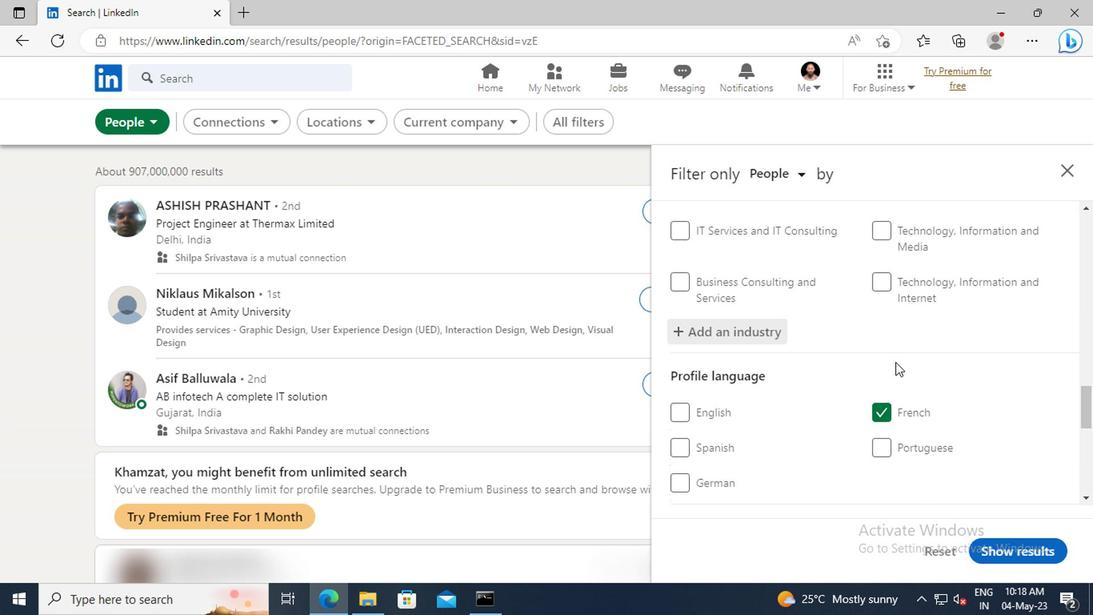 
Action: Mouse scrolled (891, 360) with delta (0, 0)
Screenshot: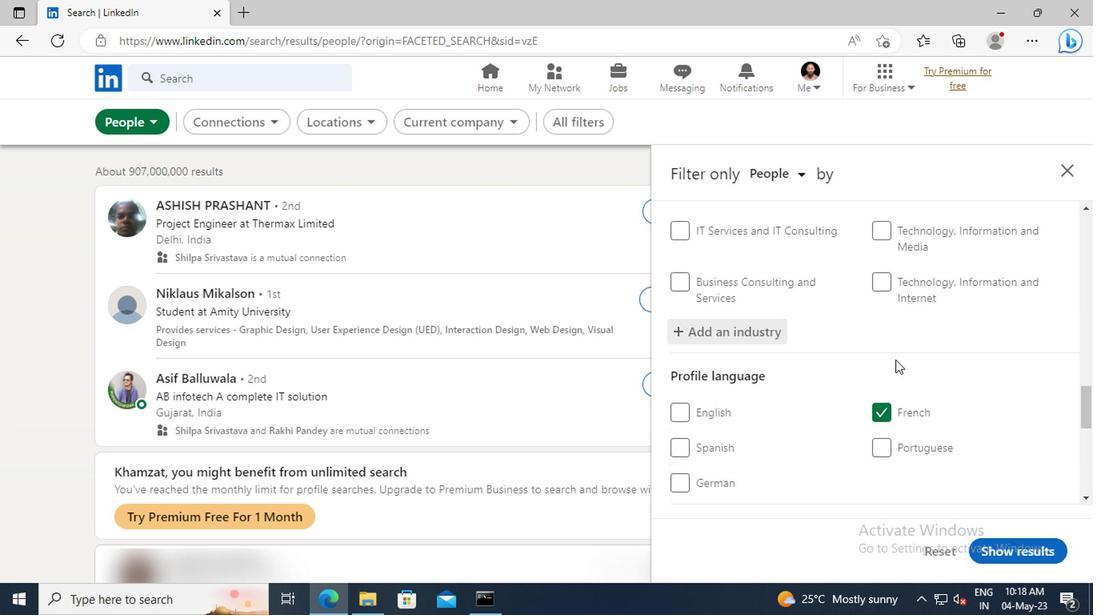 
Action: Mouse moved to (891, 358)
Screenshot: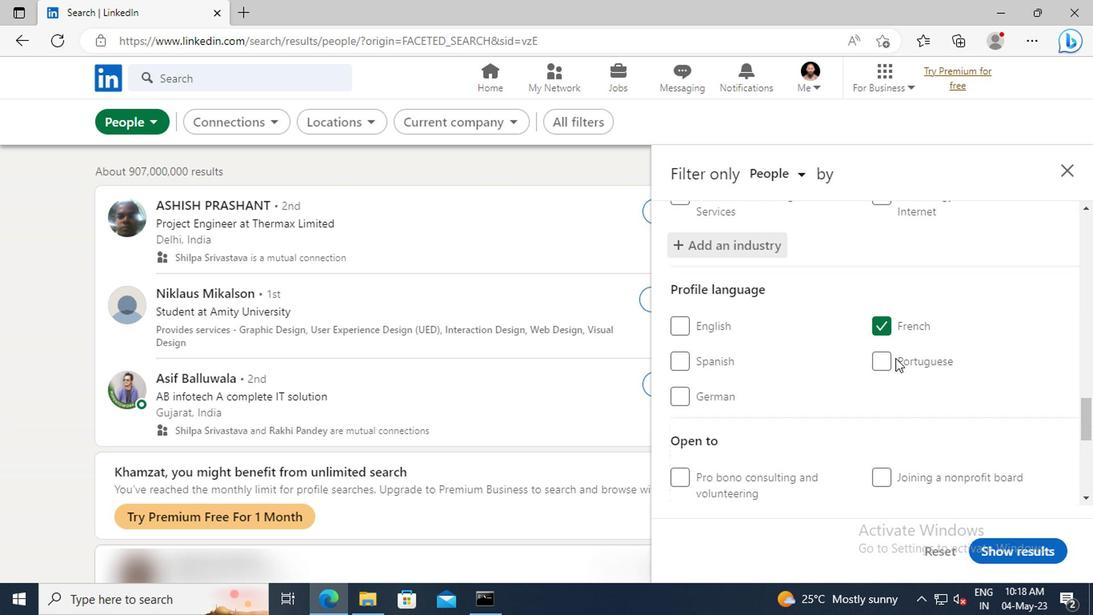 
Action: Mouse scrolled (891, 357) with delta (0, 0)
Screenshot: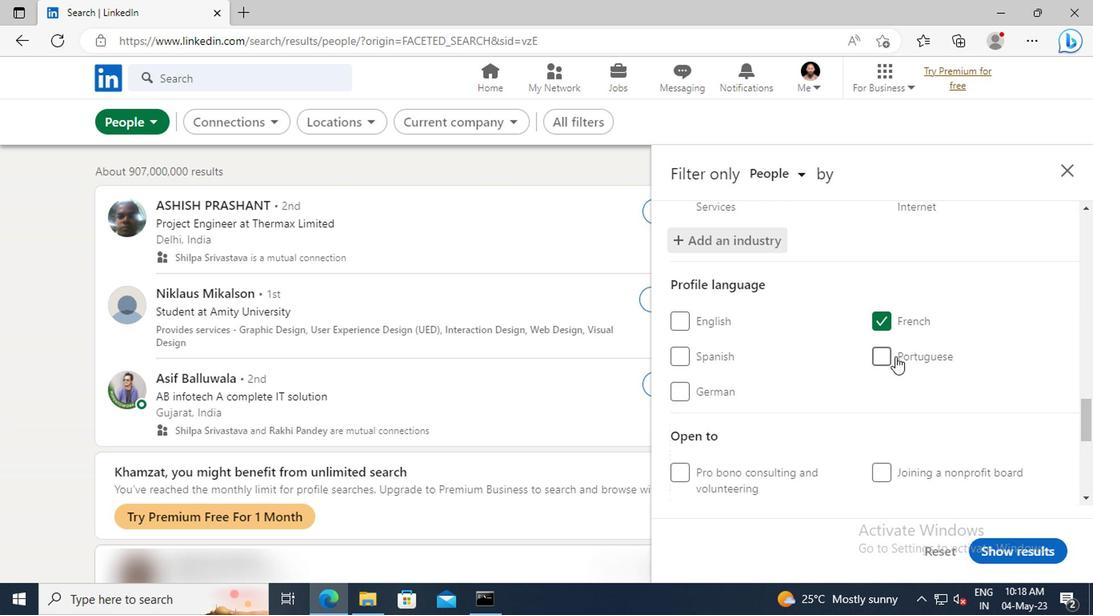 
Action: Mouse scrolled (891, 357) with delta (0, 0)
Screenshot: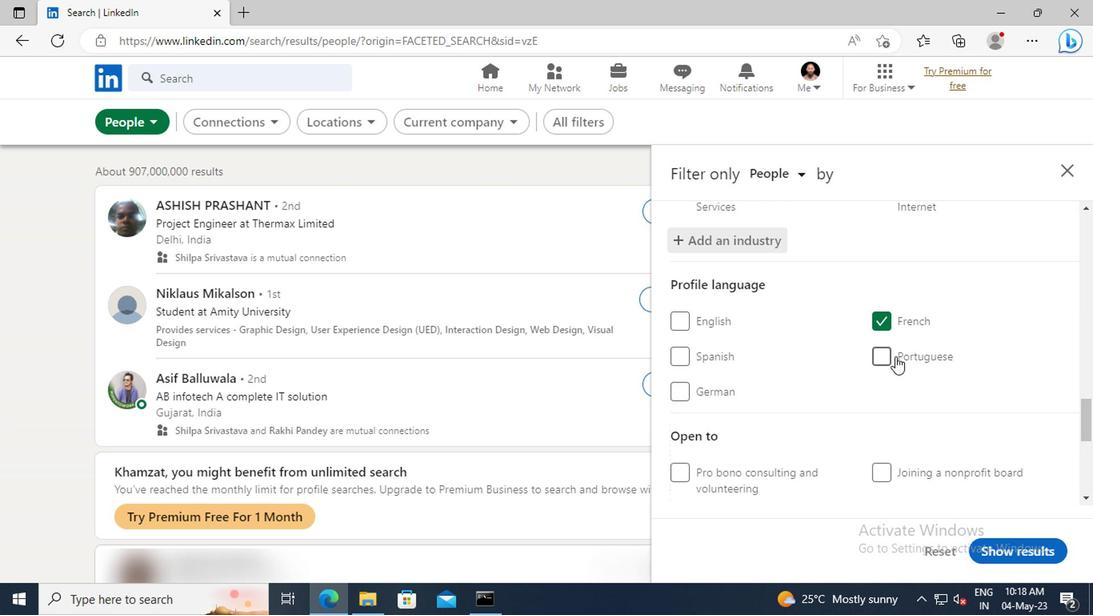 
Action: Mouse scrolled (891, 357) with delta (0, 0)
Screenshot: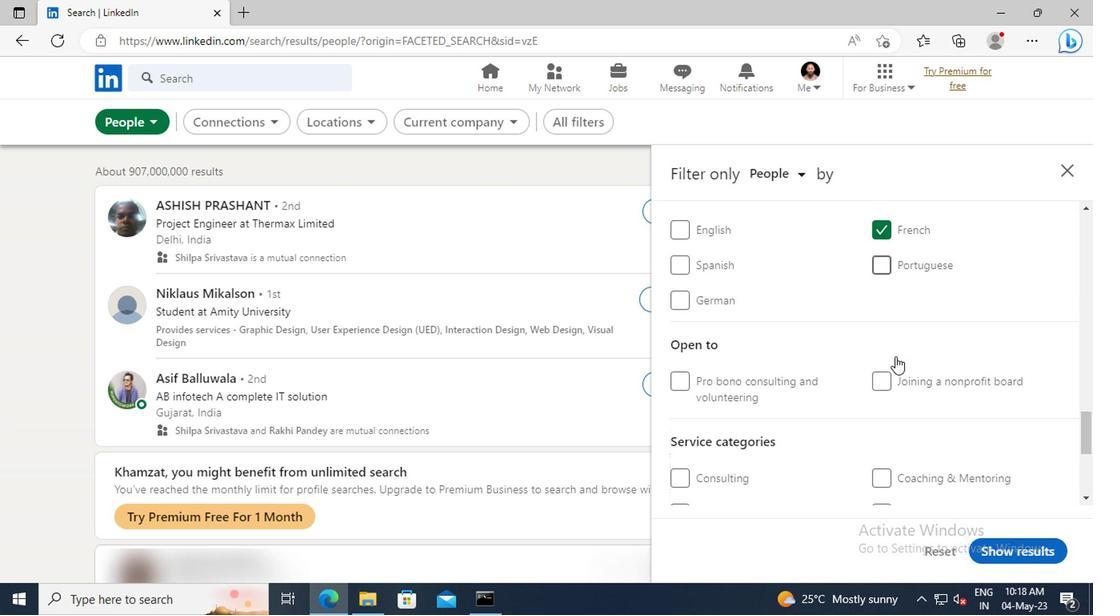 
Action: Mouse scrolled (891, 357) with delta (0, 0)
Screenshot: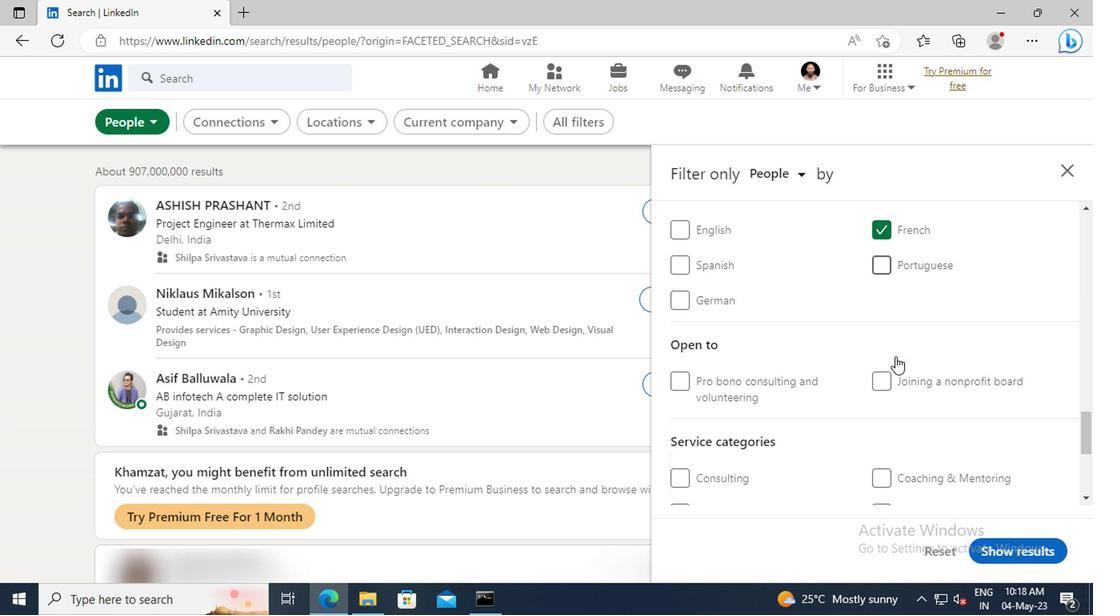 
Action: Mouse scrolled (891, 357) with delta (0, 0)
Screenshot: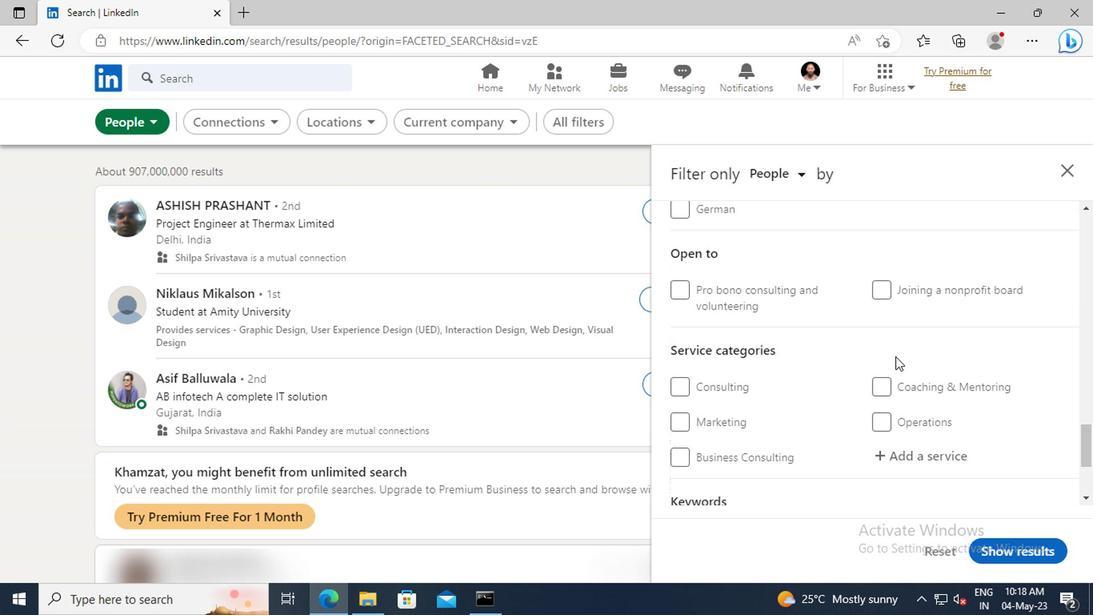 
Action: Mouse scrolled (891, 357) with delta (0, 0)
Screenshot: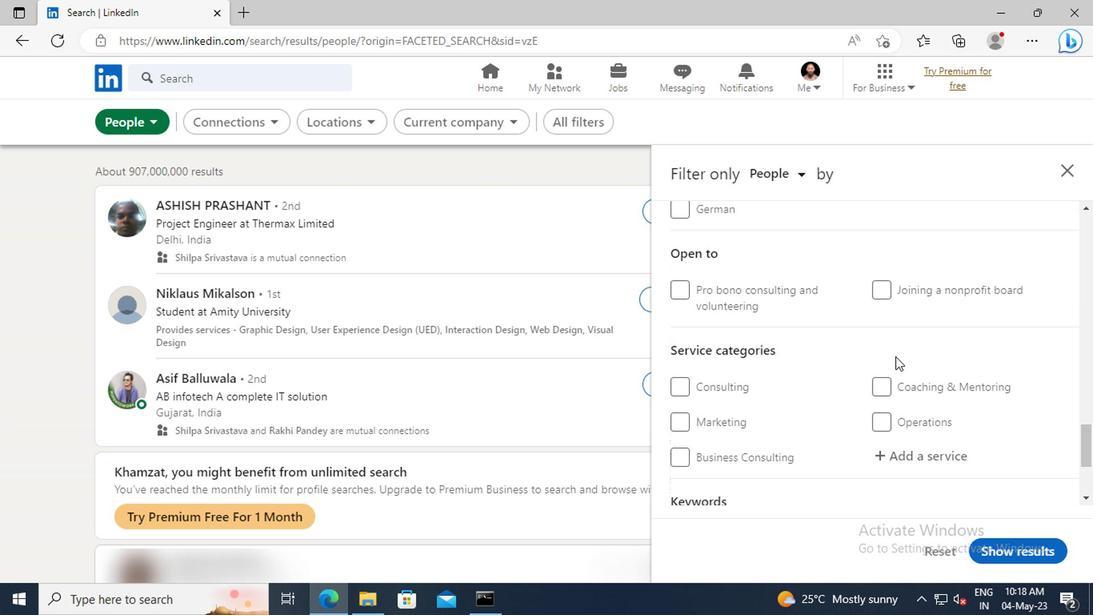 
Action: Mouse moved to (894, 363)
Screenshot: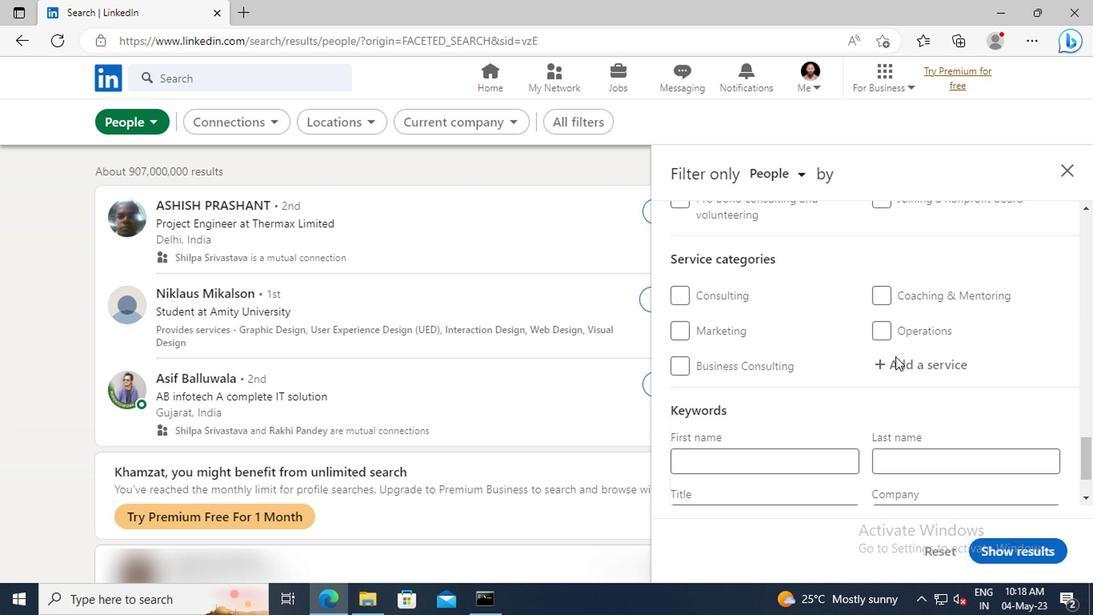 
Action: Mouse pressed left at (894, 363)
Screenshot: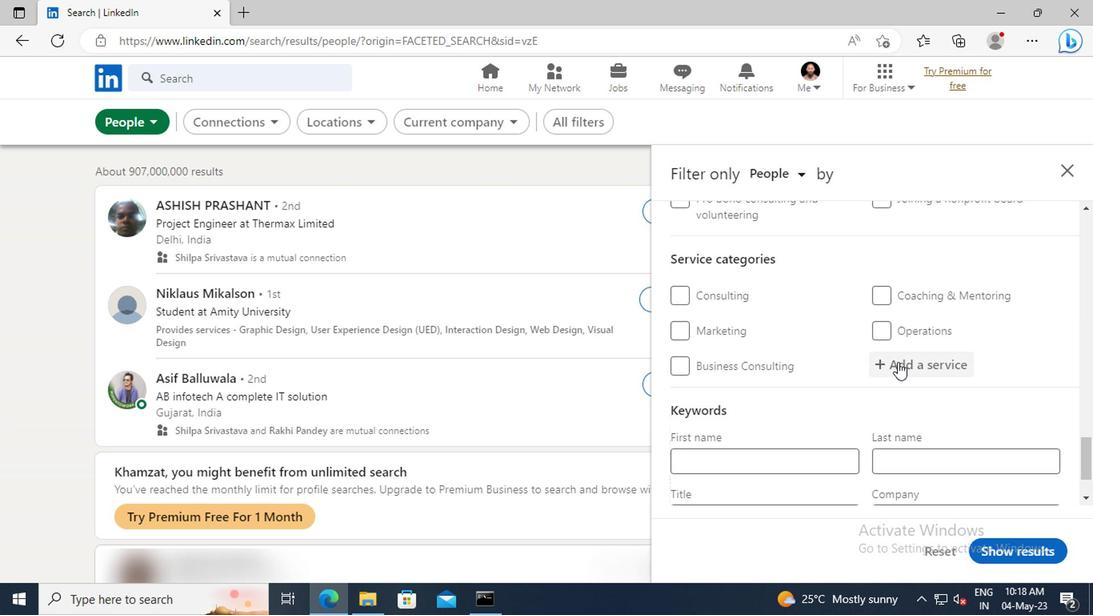 
Action: Key pressed <Key.shift>INS
Screenshot: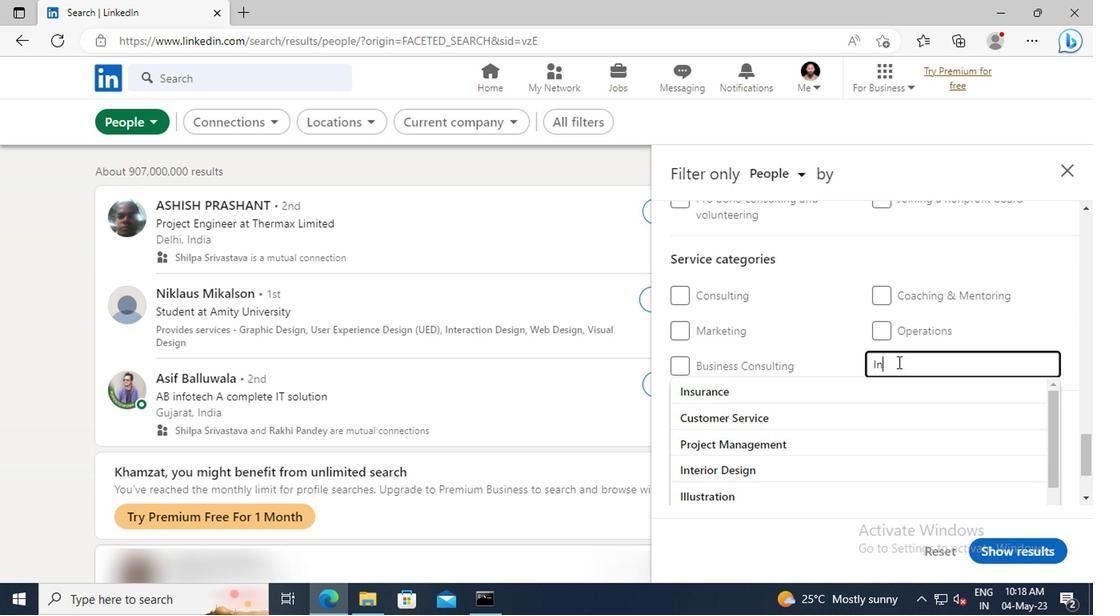 
Action: Mouse moved to (900, 386)
Screenshot: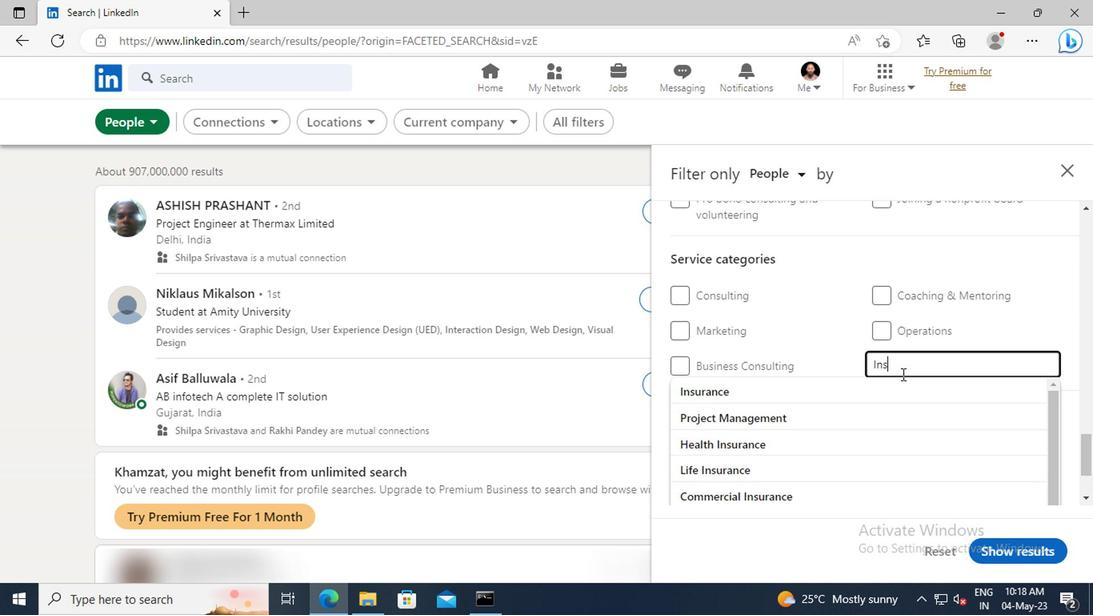 
Action: Mouse pressed left at (900, 386)
Screenshot: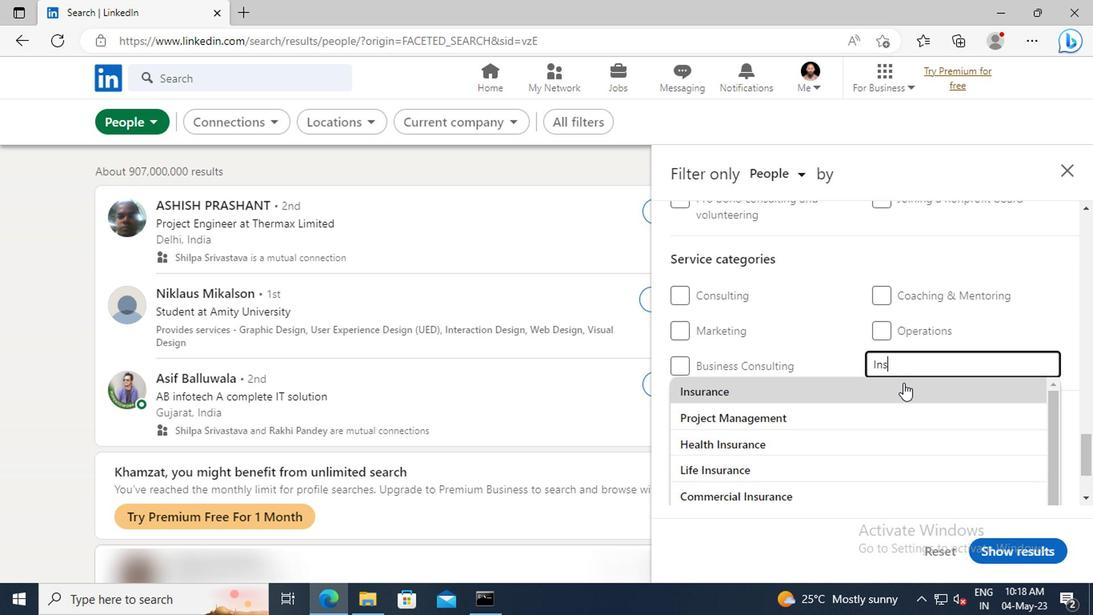
Action: Mouse scrolled (900, 385) with delta (0, -1)
Screenshot: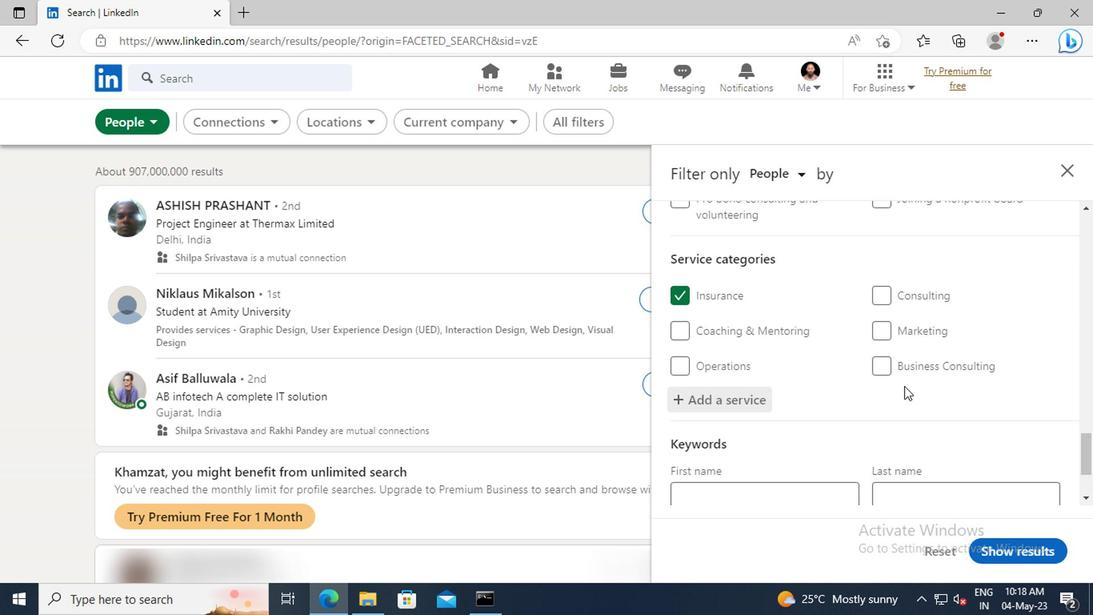 
Action: Mouse scrolled (900, 385) with delta (0, -1)
Screenshot: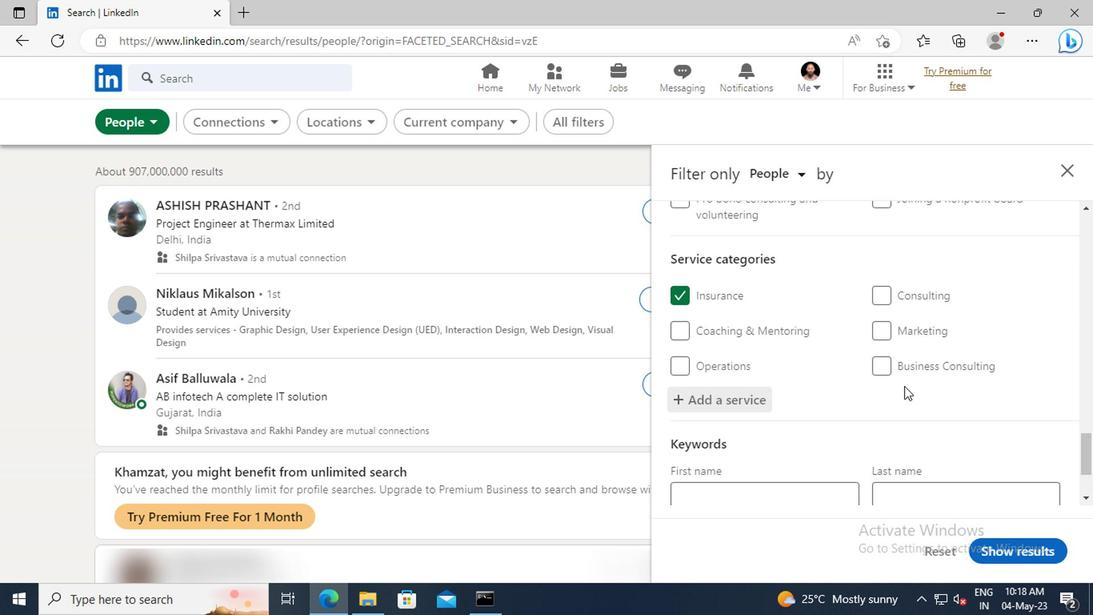 
Action: Mouse scrolled (900, 385) with delta (0, -1)
Screenshot: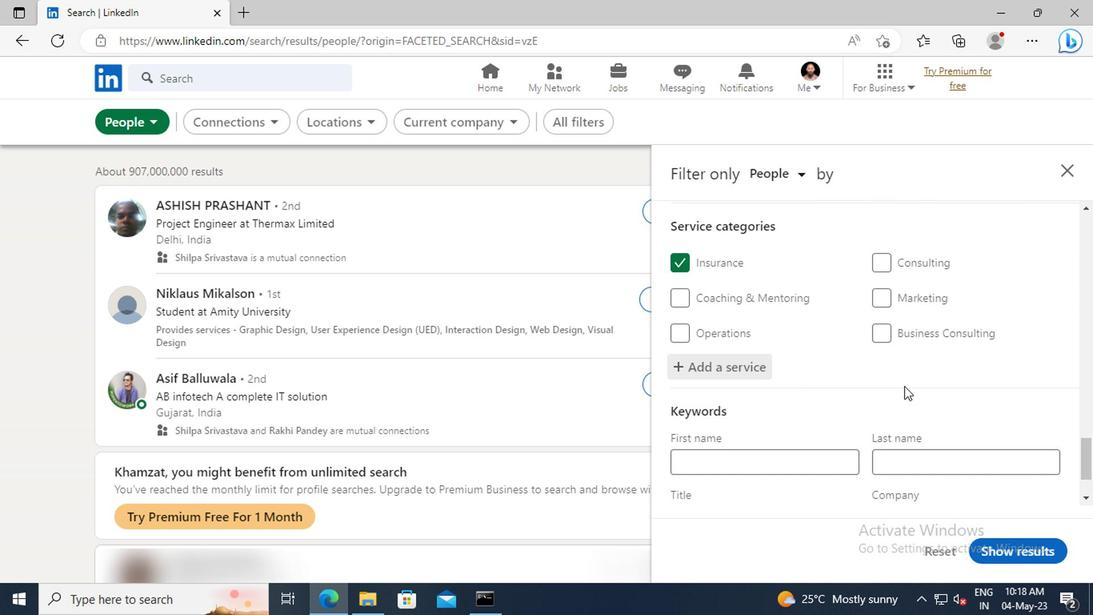 
Action: Mouse scrolled (900, 385) with delta (0, -1)
Screenshot: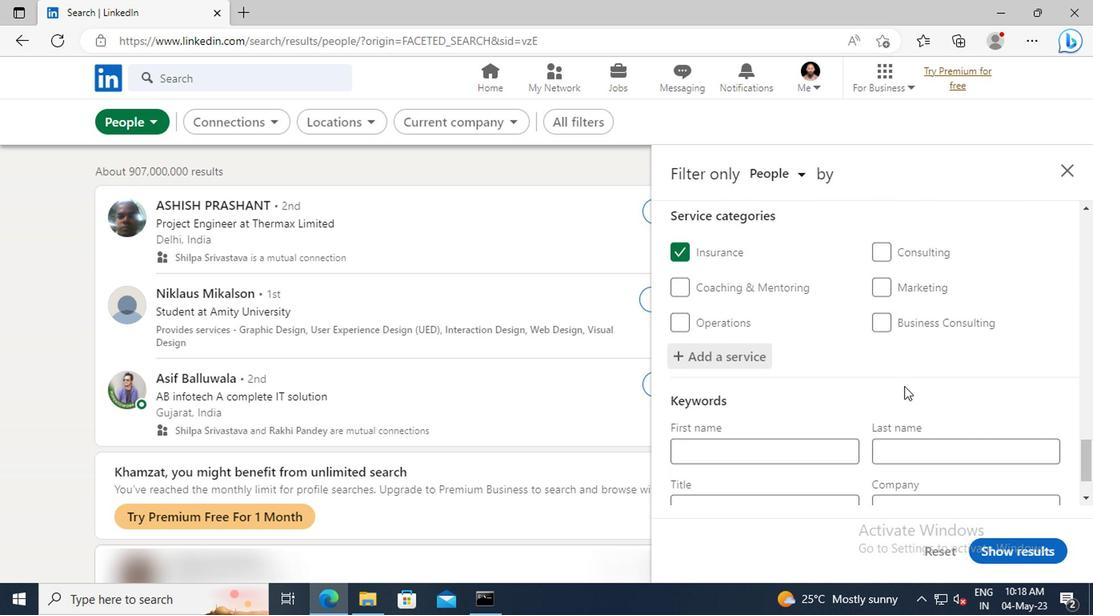 
Action: Mouse moved to (788, 433)
Screenshot: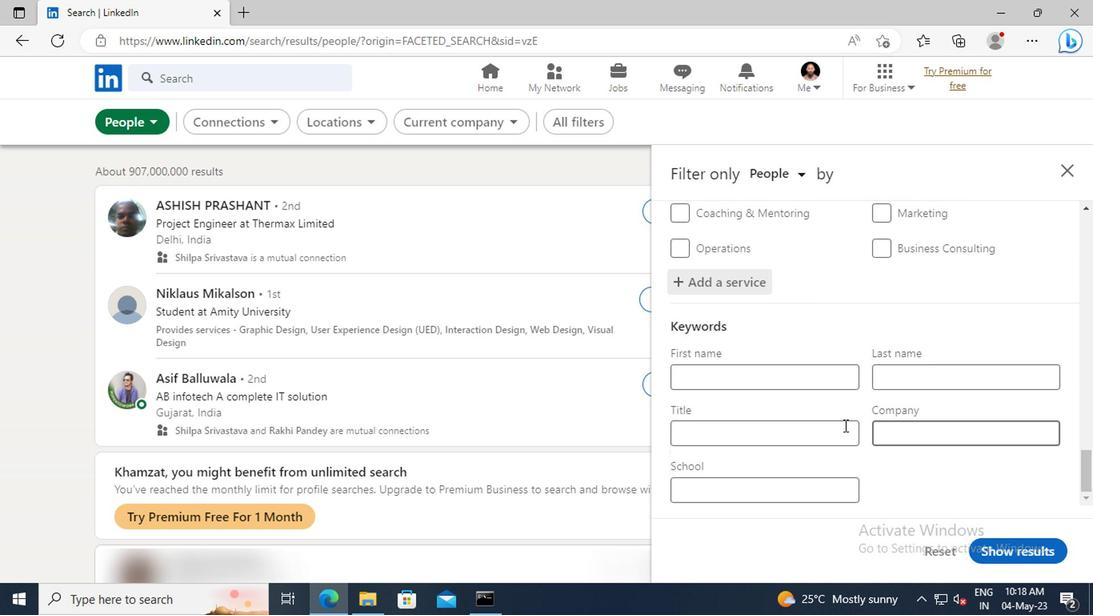 
Action: Mouse pressed left at (788, 433)
Screenshot: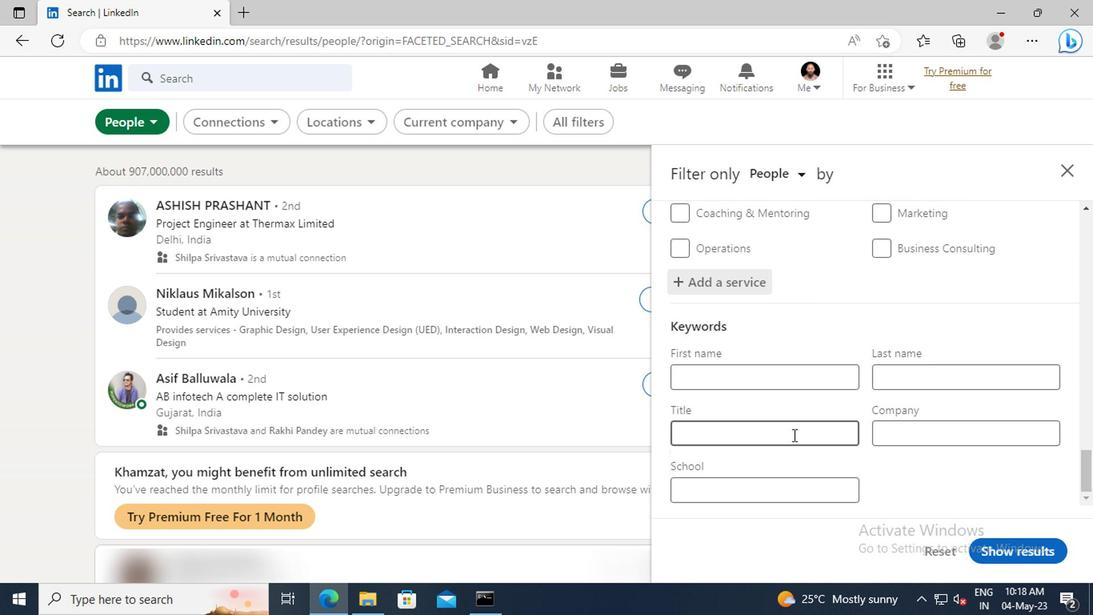 
Action: Key pressed <Key.shift>FOUNDER<Key.enter>
Screenshot: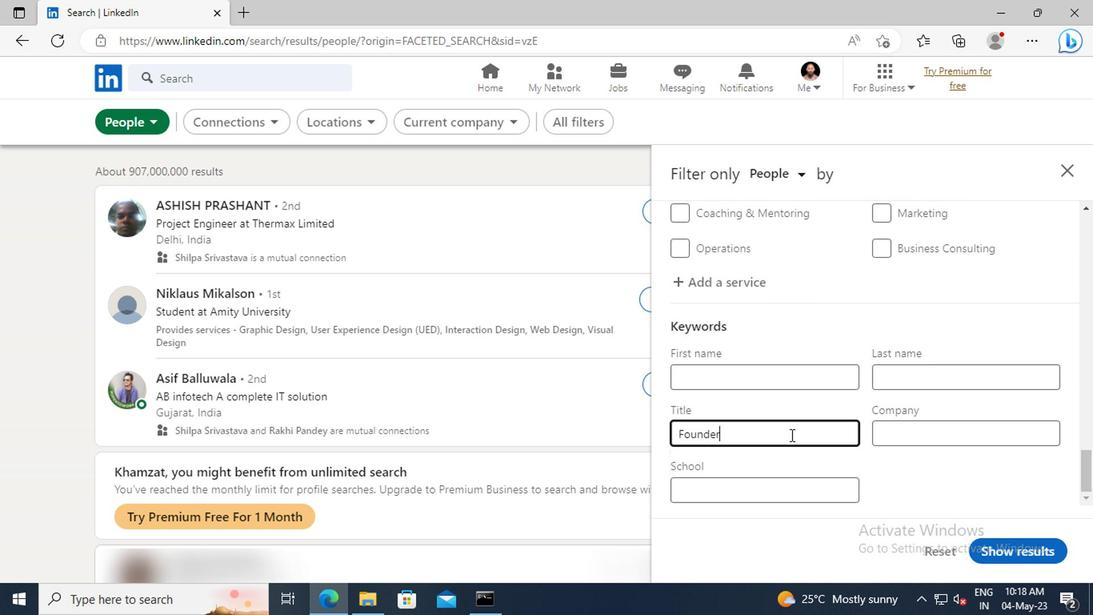 
Action: Mouse moved to (984, 535)
Screenshot: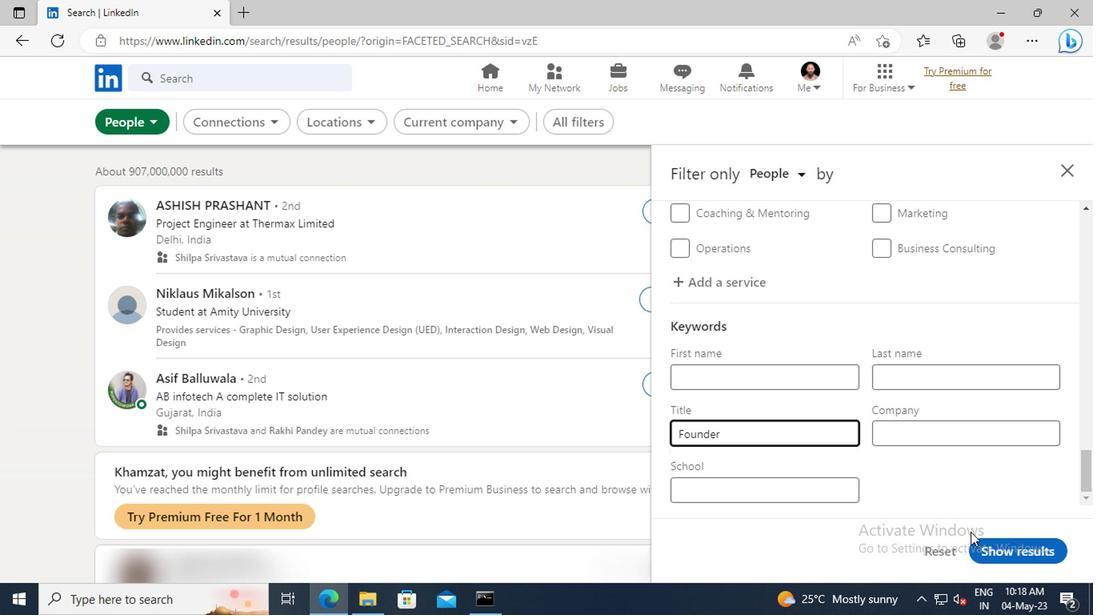 
Action: Mouse pressed left at (984, 535)
Screenshot: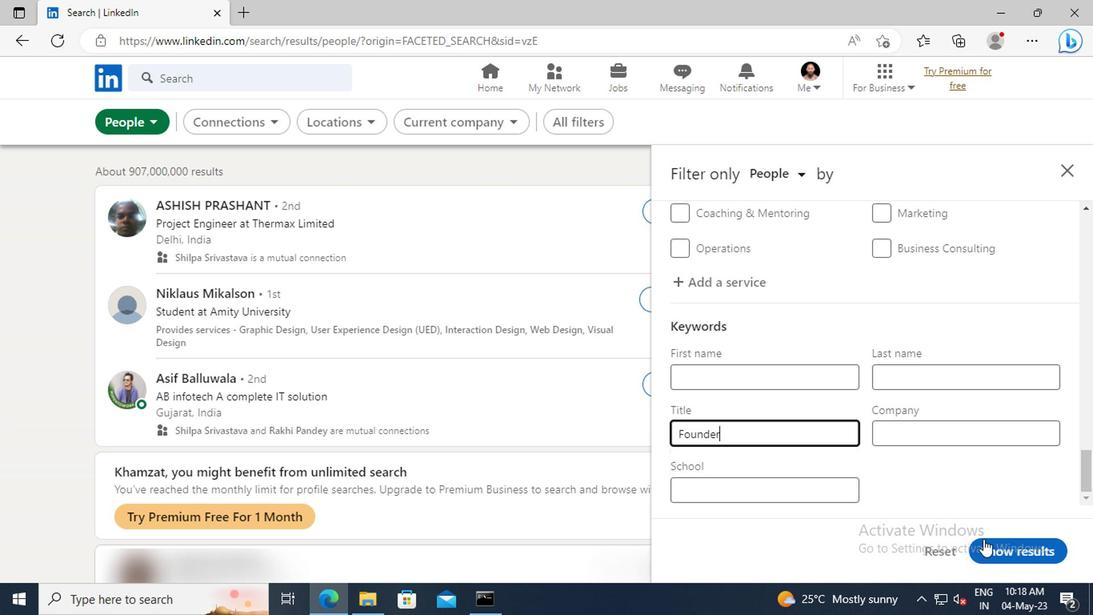 
